 Task: Look for space in Siruguppa, India from 22nd June, 2023 to 30th June, 2023 for 2 adults in price range Rs.7000 to Rs.15000. Place can be entire place with 1  bedroom having 1 bed and 1 bathroom. Property type can be house, flat, guest house, hotel. Booking option can be shelf check-in. Required host language is English.
Action: Mouse moved to (598, 103)
Screenshot: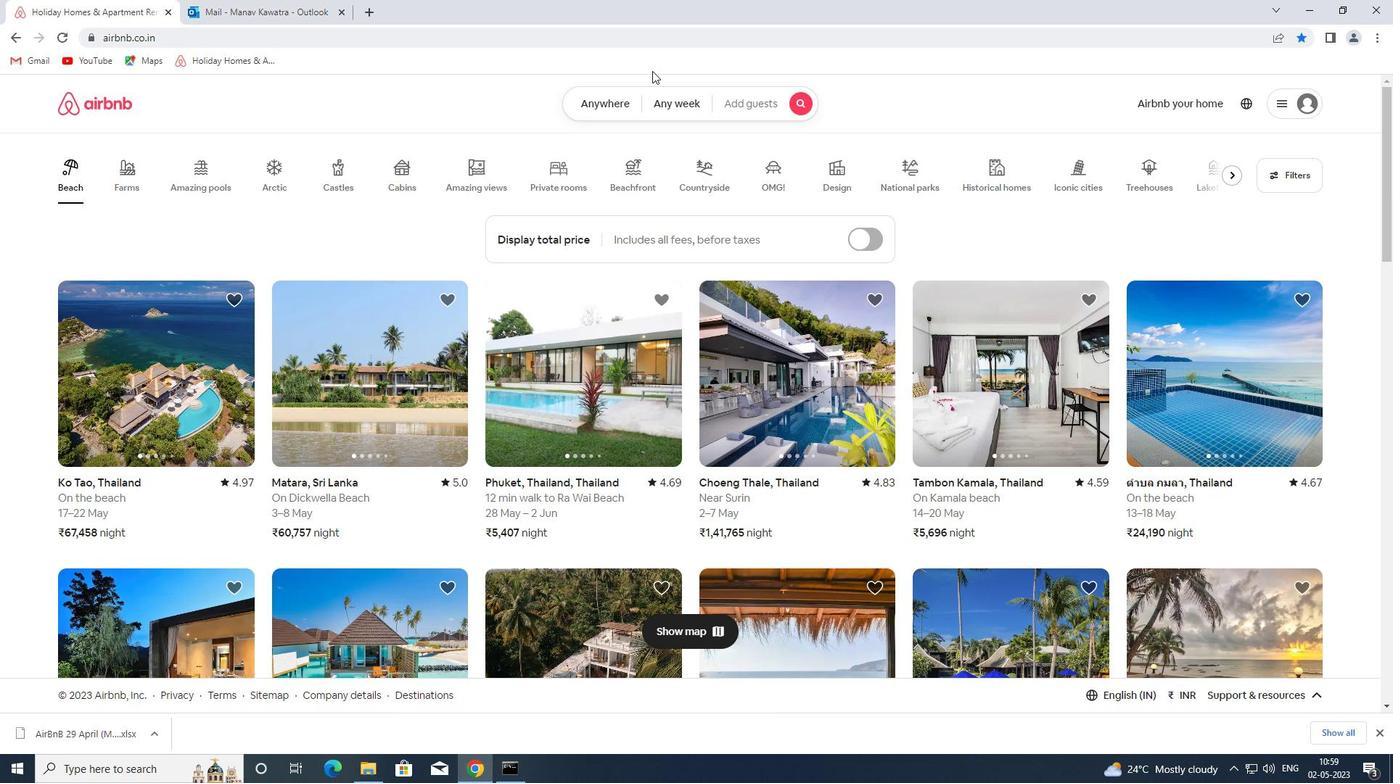 
Action: Mouse pressed left at (598, 103)
Screenshot: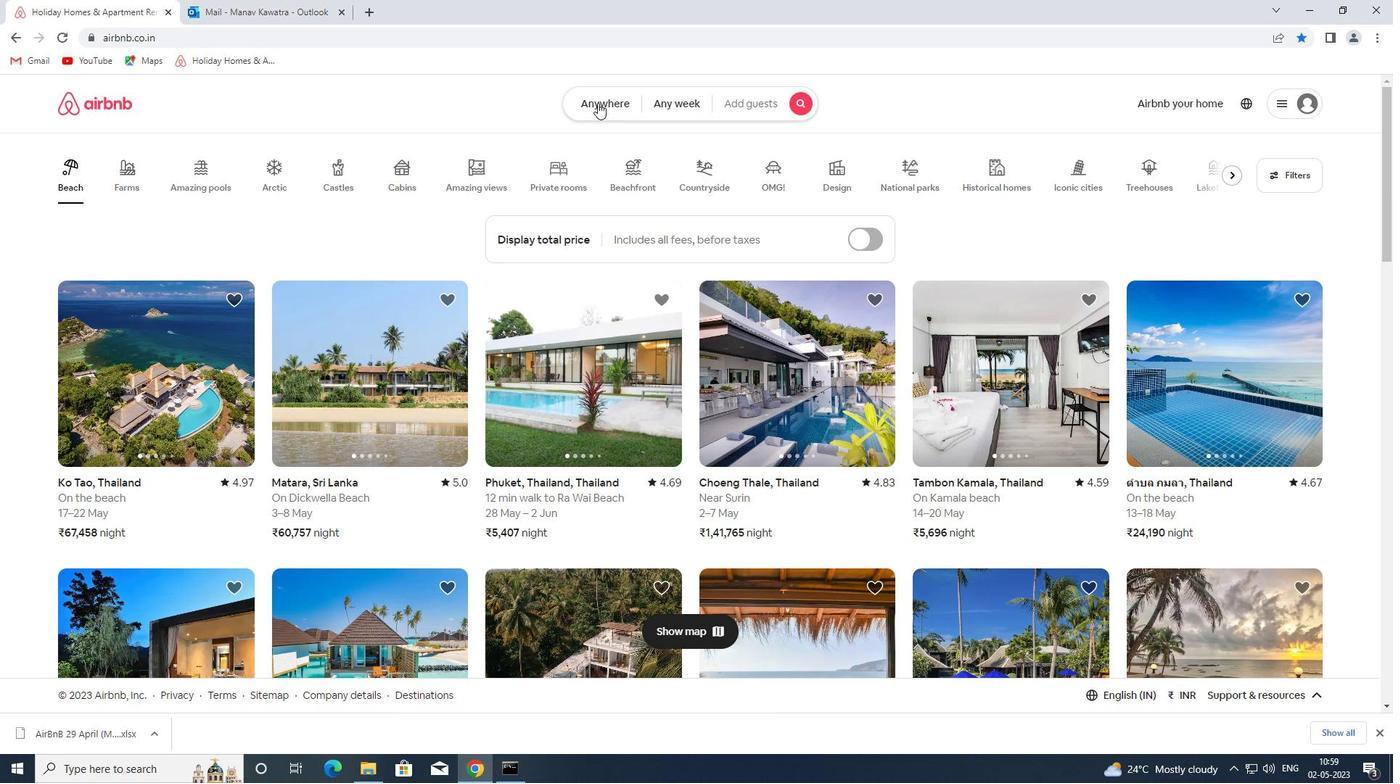 
Action: Mouse moved to (479, 169)
Screenshot: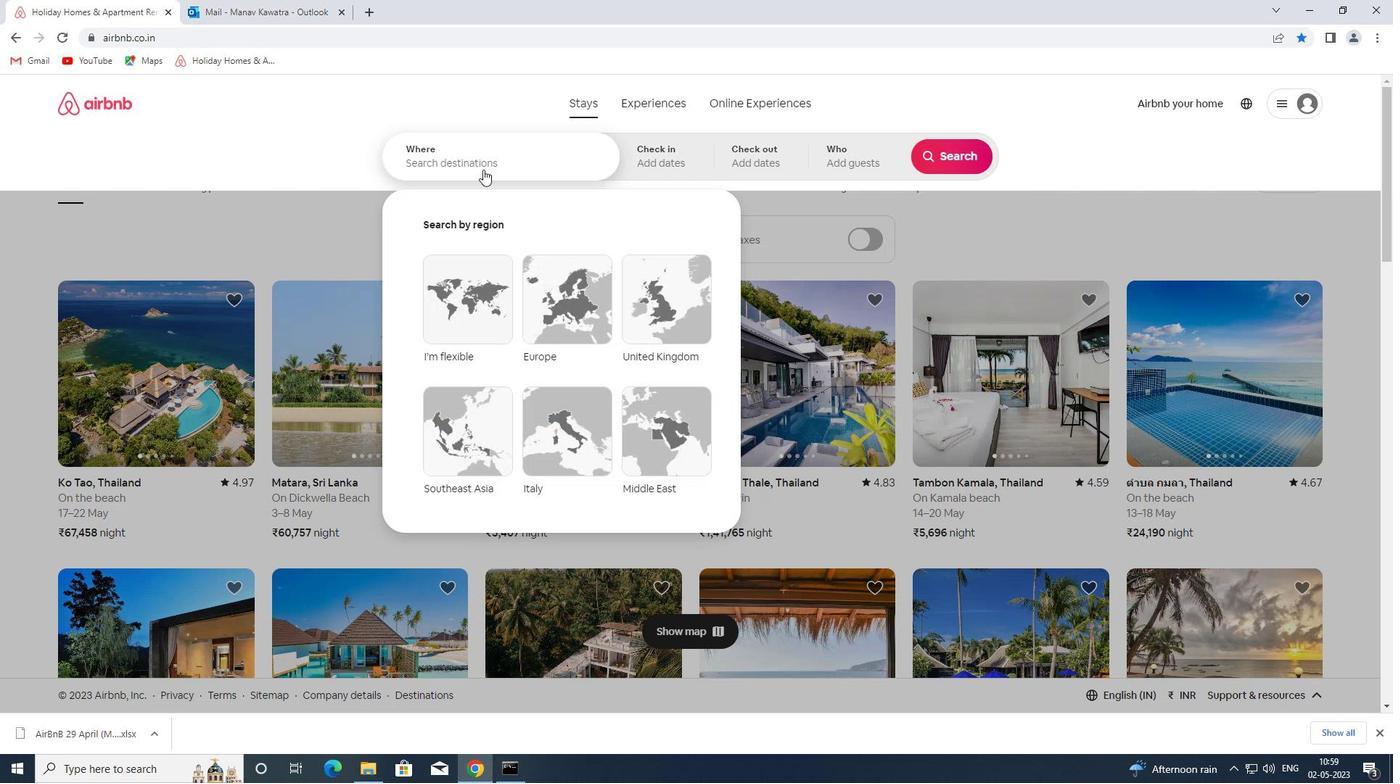 
Action: Mouse pressed left at (479, 169)
Screenshot: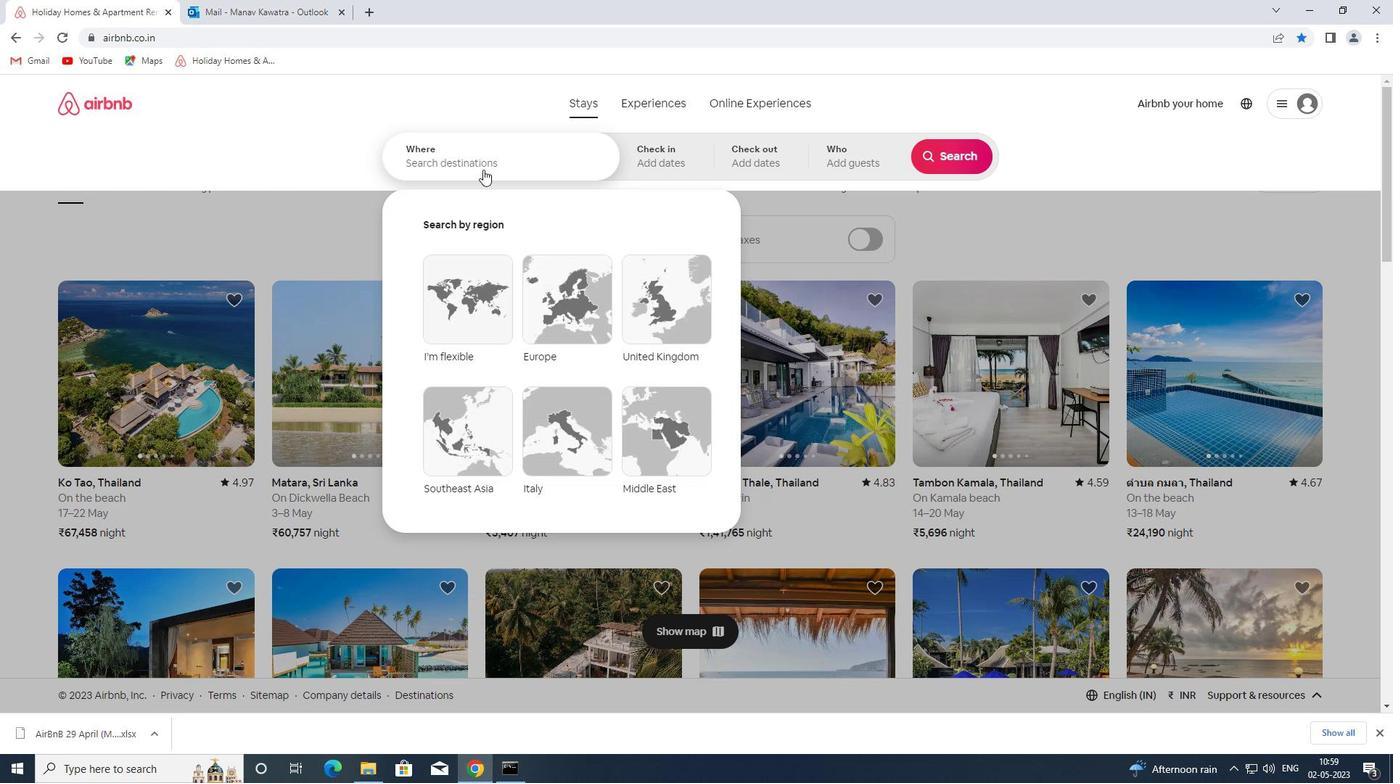
Action: Mouse moved to (471, 165)
Screenshot: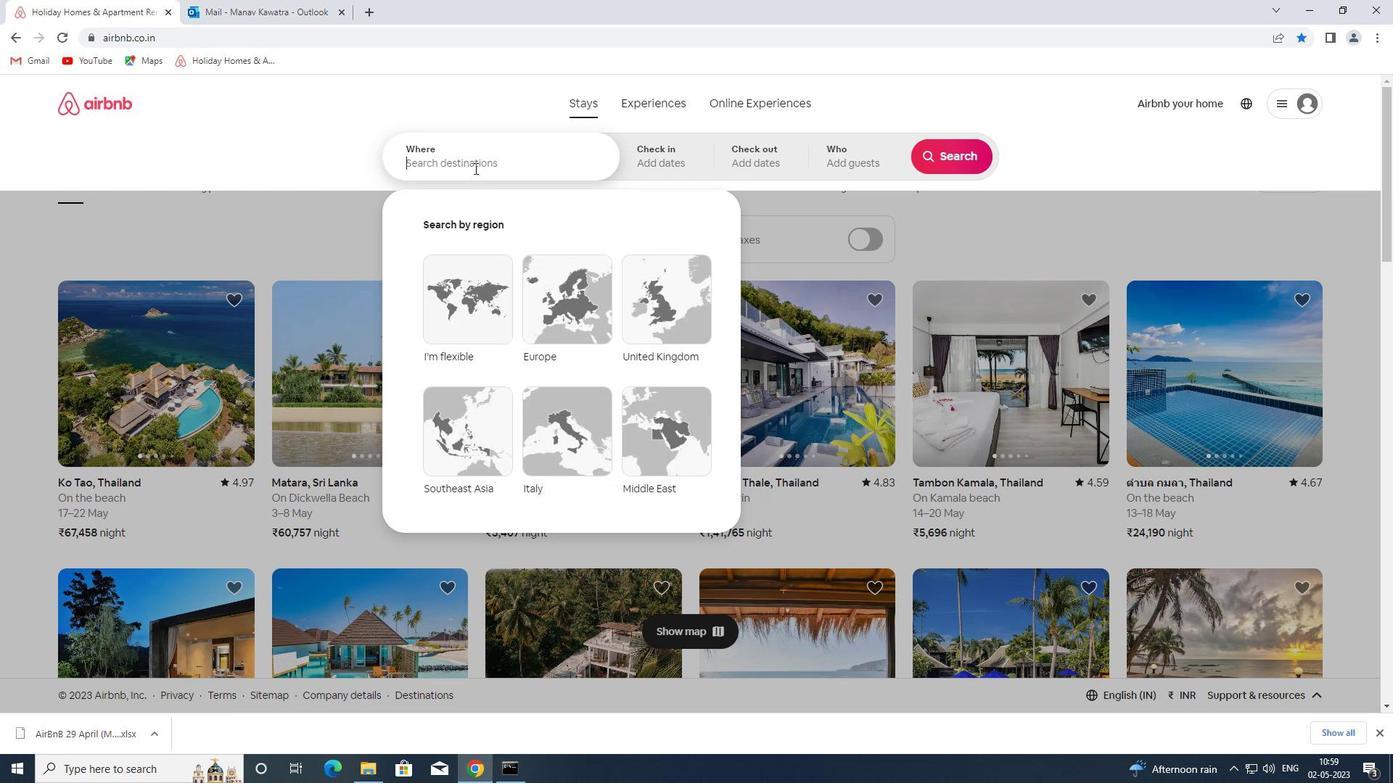 
Action: Mouse pressed left at (471, 165)
Screenshot: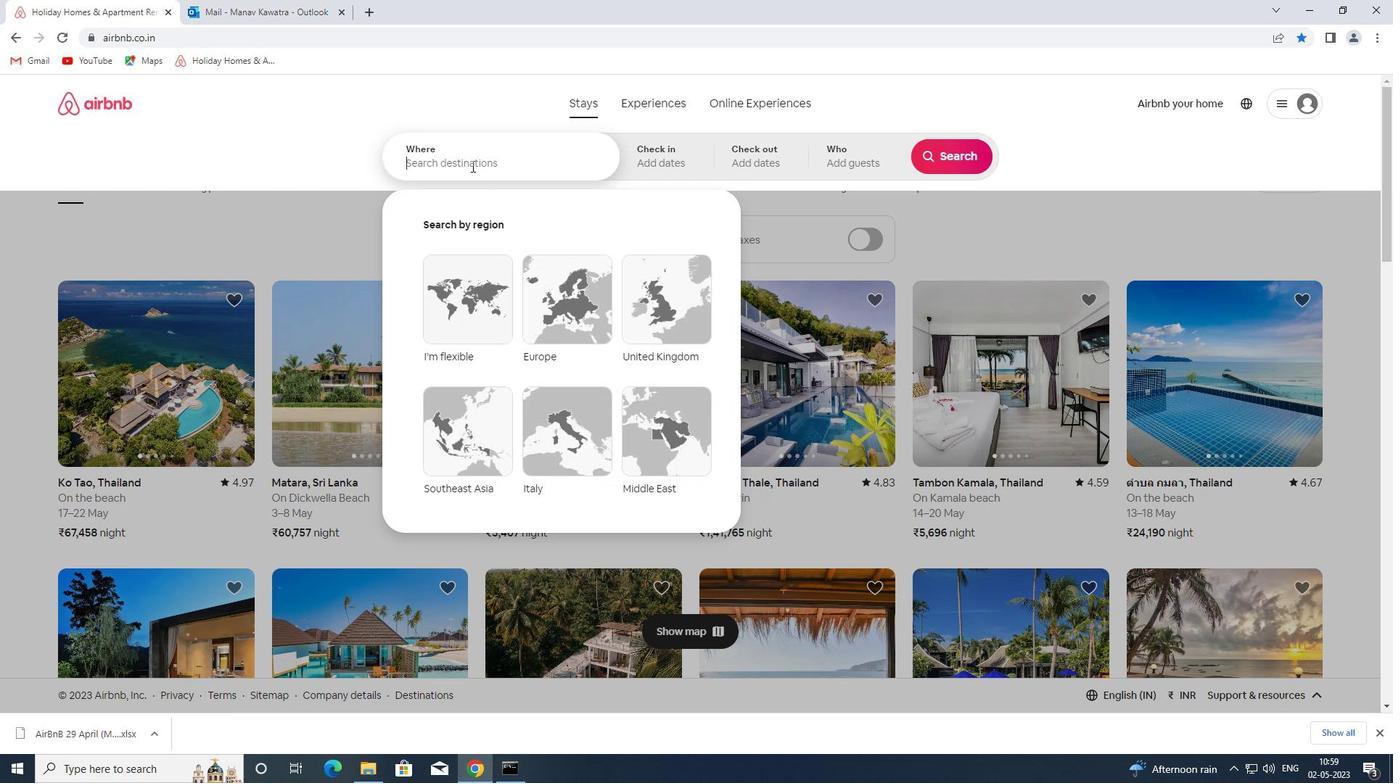 
Action: Mouse moved to (471, 165)
Screenshot: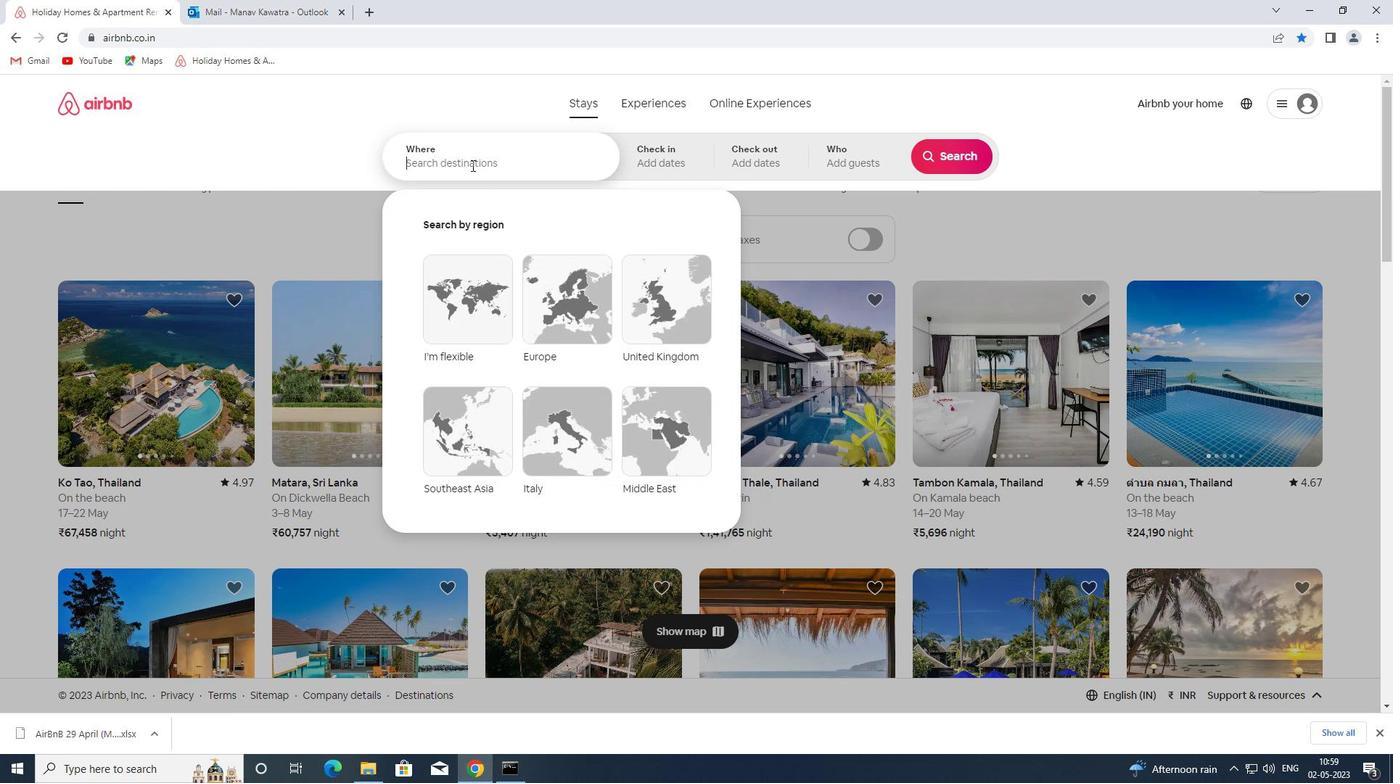 
Action: Key pressed siruguppa<Key.space>india<Key.enter>
Screenshot: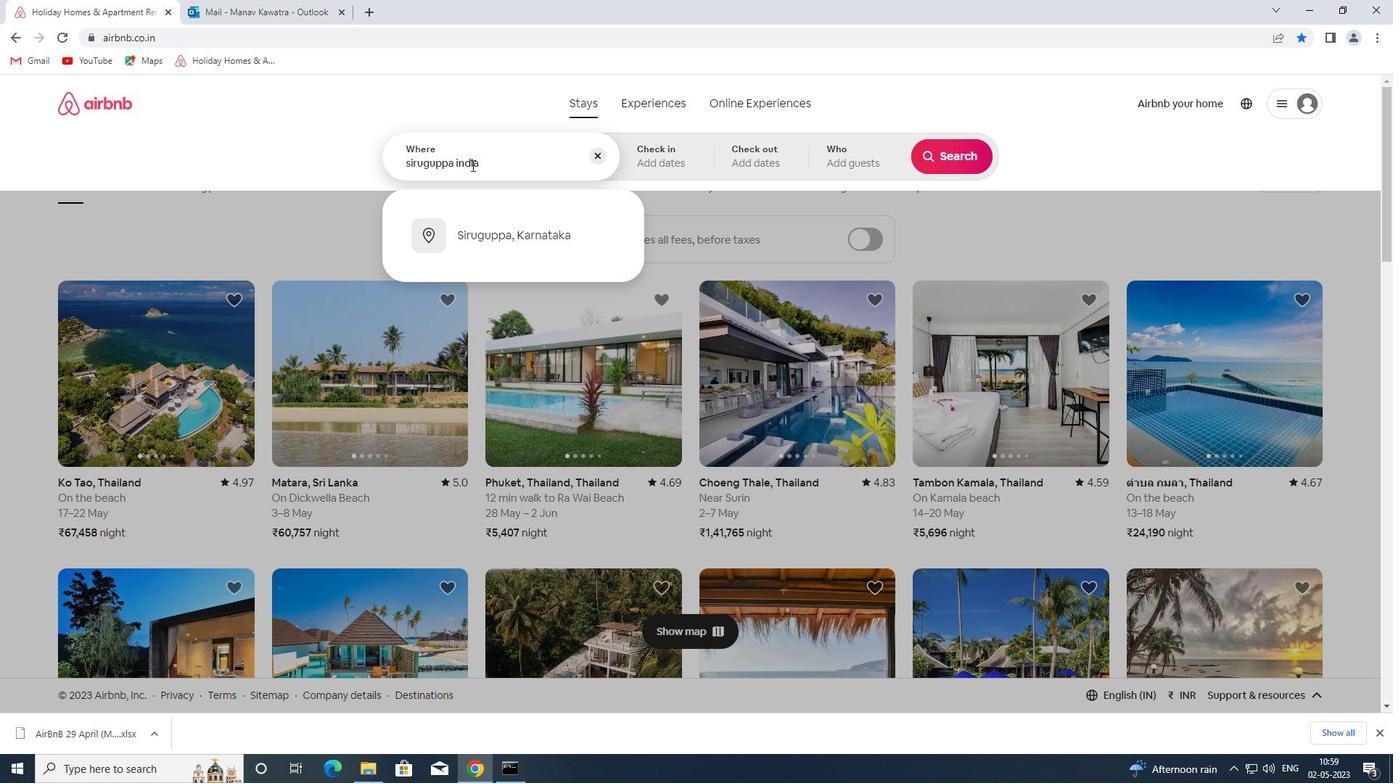 
Action: Mouse moved to (866, 439)
Screenshot: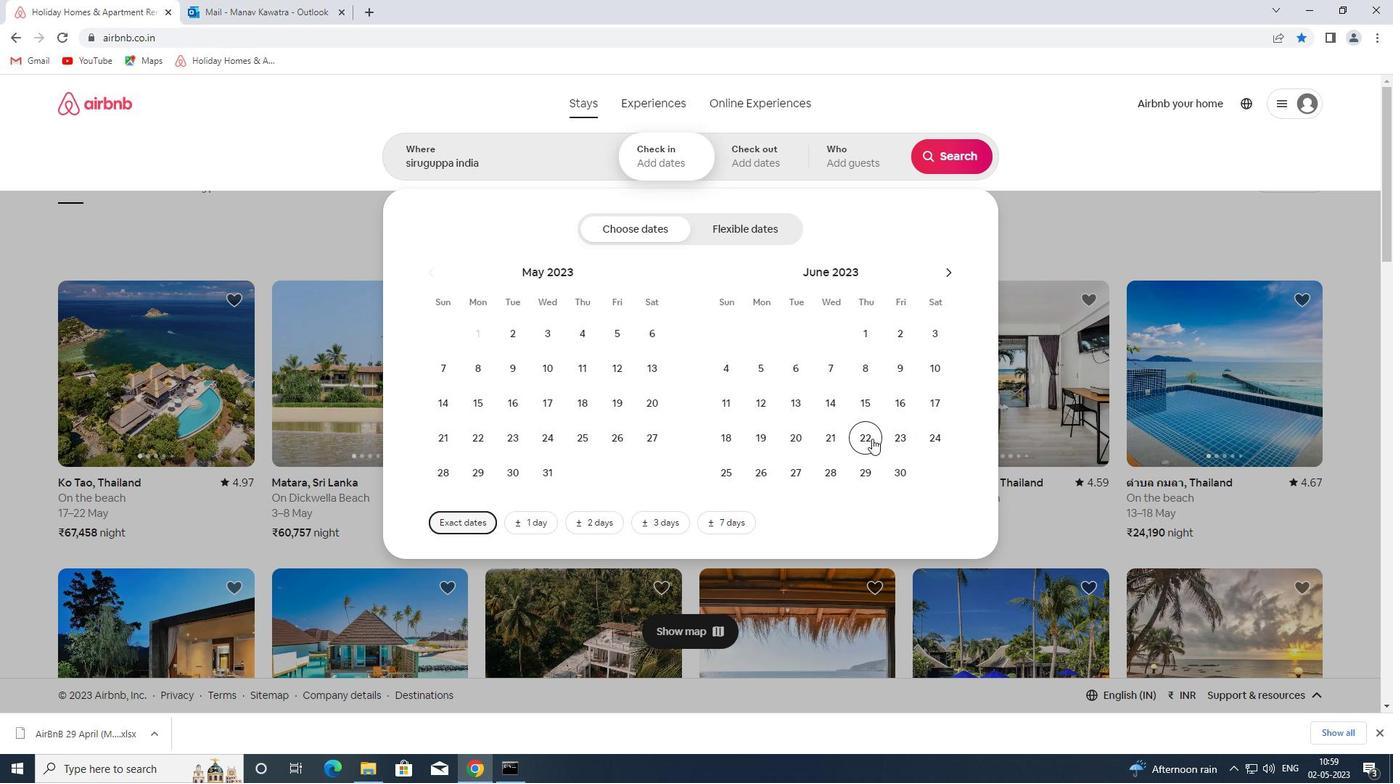 
Action: Mouse pressed left at (866, 439)
Screenshot: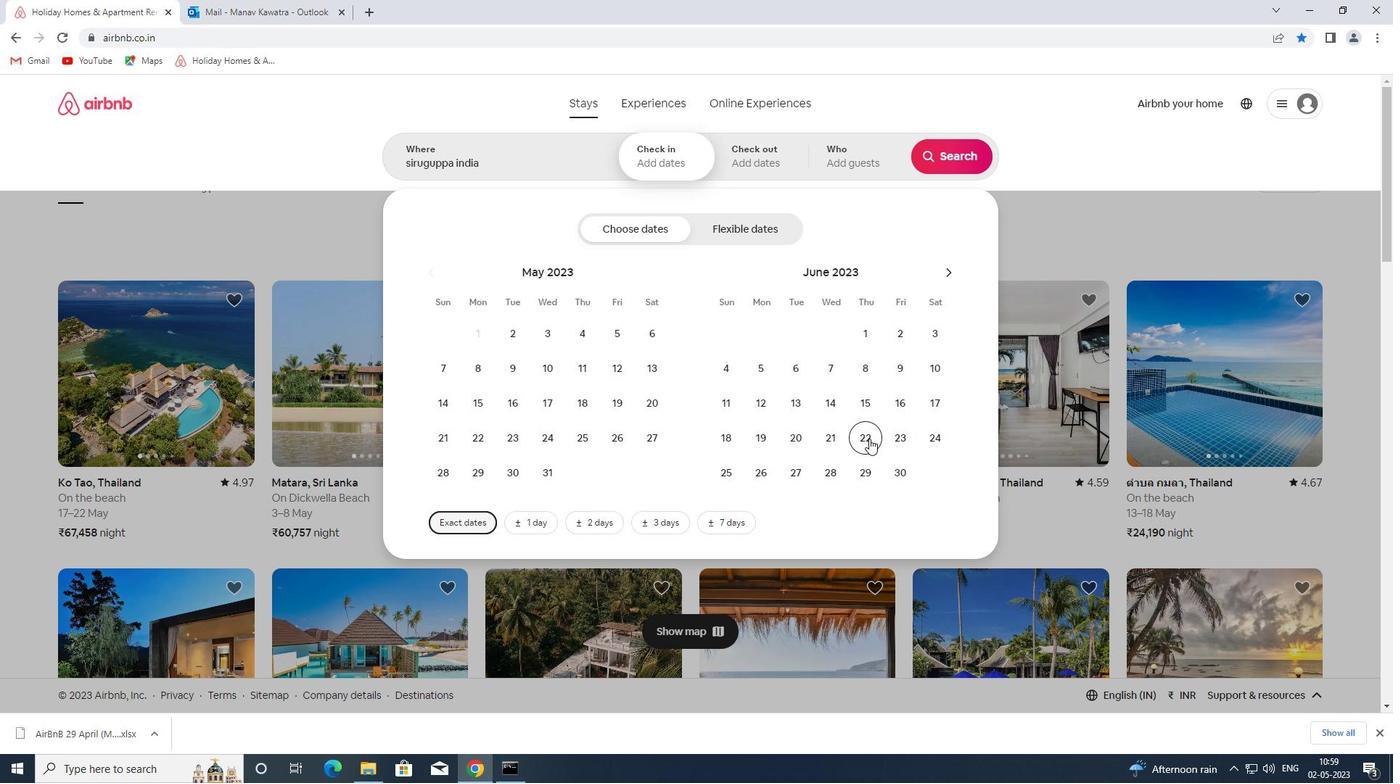 
Action: Mouse moved to (897, 467)
Screenshot: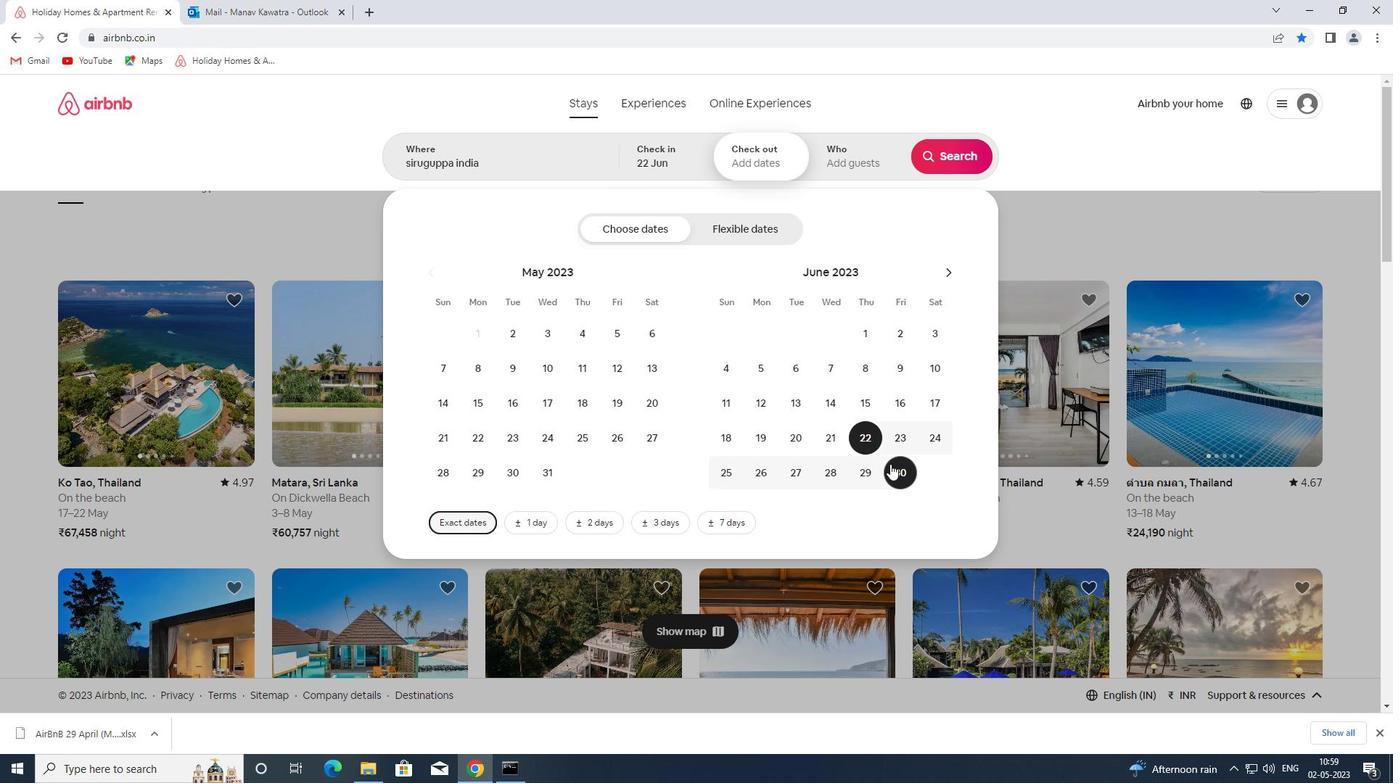 
Action: Mouse pressed left at (897, 467)
Screenshot: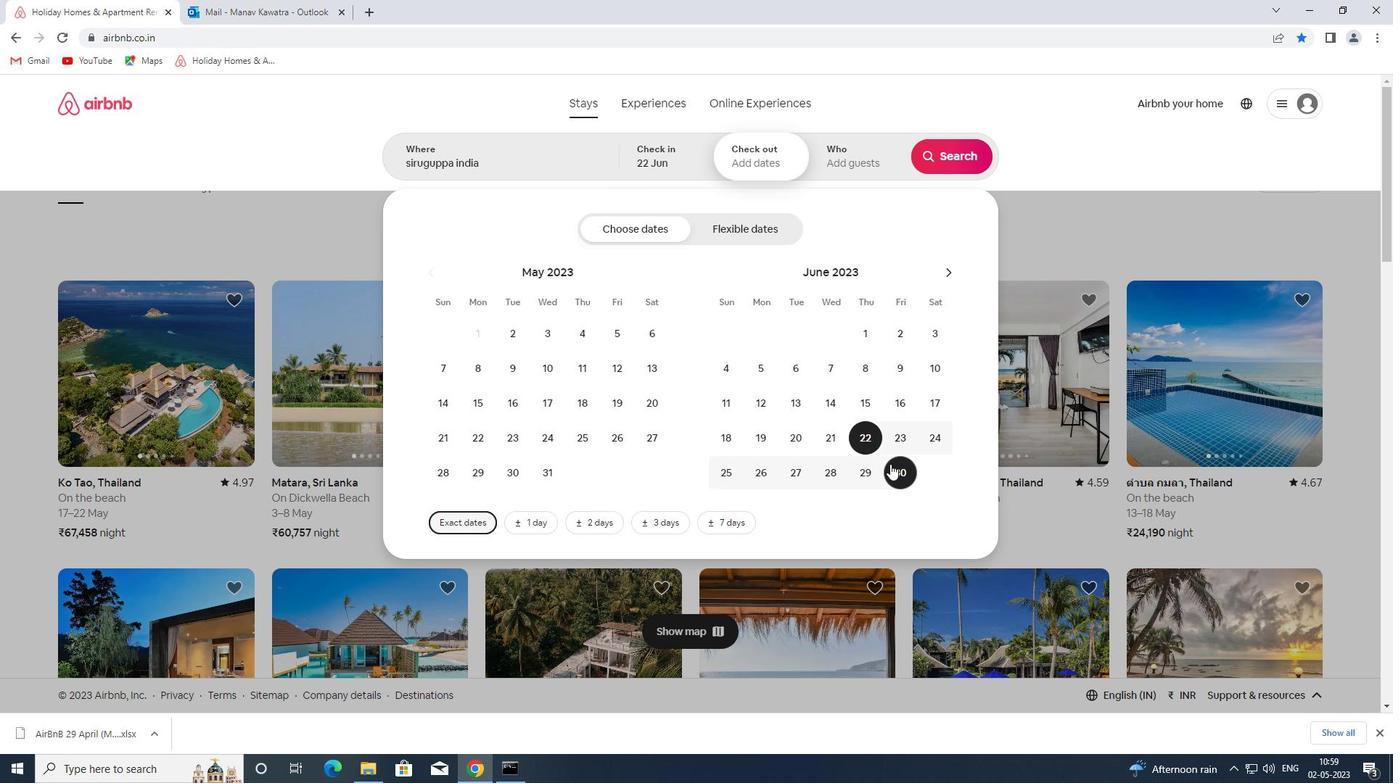 
Action: Mouse moved to (853, 163)
Screenshot: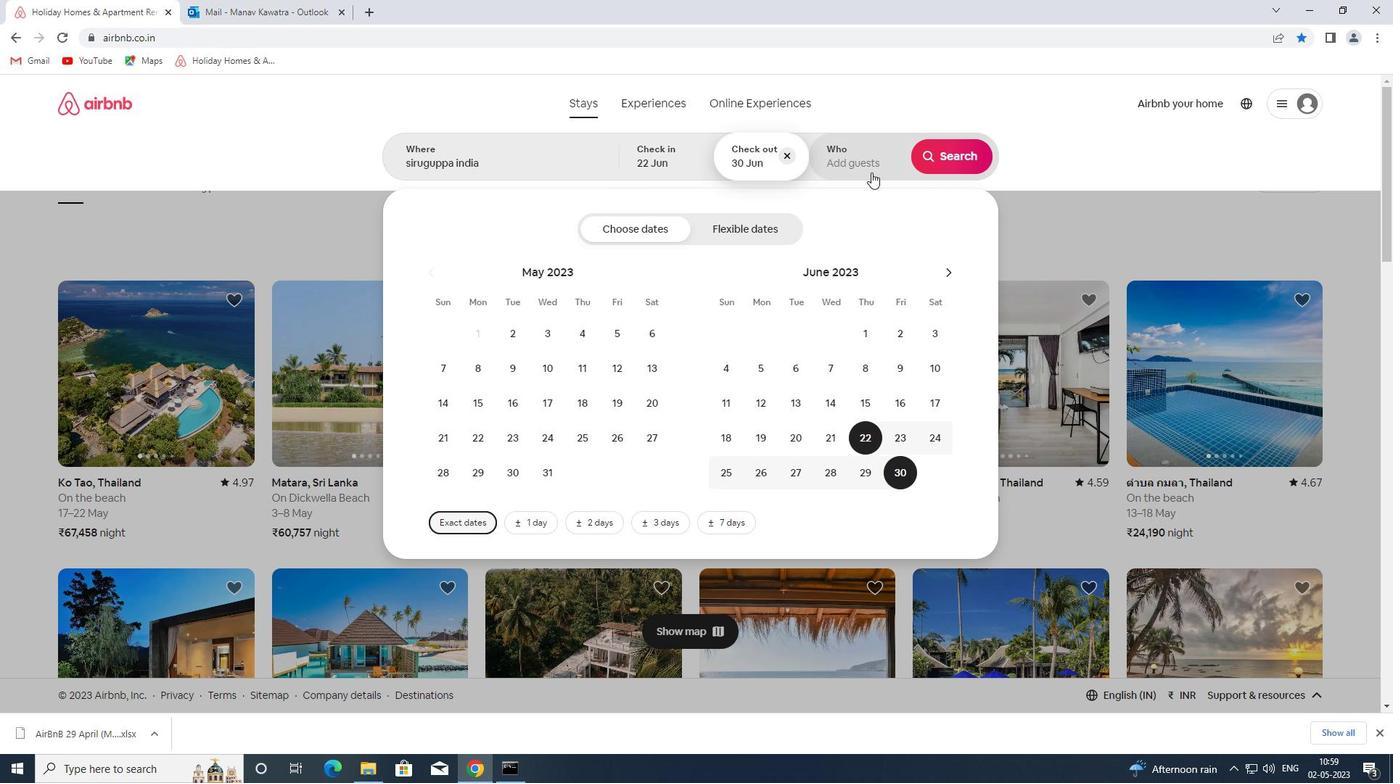 
Action: Mouse pressed left at (853, 163)
Screenshot: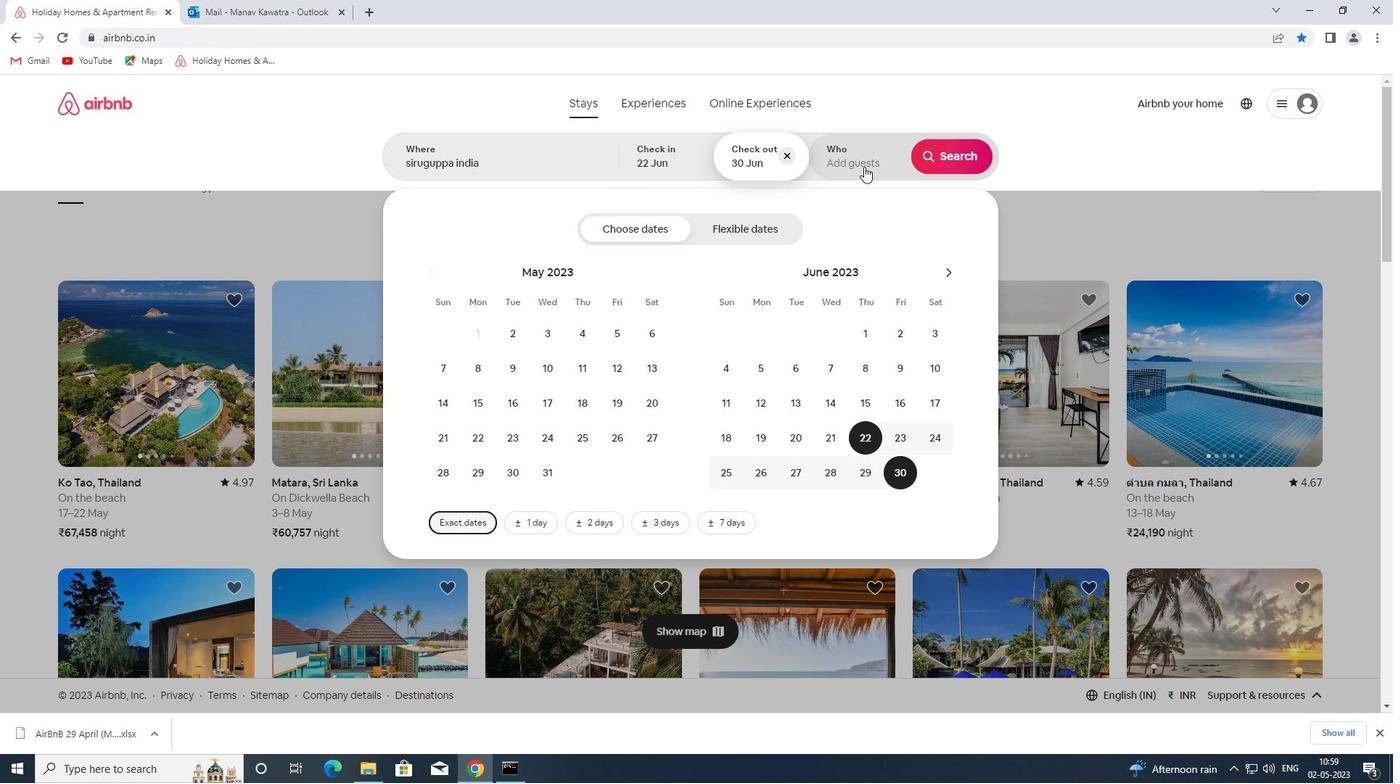 
Action: Mouse moved to (957, 222)
Screenshot: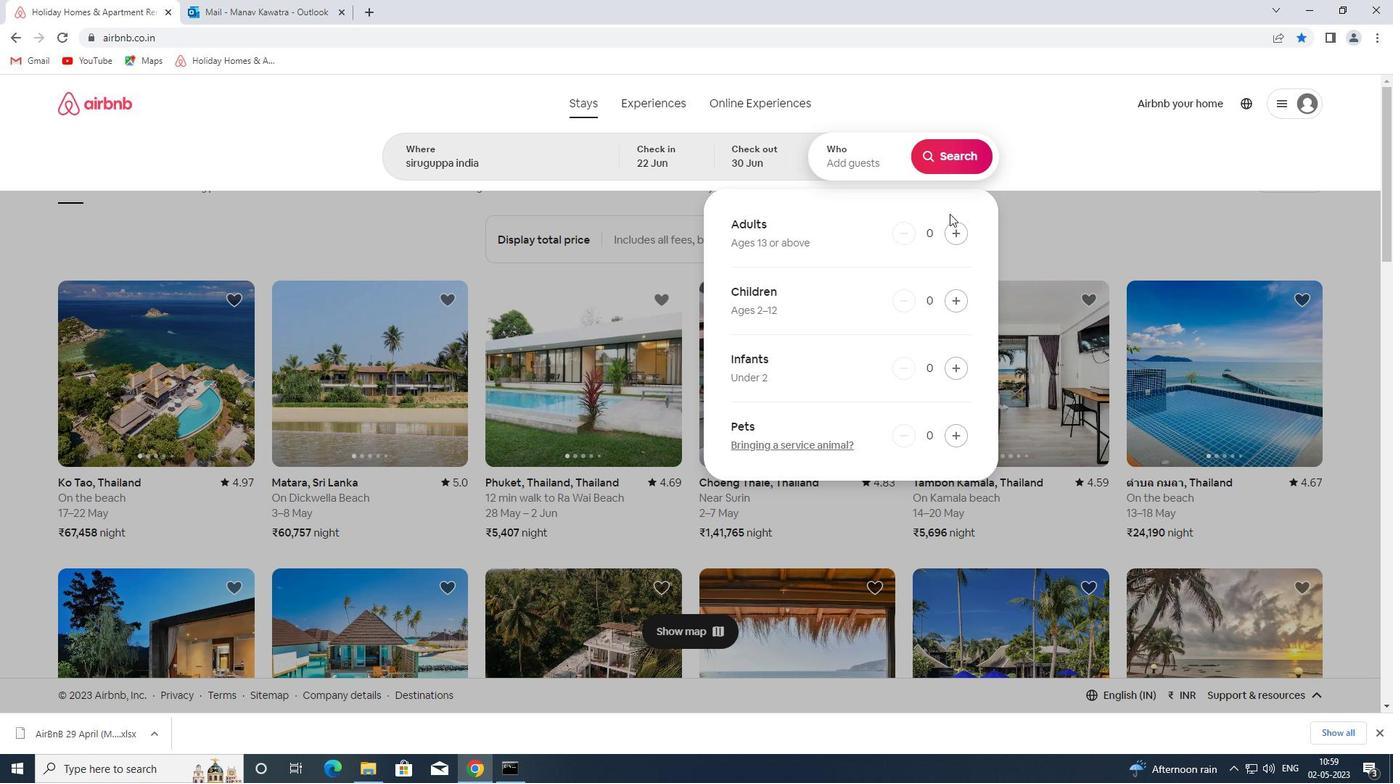 
Action: Mouse pressed left at (957, 222)
Screenshot: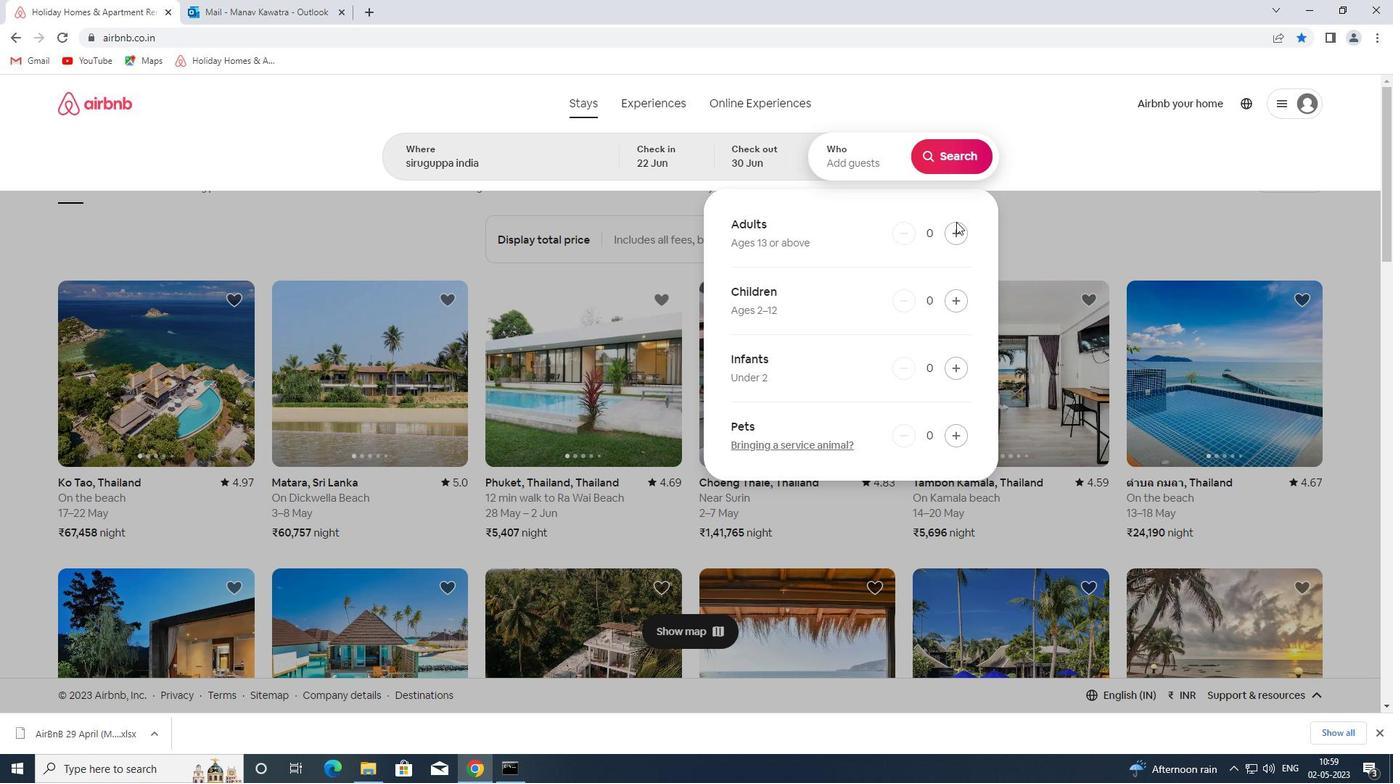 
Action: Mouse moved to (957, 223)
Screenshot: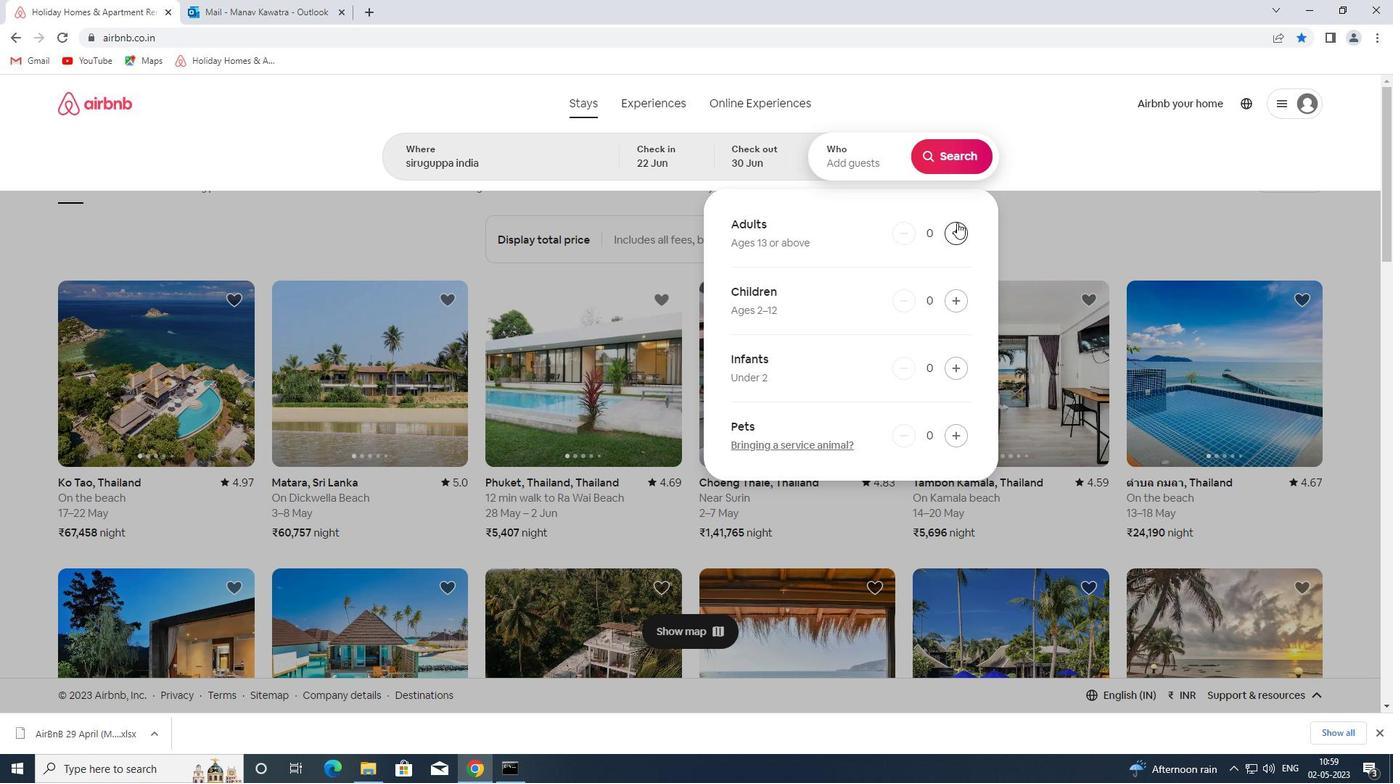 
Action: Mouse pressed left at (957, 223)
Screenshot: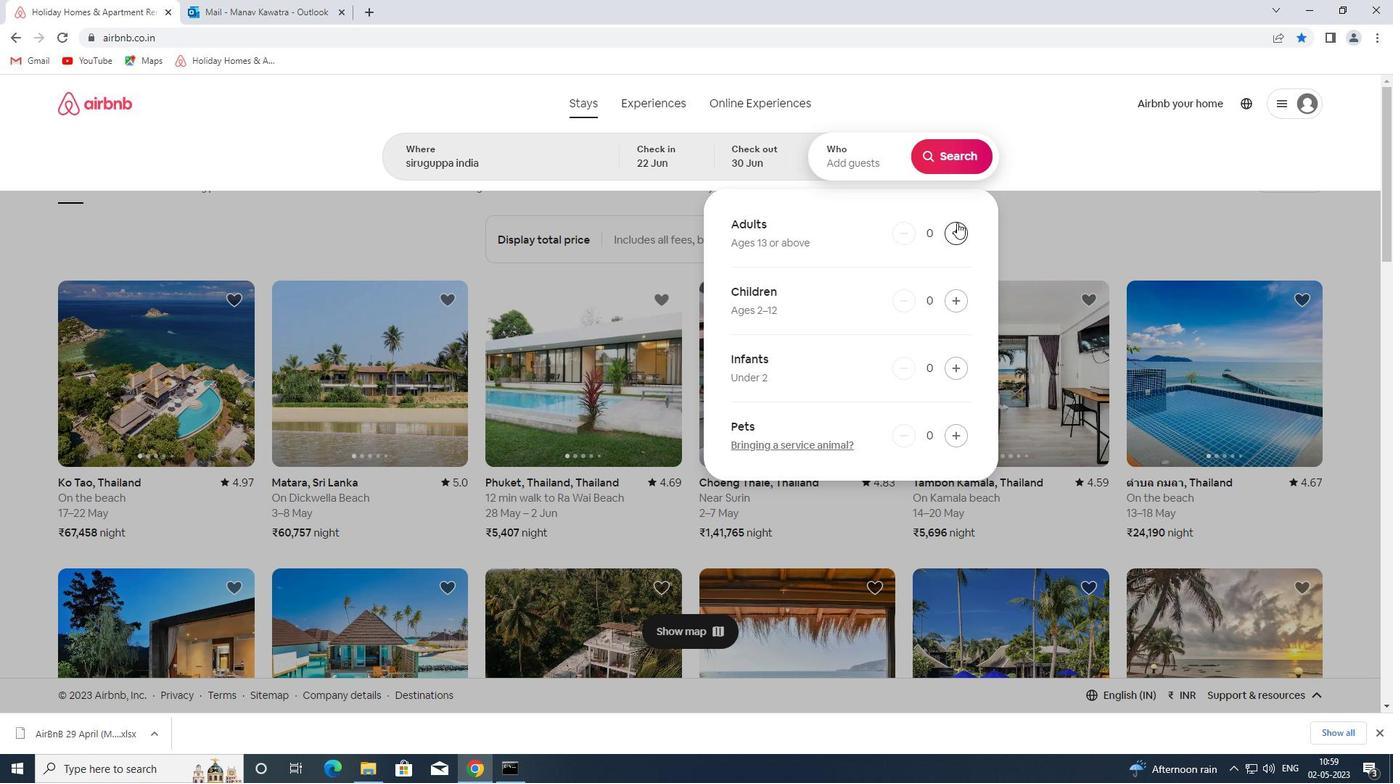 
Action: Mouse moved to (943, 158)
Screenshot: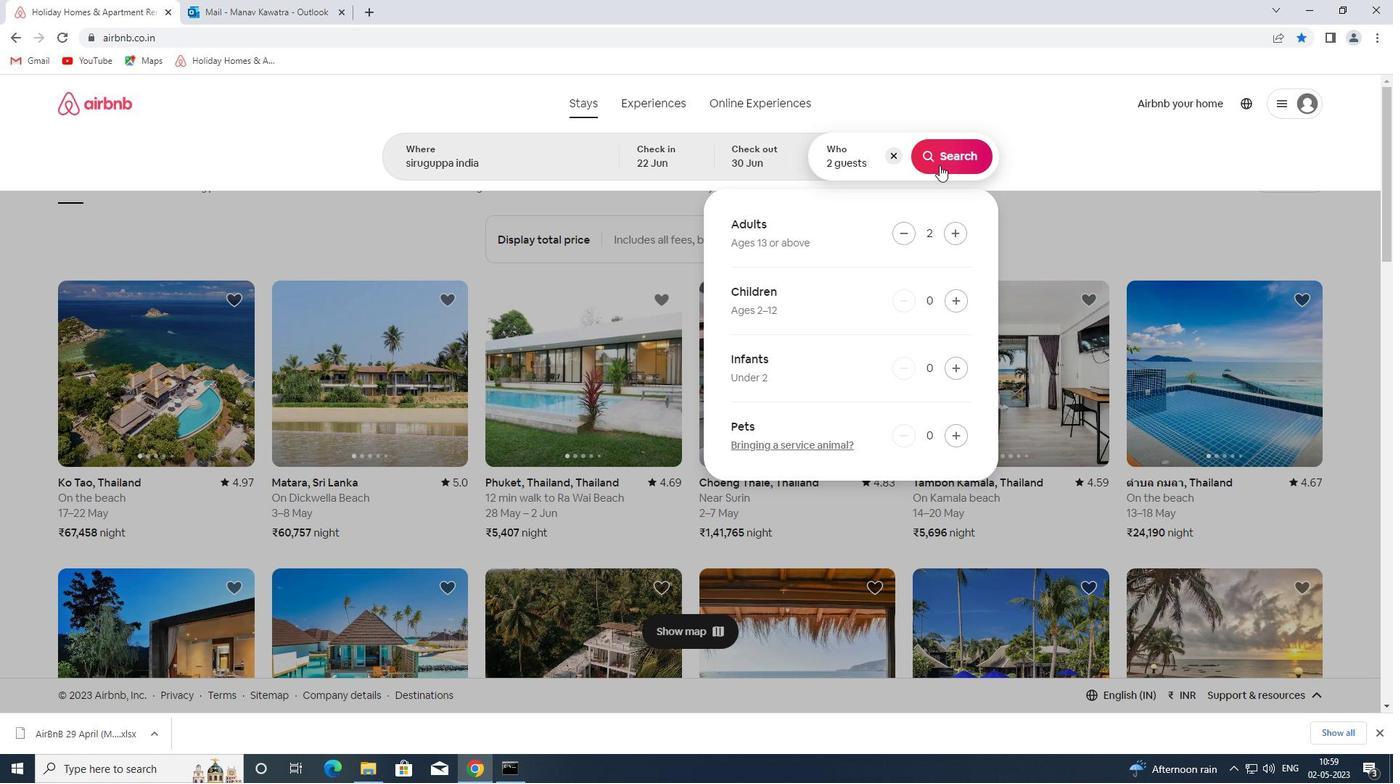 
Action: Mouse pressed left at (943, 158)
Screenshot: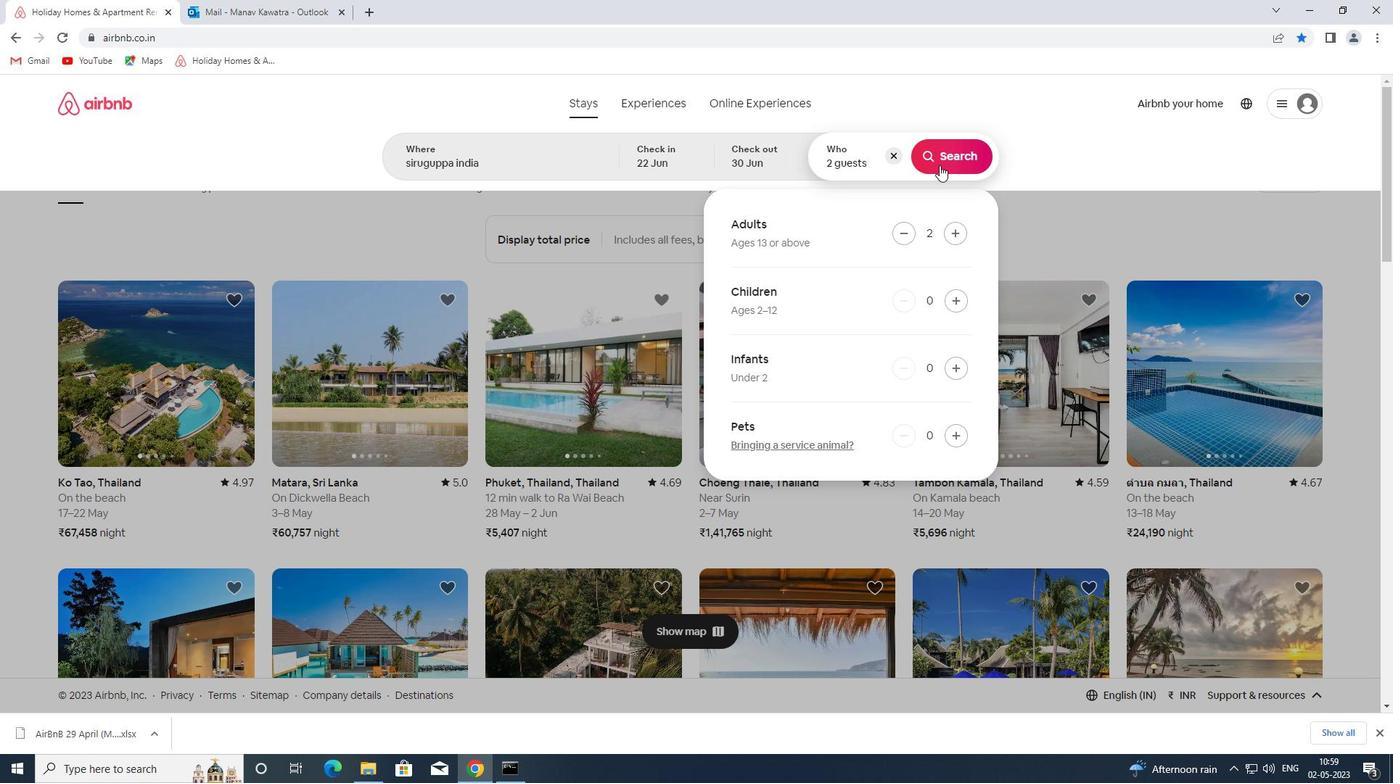 
Action: Mouse moved to (1332, 158)
Screenshot: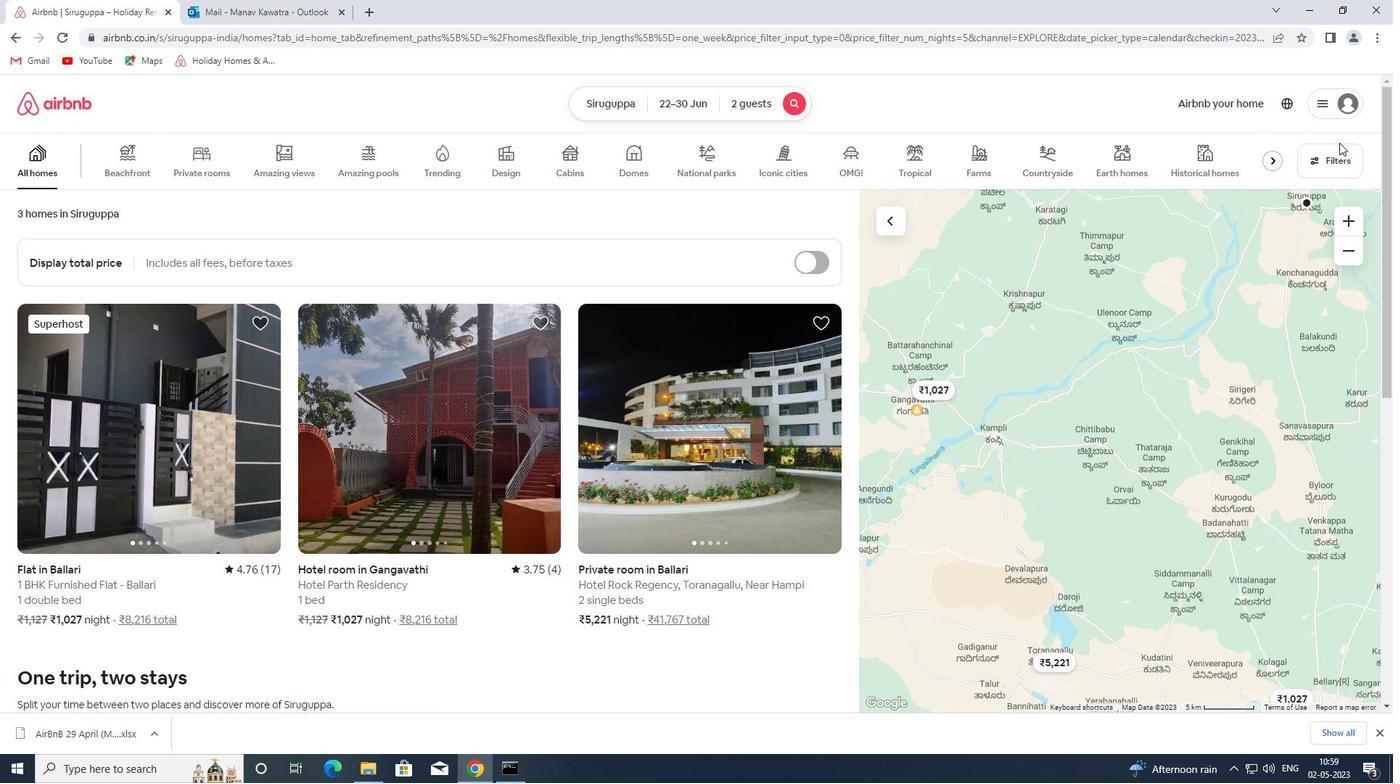 
Action: Mouse pressed left at (1332, 158)
Screenshot: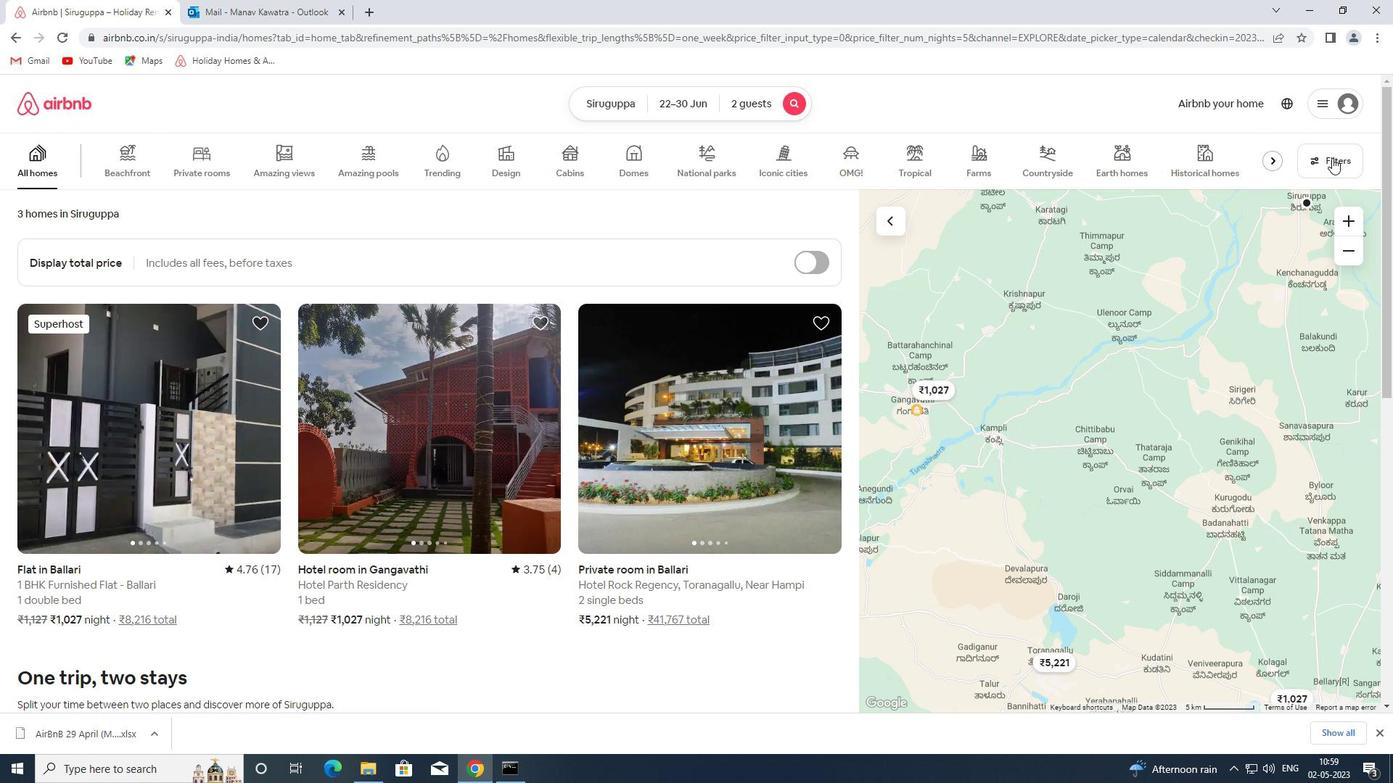 
Action: Mouse moved to (585, 348)
Screenshot: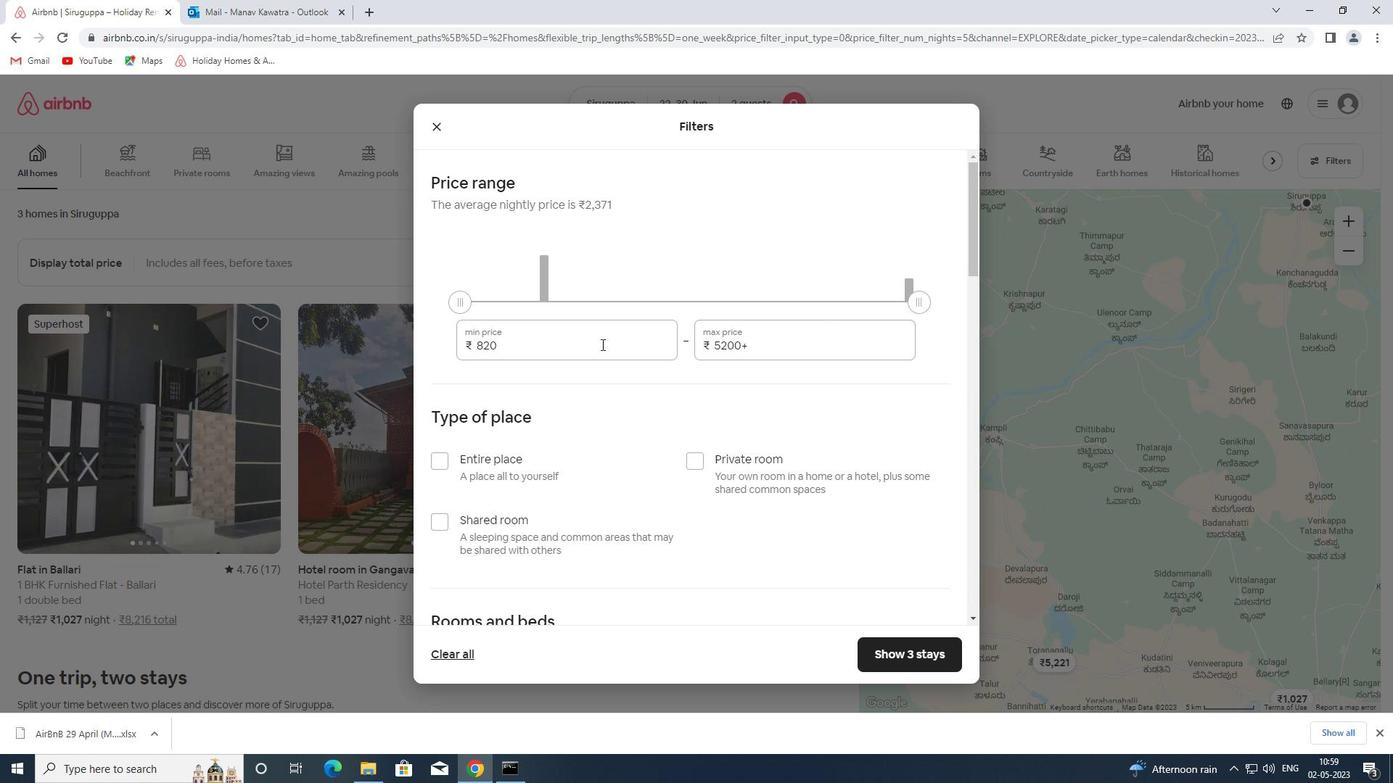 
Action: Mouse pressed left at (585, 348)
Screenshot: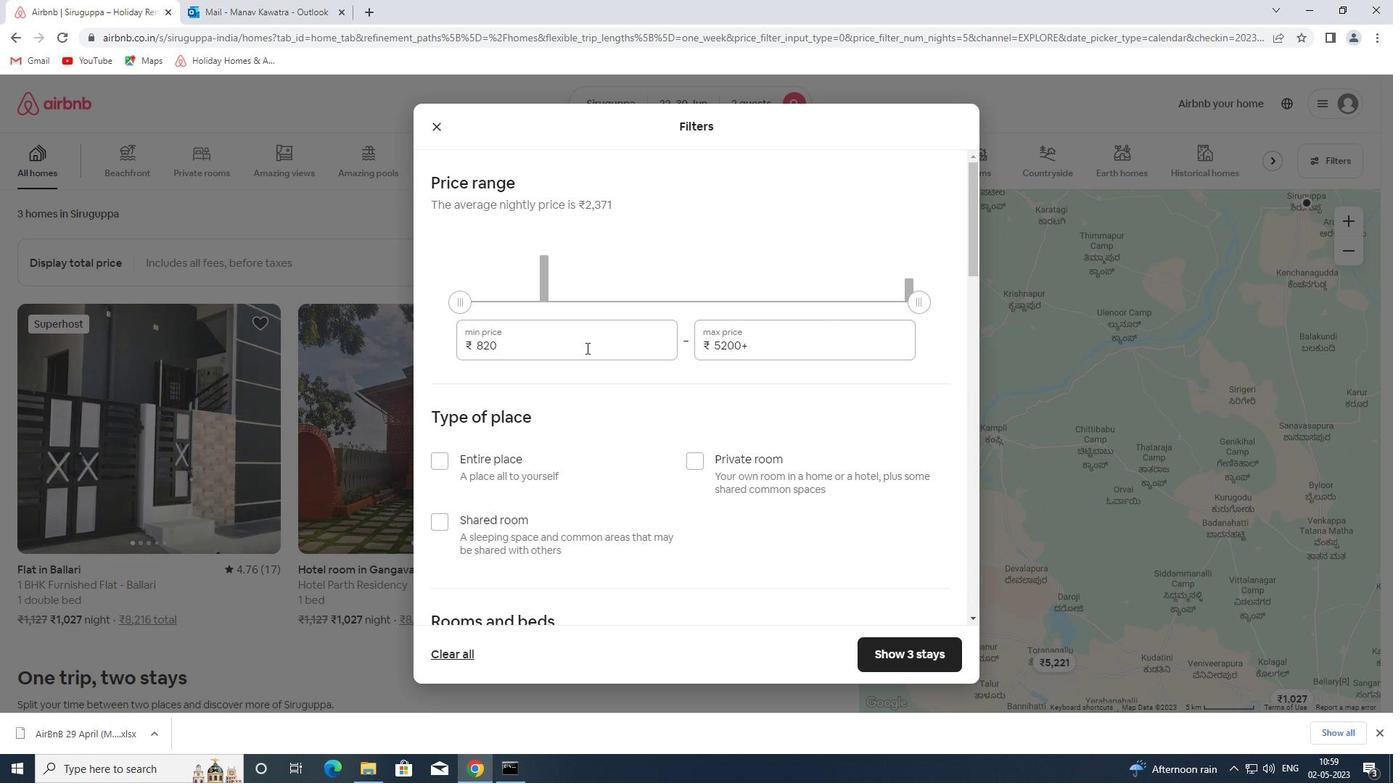 
Action: Mouse pressed left at (585, 348)
Screenshot: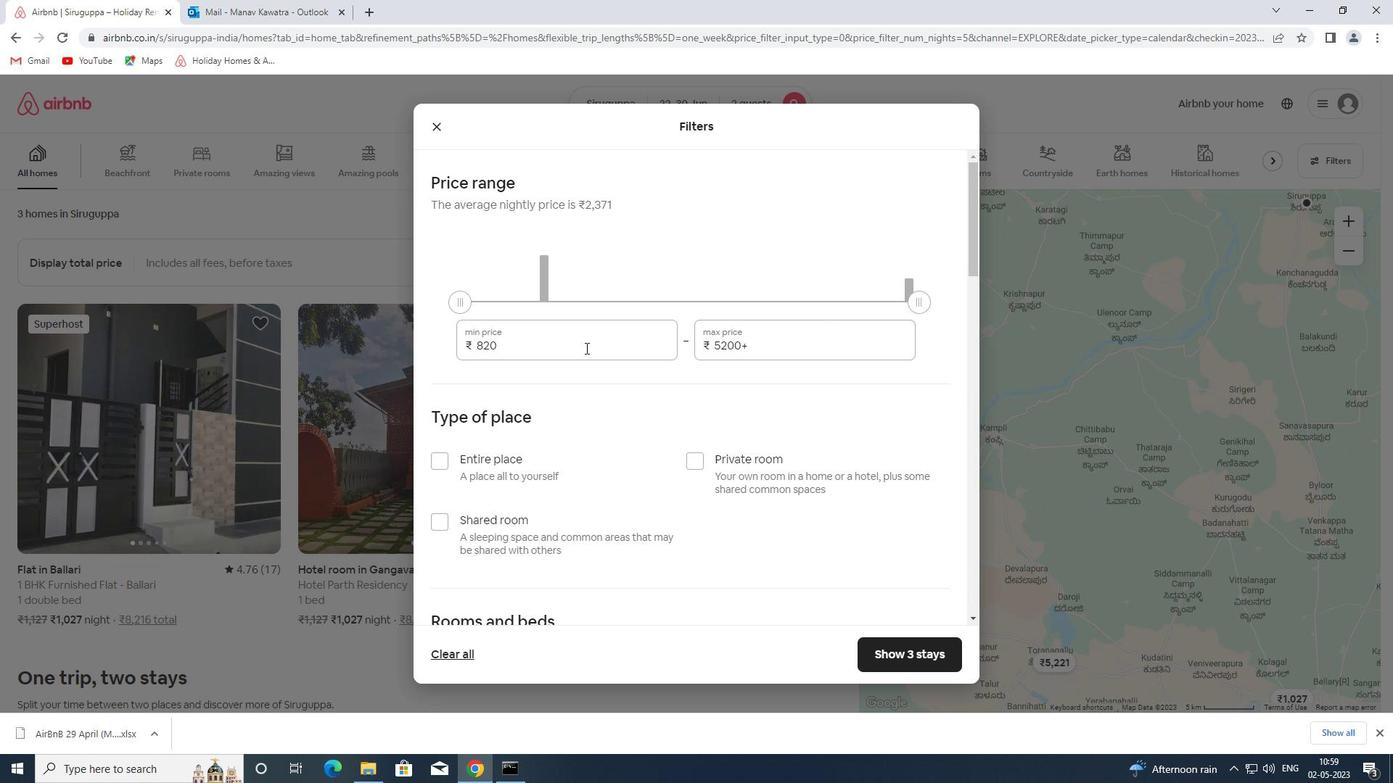 
Action: Key pressed 7000<Key.tab>15000
Screenshot: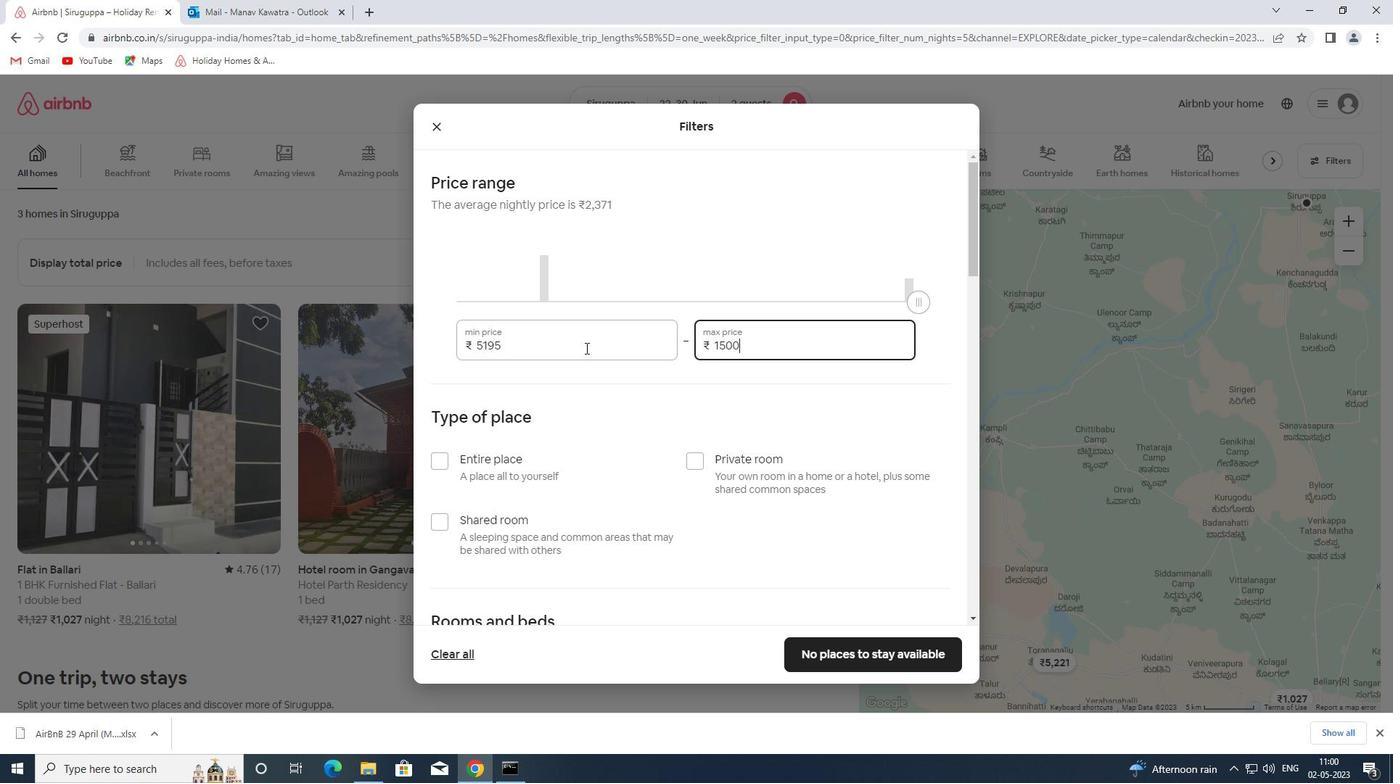 
Action: Mouse moved to (475, 460)
Screenshot: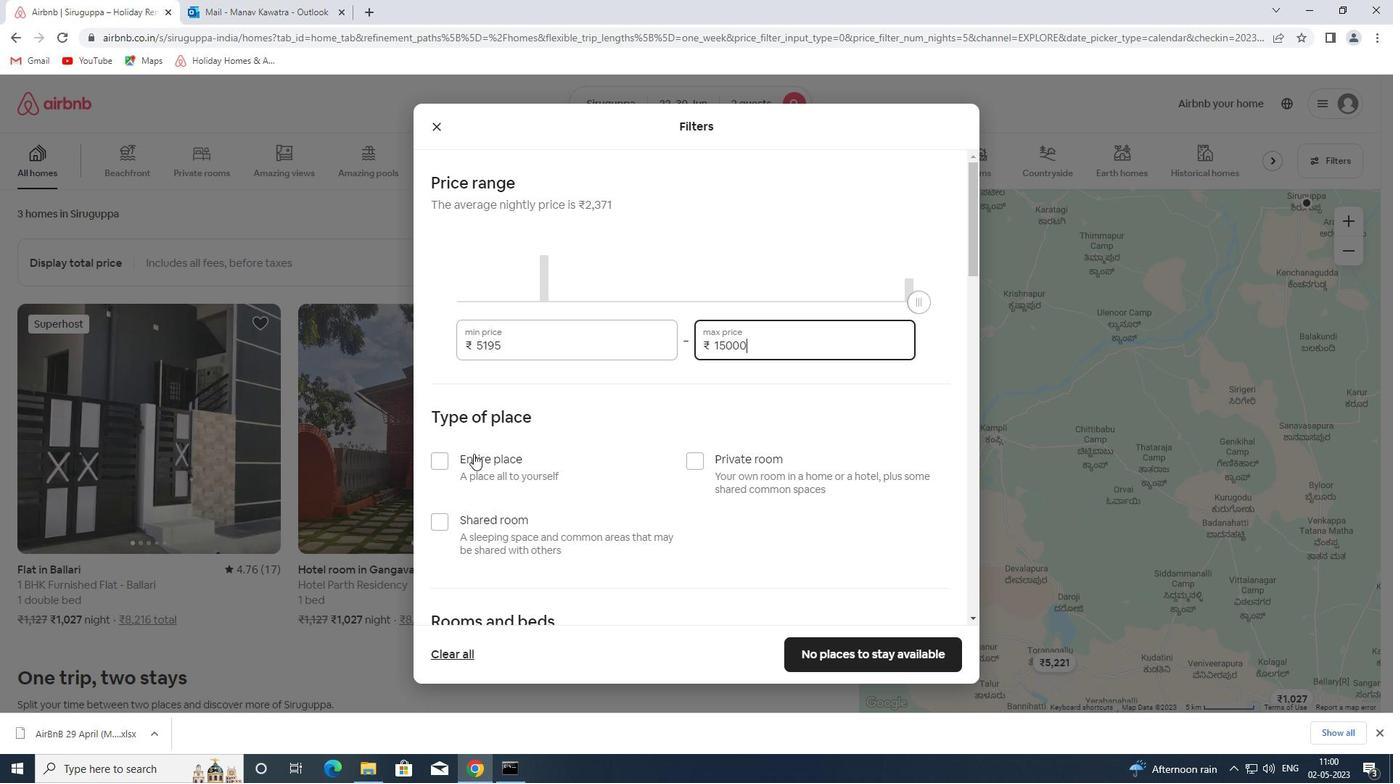 
Action: Mouse pressed left at (475, 460)
Screenshot: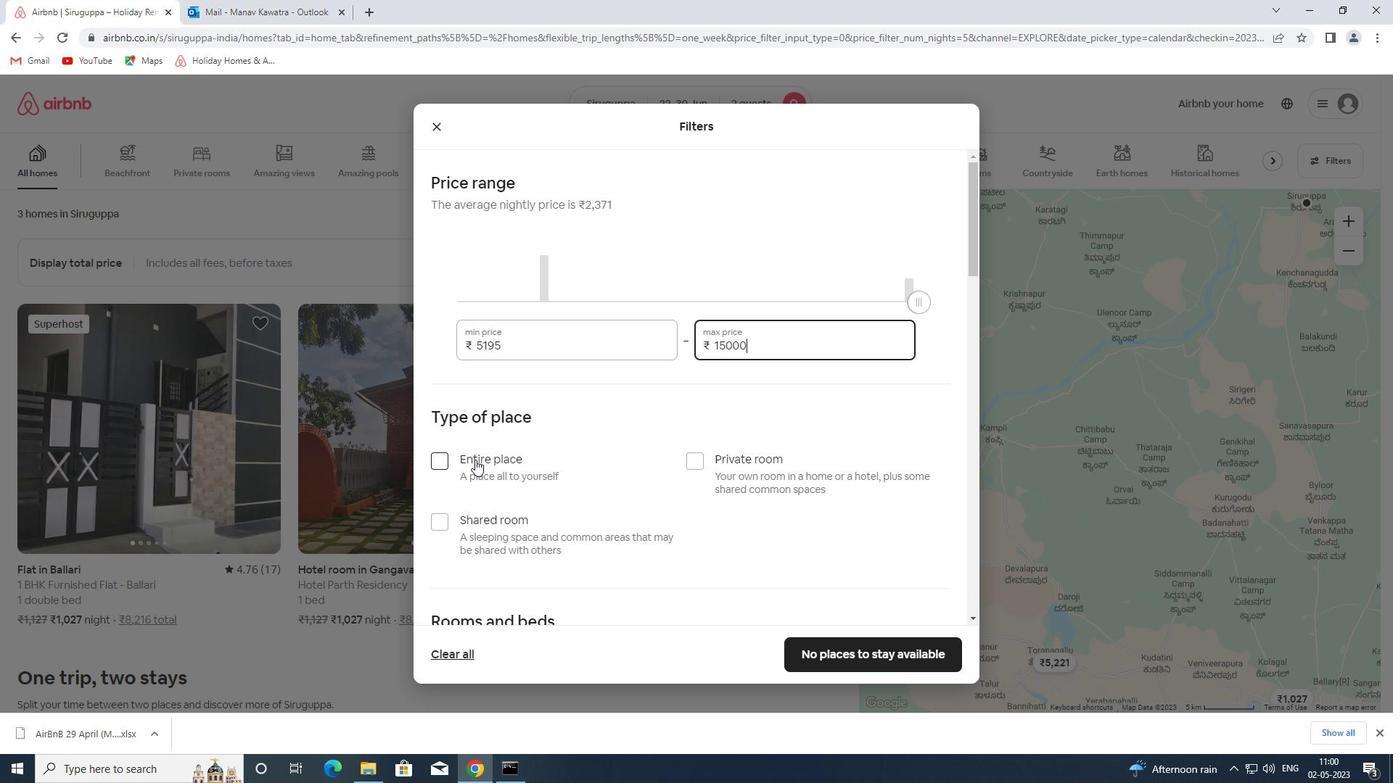 
Action: Mouse moved to (516, 460)
Screenshot: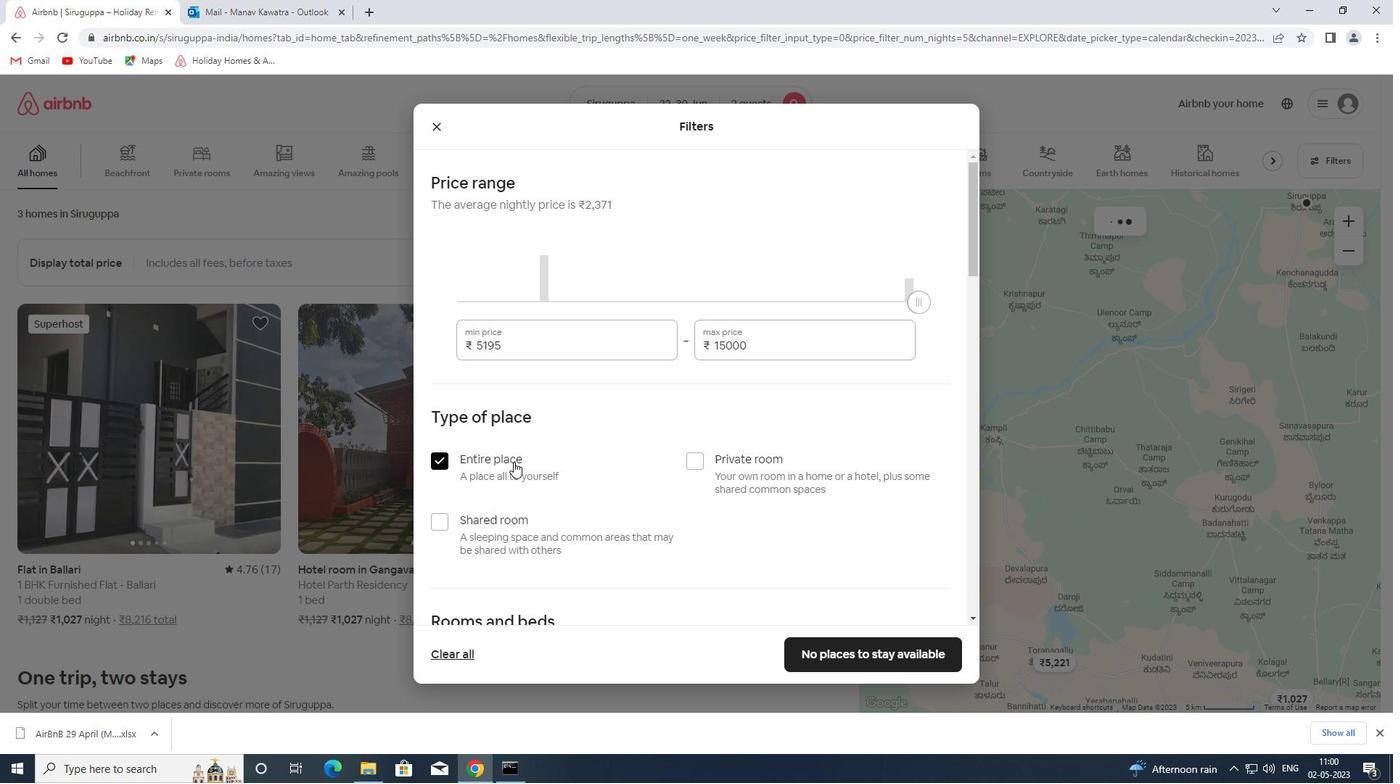 
Action: Mouse scrolled (516, 460) with delta (0, 0)
Screenshot: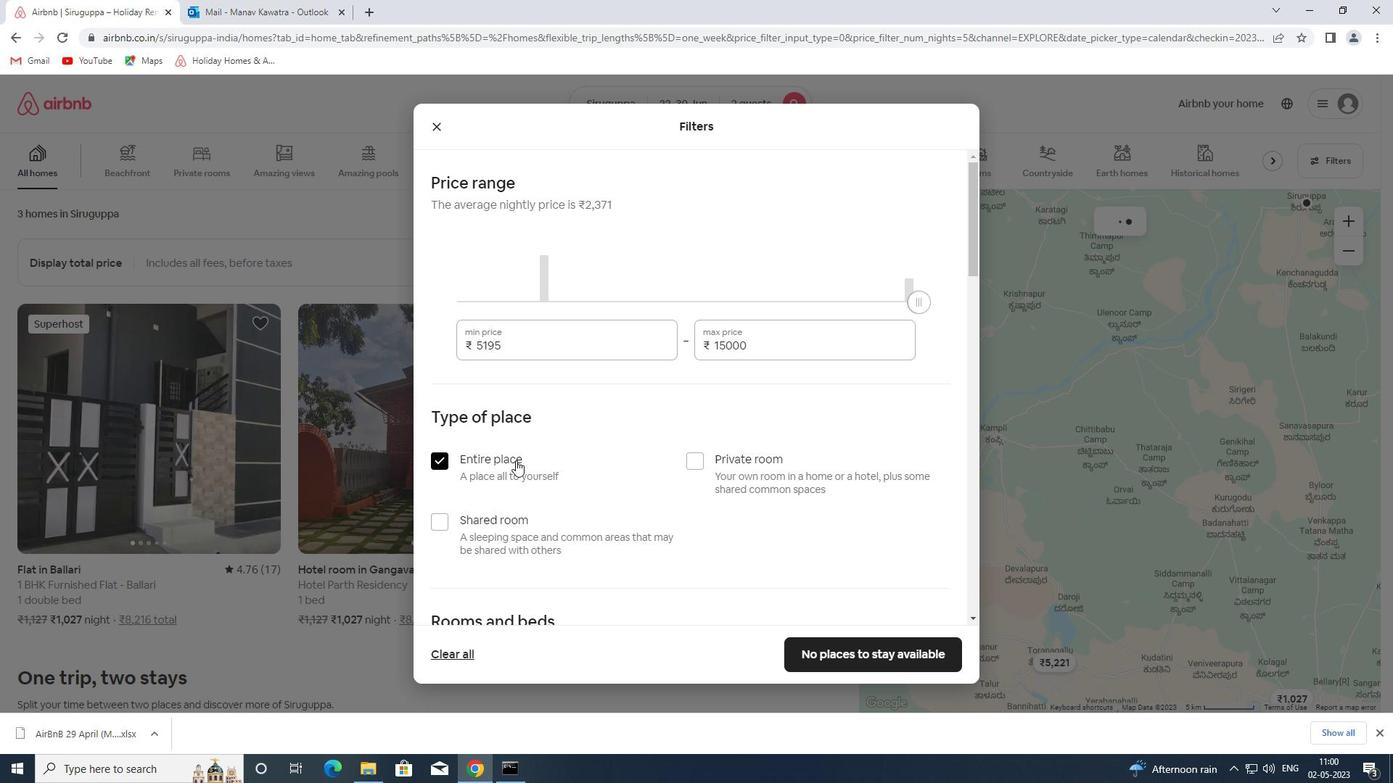 
Action: Mouse scrolled (516, 460) with delta (0, 0)
Screenshot: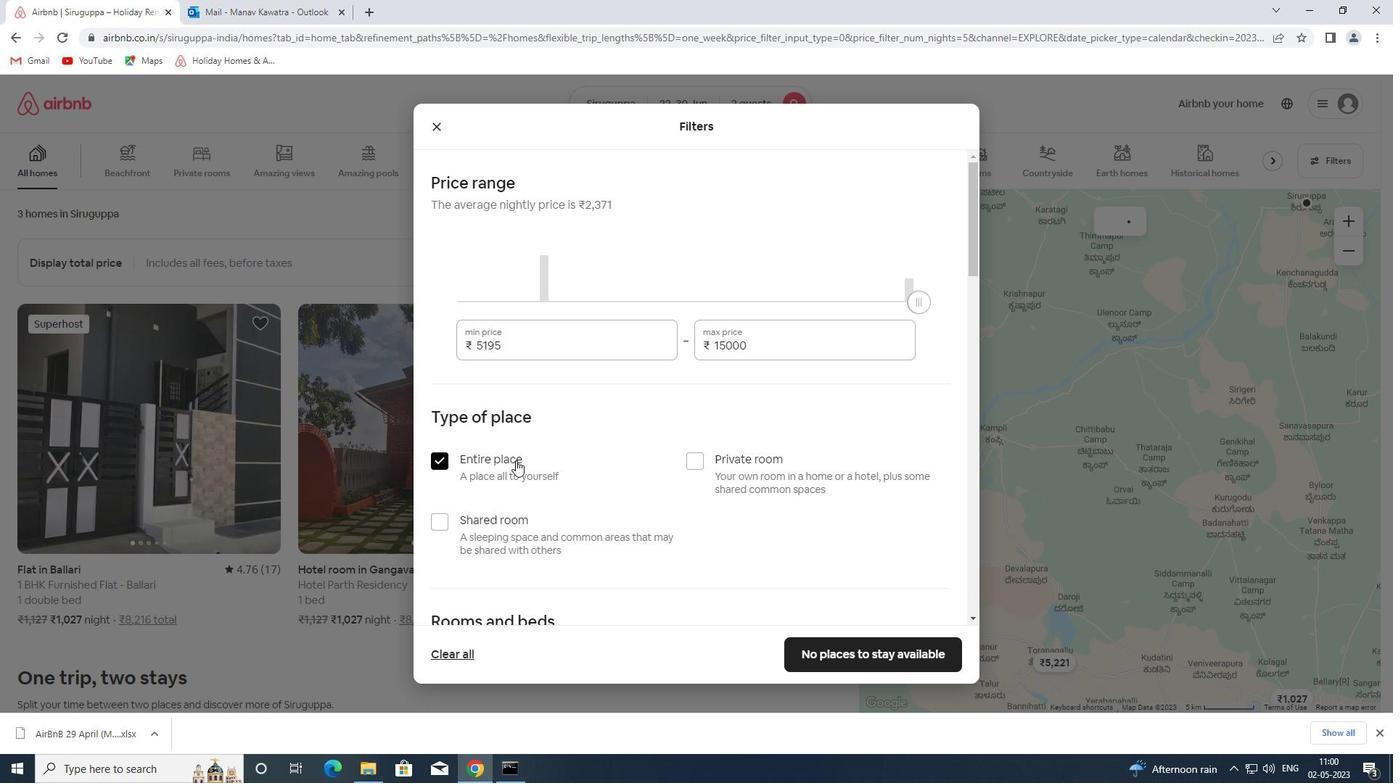 
Action: Mouse scrolled (516, 460) with delta (0, 0)
Screenshot: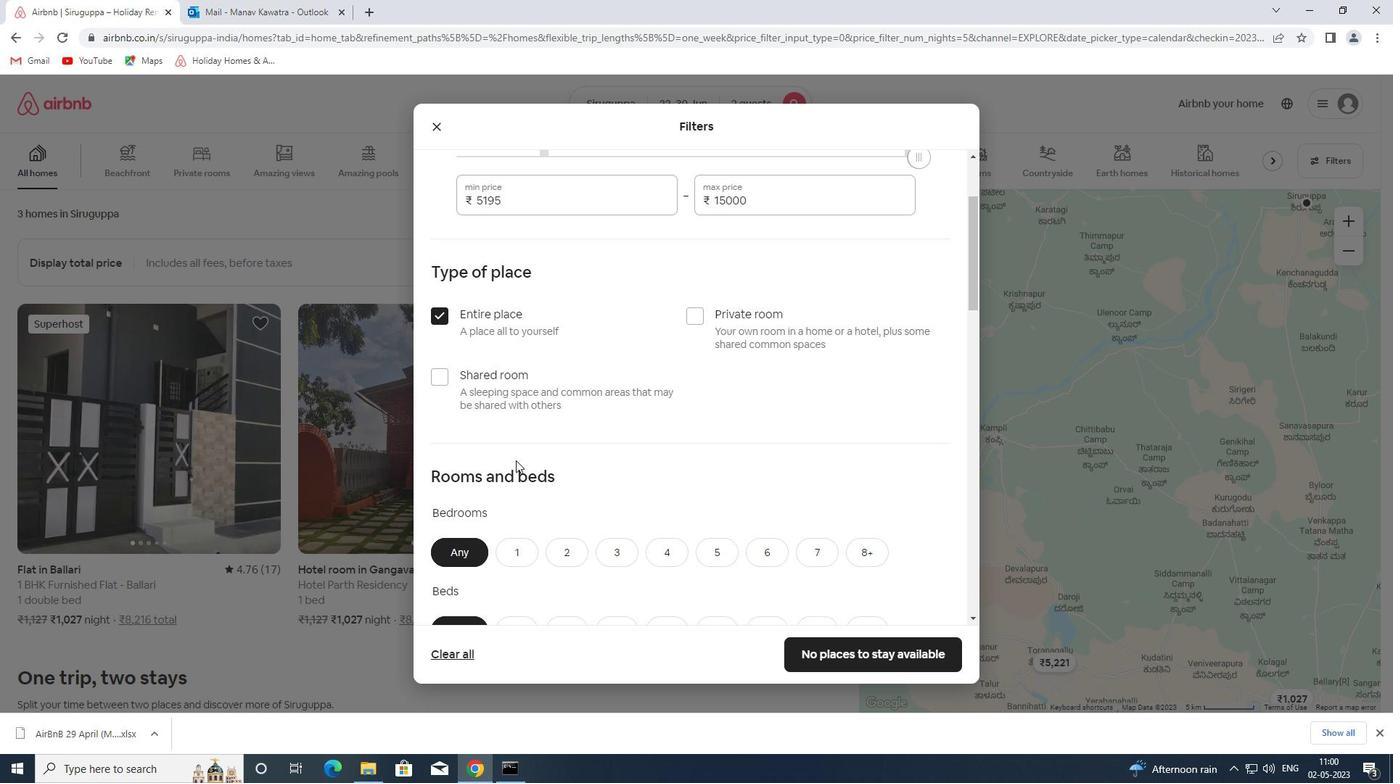 
Action: Mouse scrolled (516, 460) with delta (0, 0)
Screenshot: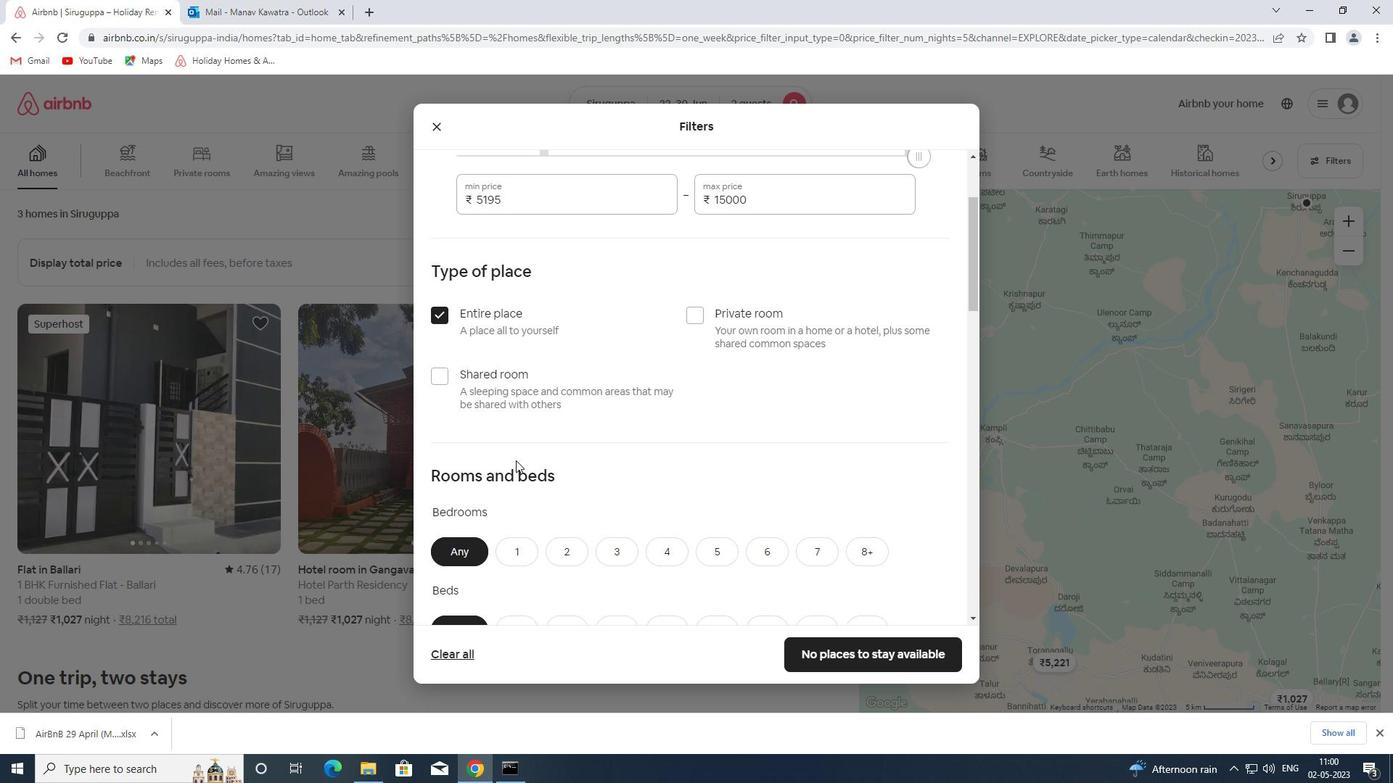 
Action: Mouse moved to (523, 410)
Screenshot: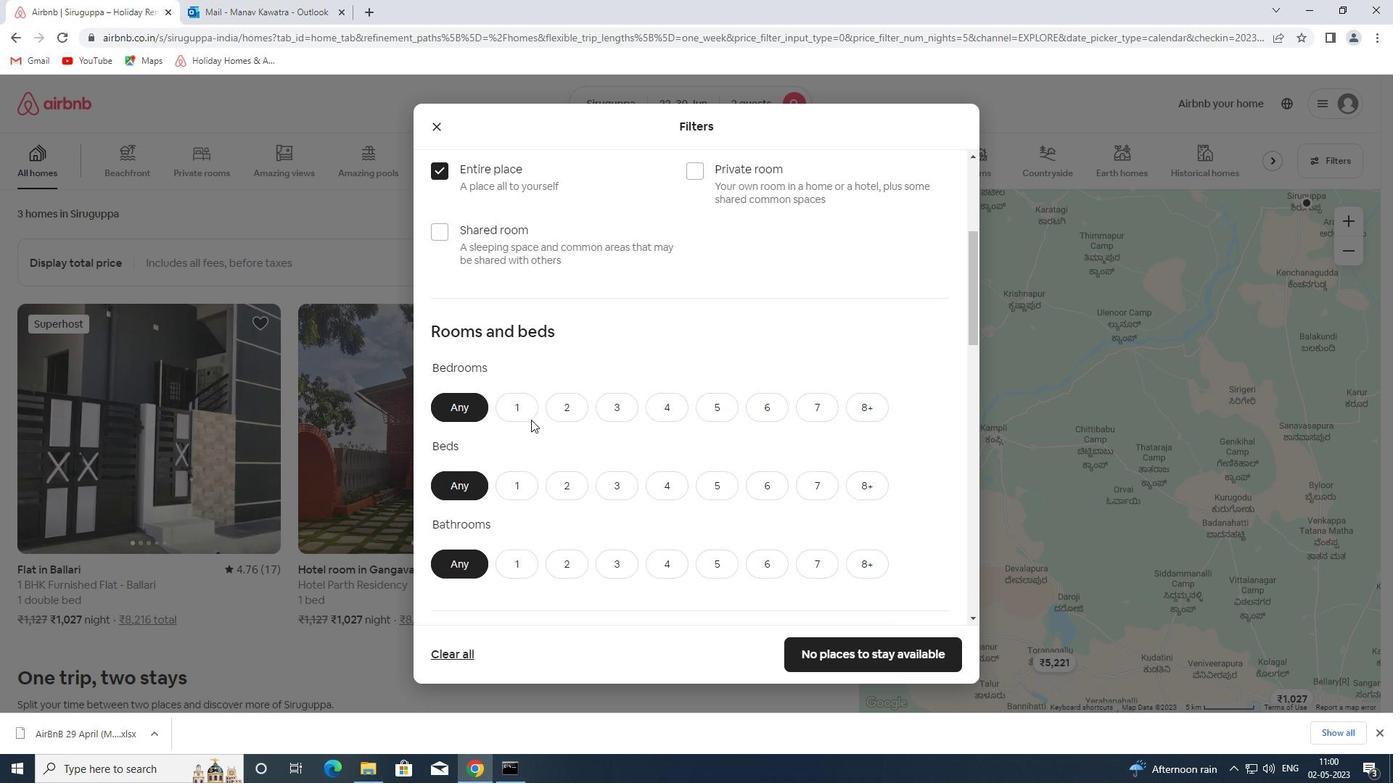 
Action: Mouse pressed left at (523, 410)
Screenshot: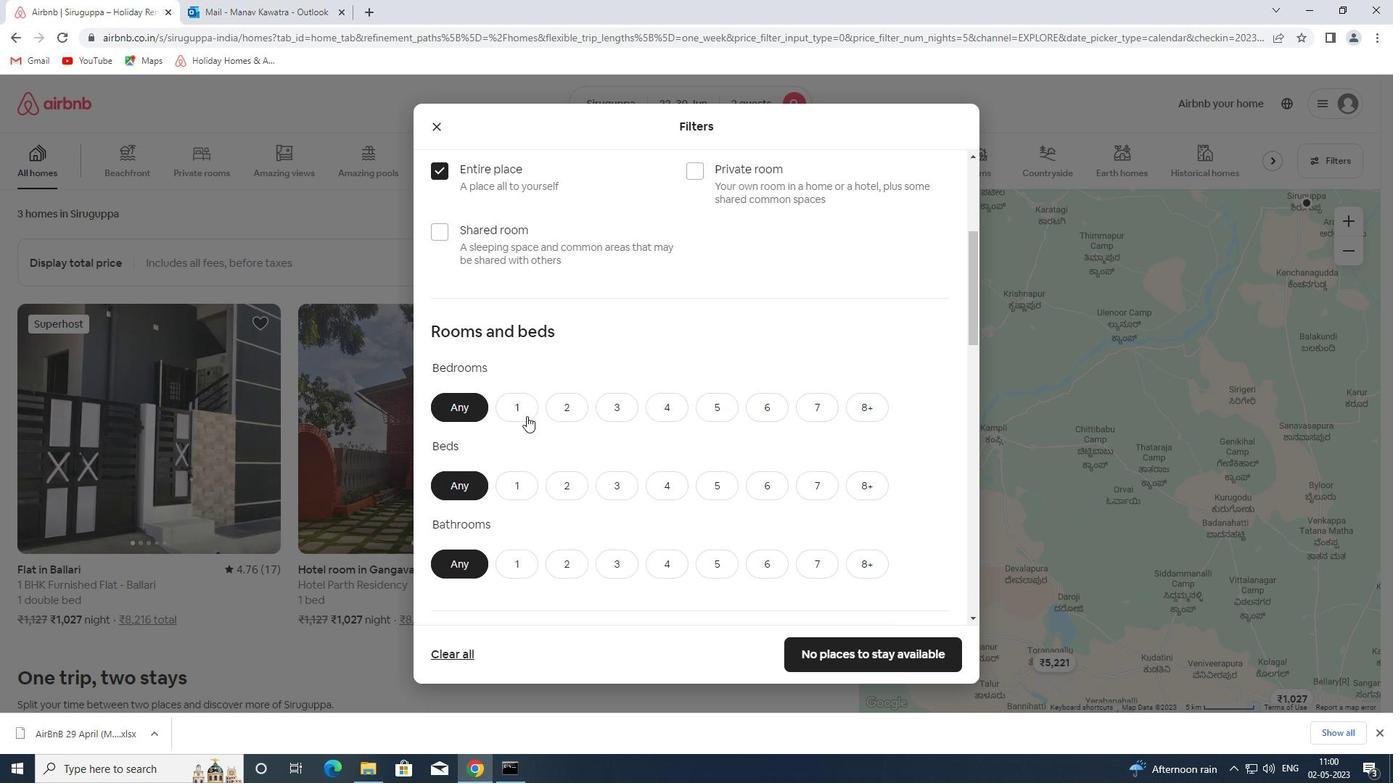 
Action: Mouse moved to (521, 493)
Screenshot: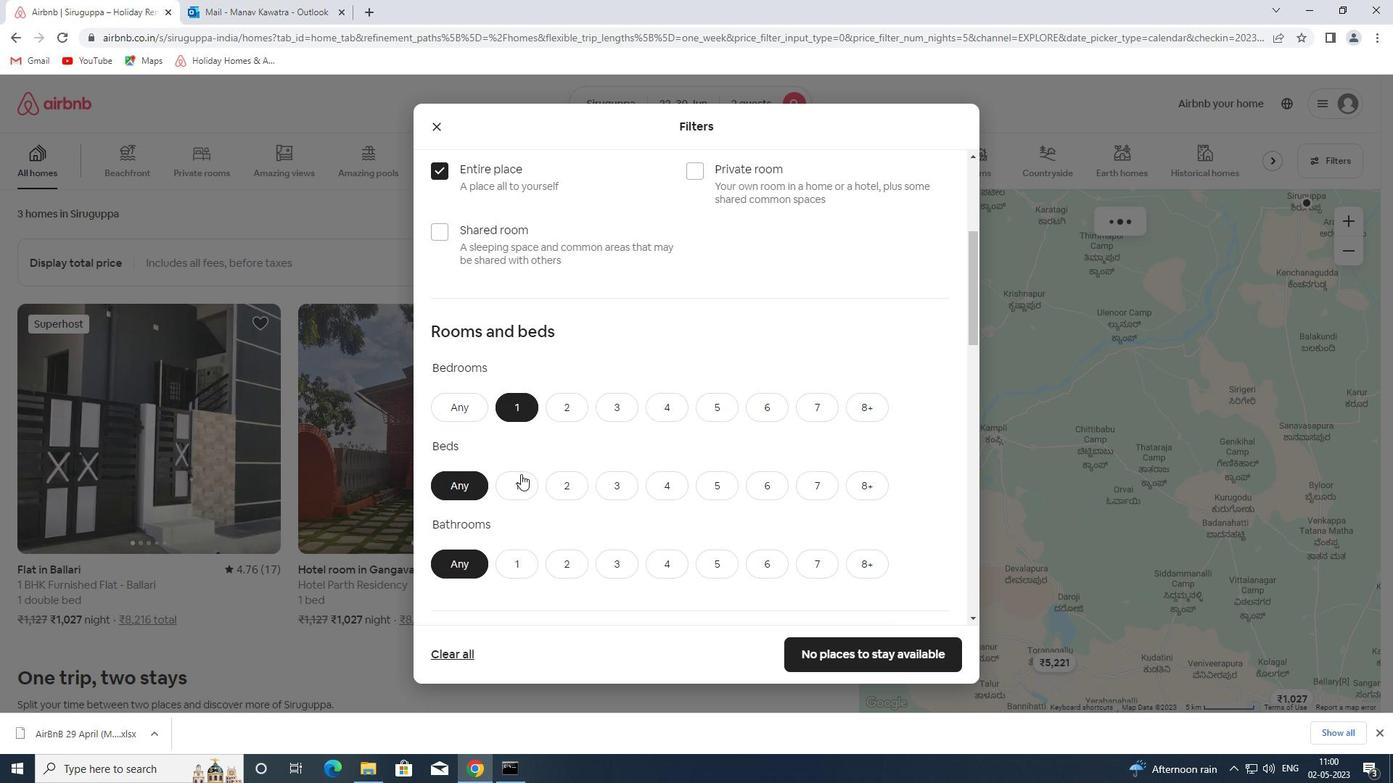 
Action: Mouse pressed left at (521, 493)
Screenshot: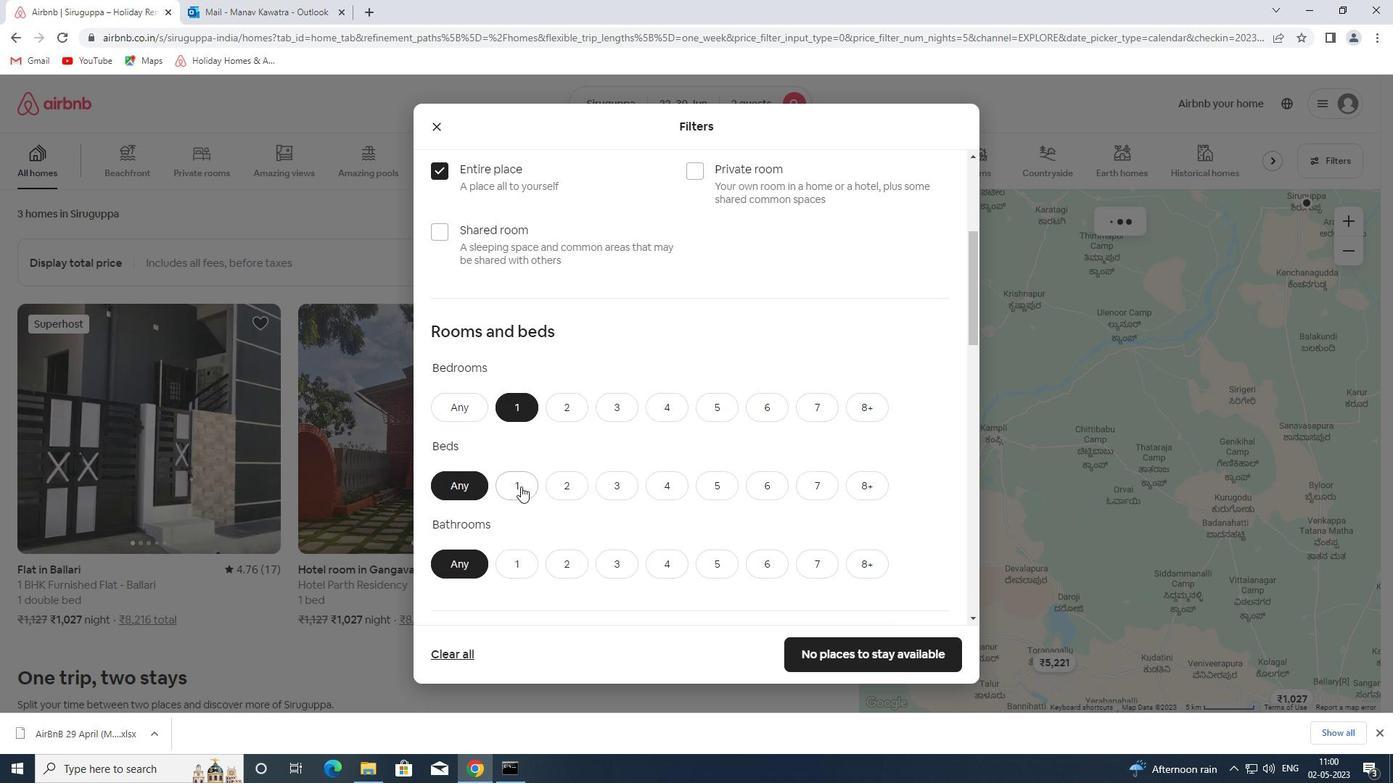 
Action: Mouse moved to (518, 558)
Screenshot: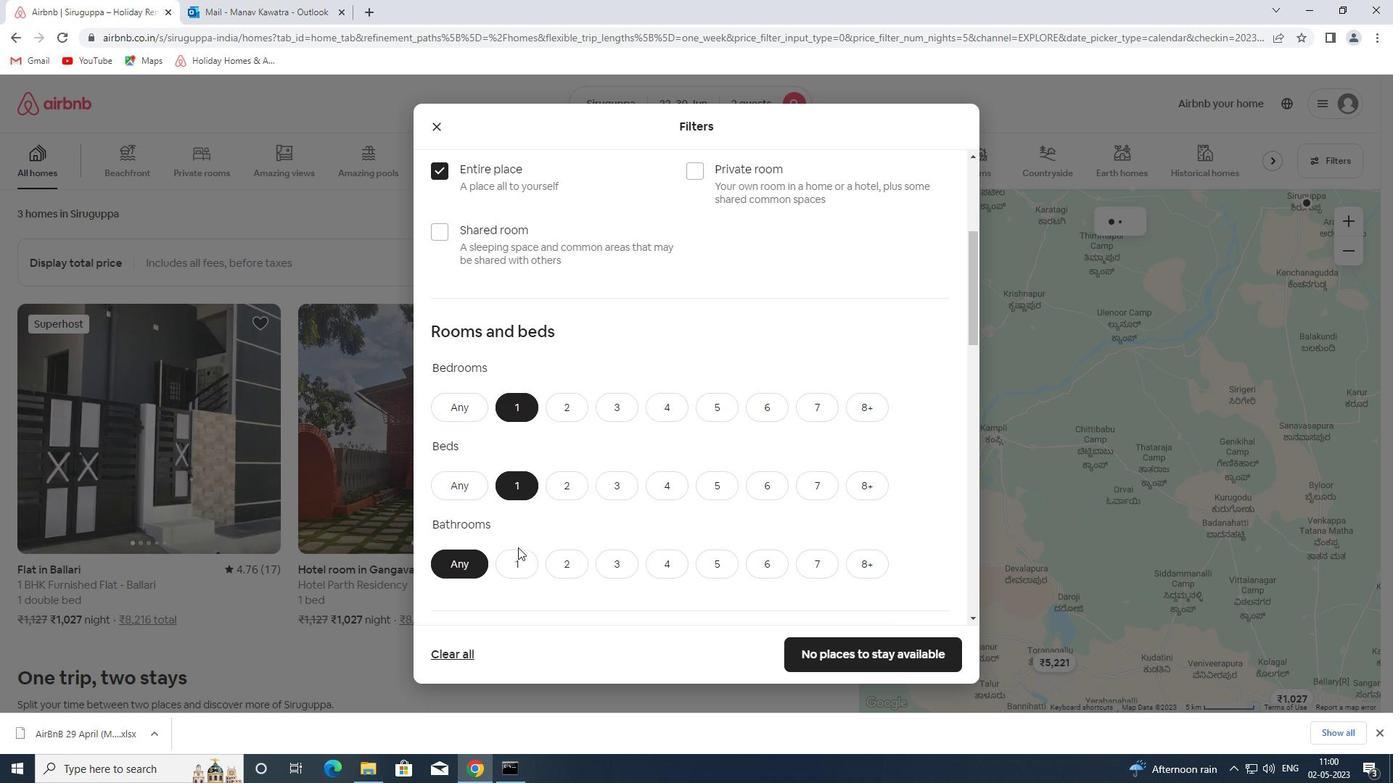
Action: Mouse pressed left at (518, 558)
Screenshot: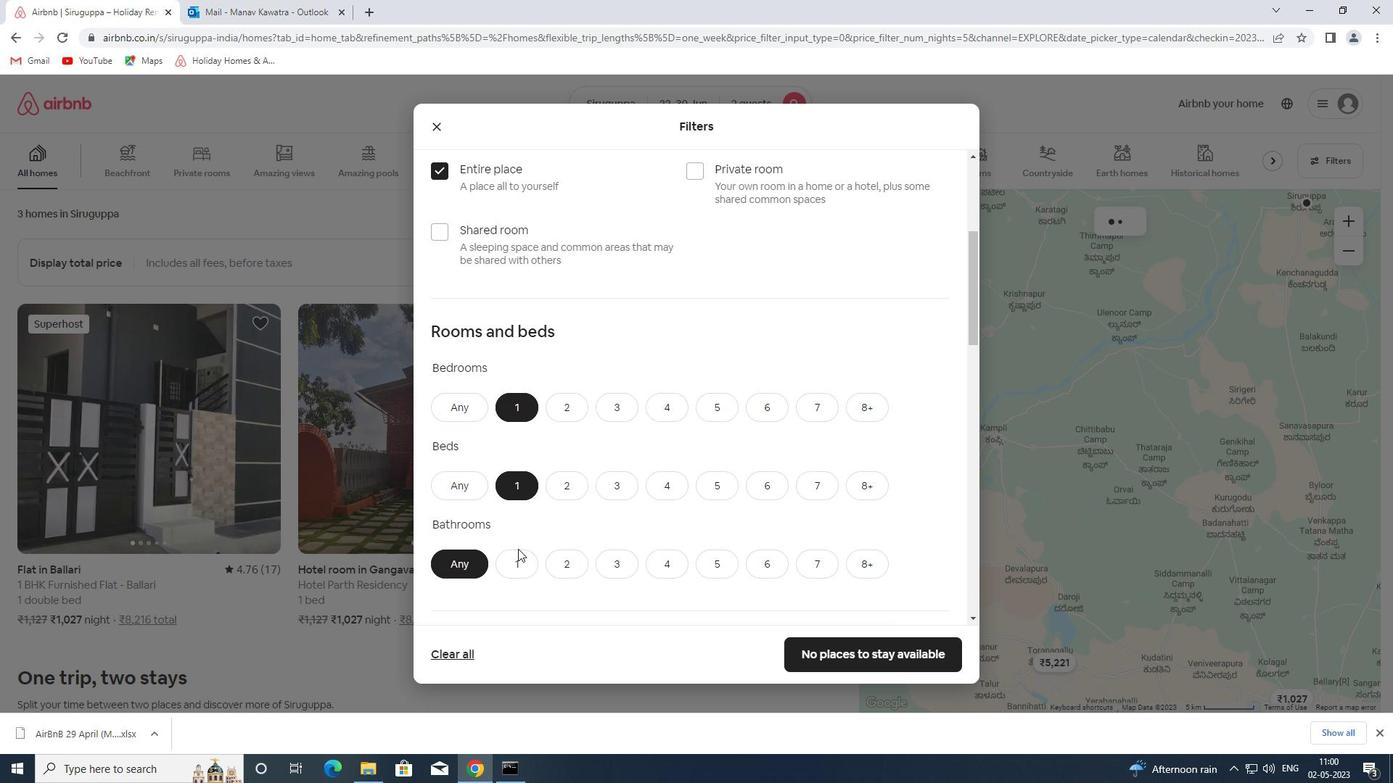 
Action: Mouse moved to (548, 482)
Screenshot: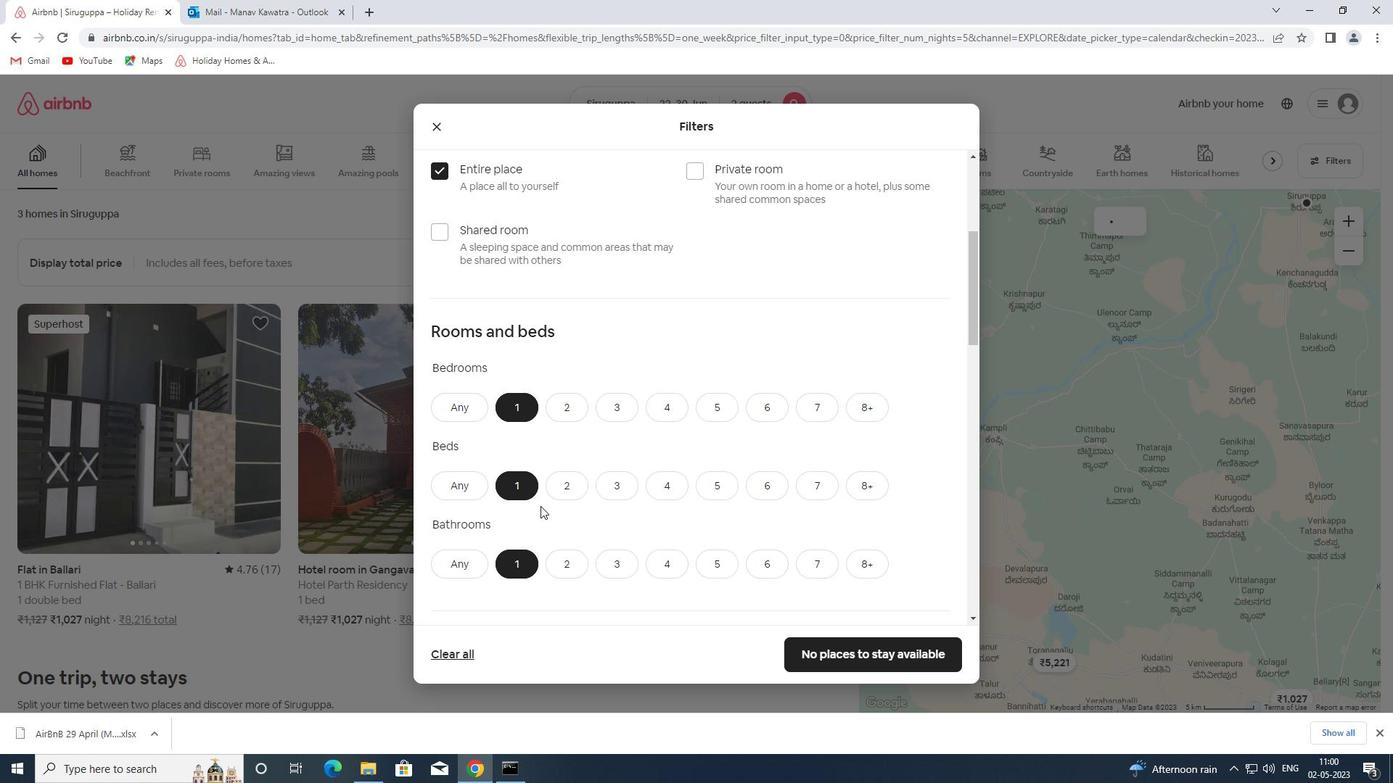 
Action: Mouse scrolled (548, 481) with delta (0, 0)
Screenshot: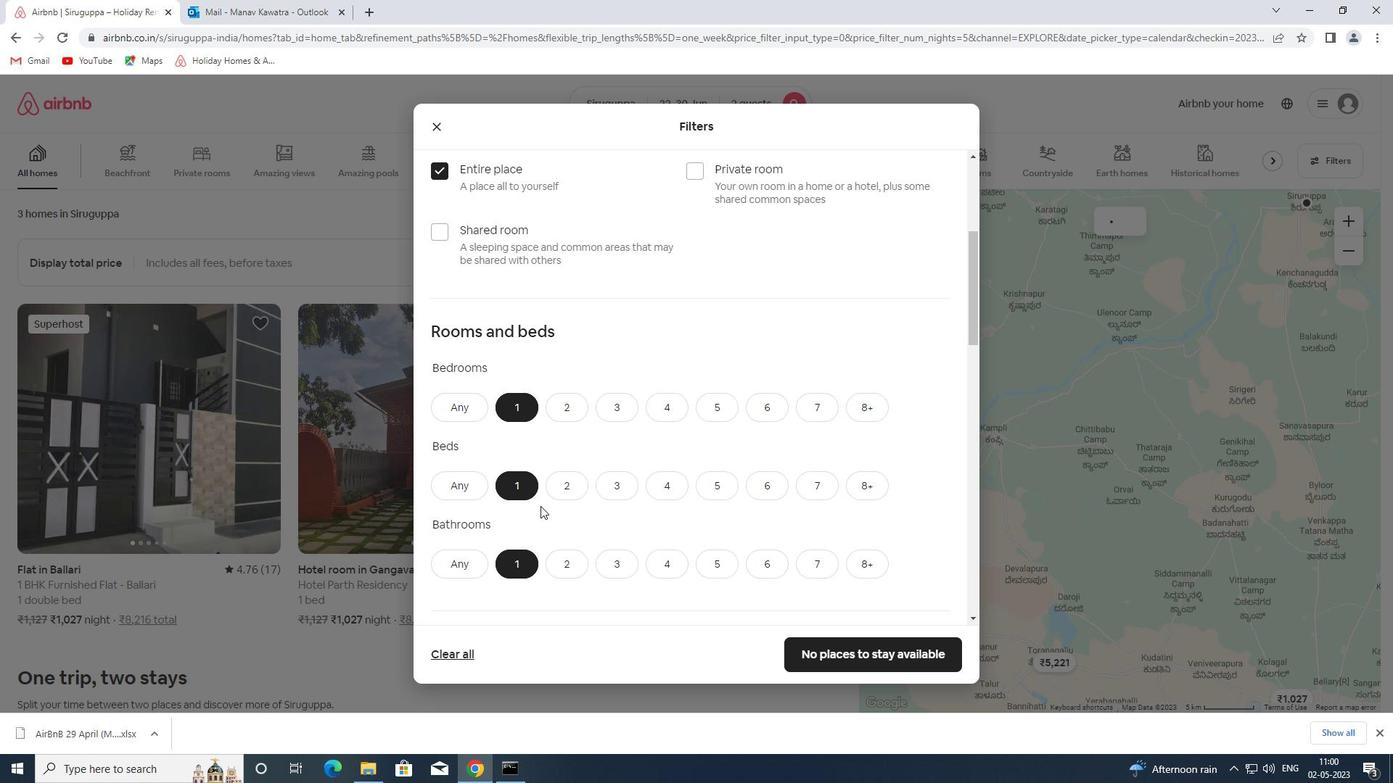 
Action: Mouse moved to (550, 481)
Screenshot: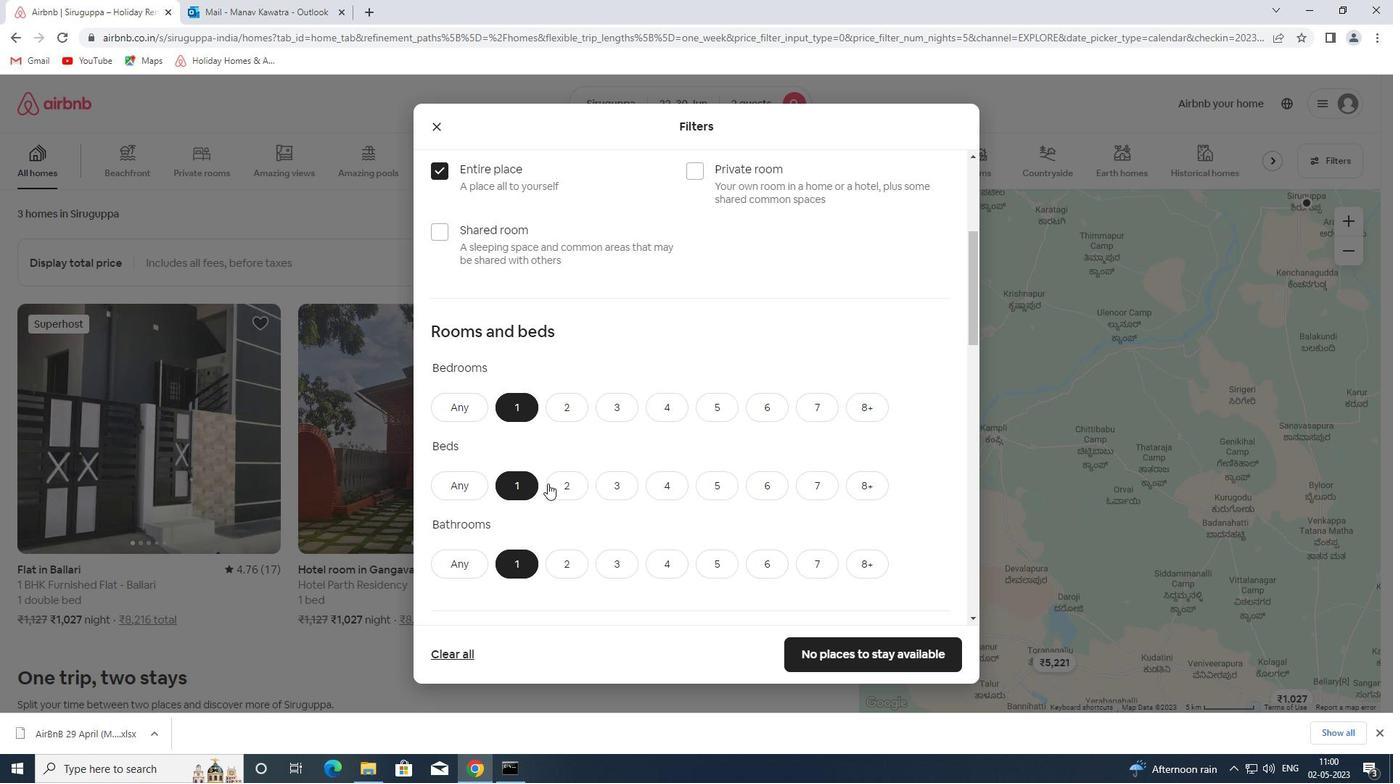 
Action: Mouse scrolled (550, 480) with delta (0, 0)
Screenshot: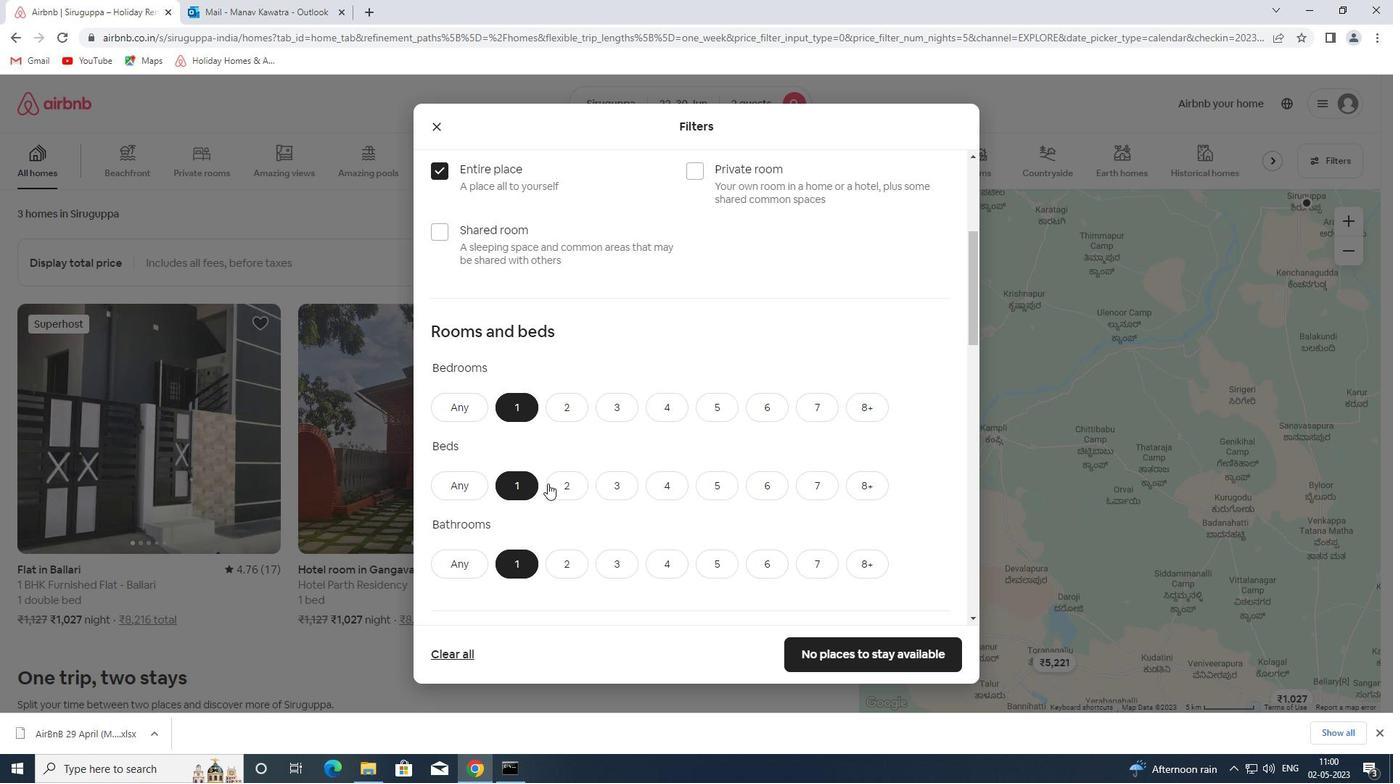 
Action: Mouse moved to (553, 478)
Screenshot: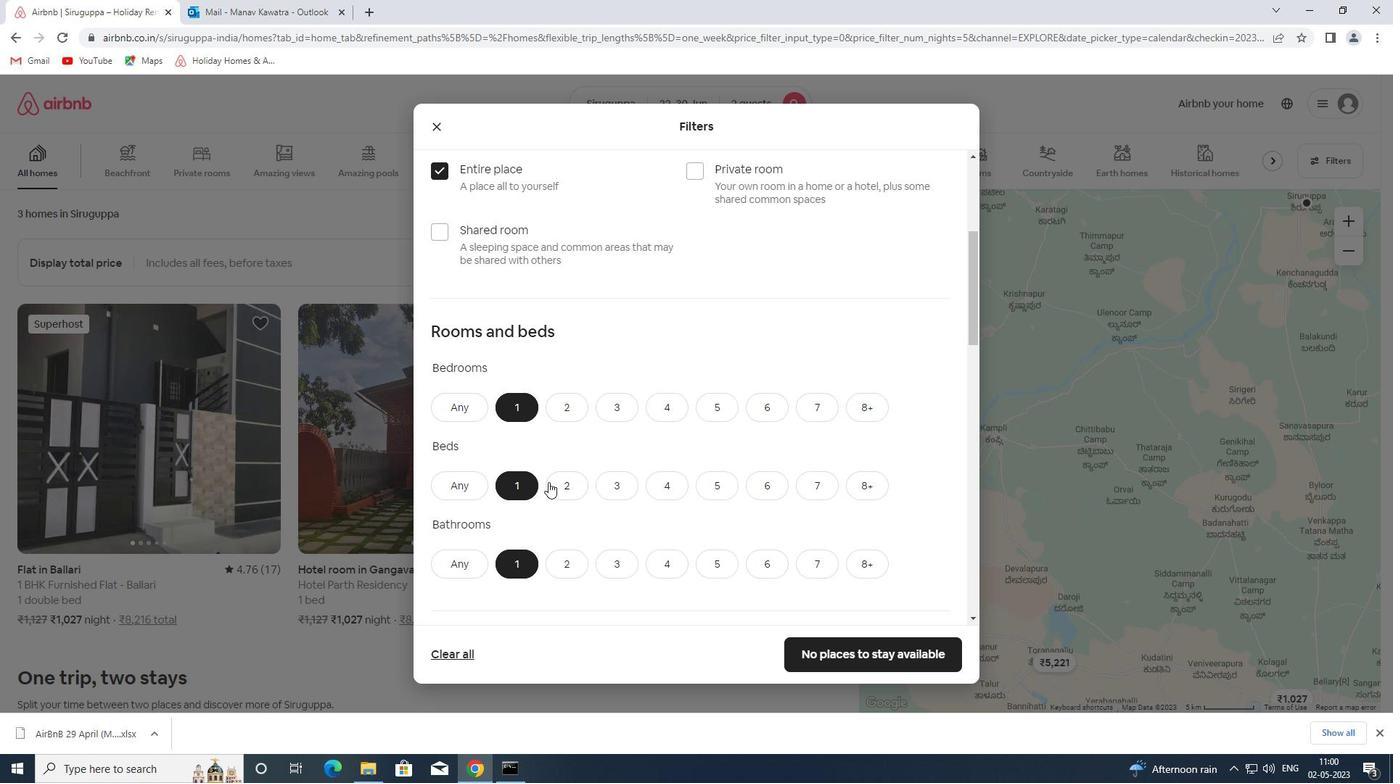 
Action: Mouse scrolled (553, 477) with delta (0, 0)
Screenshot: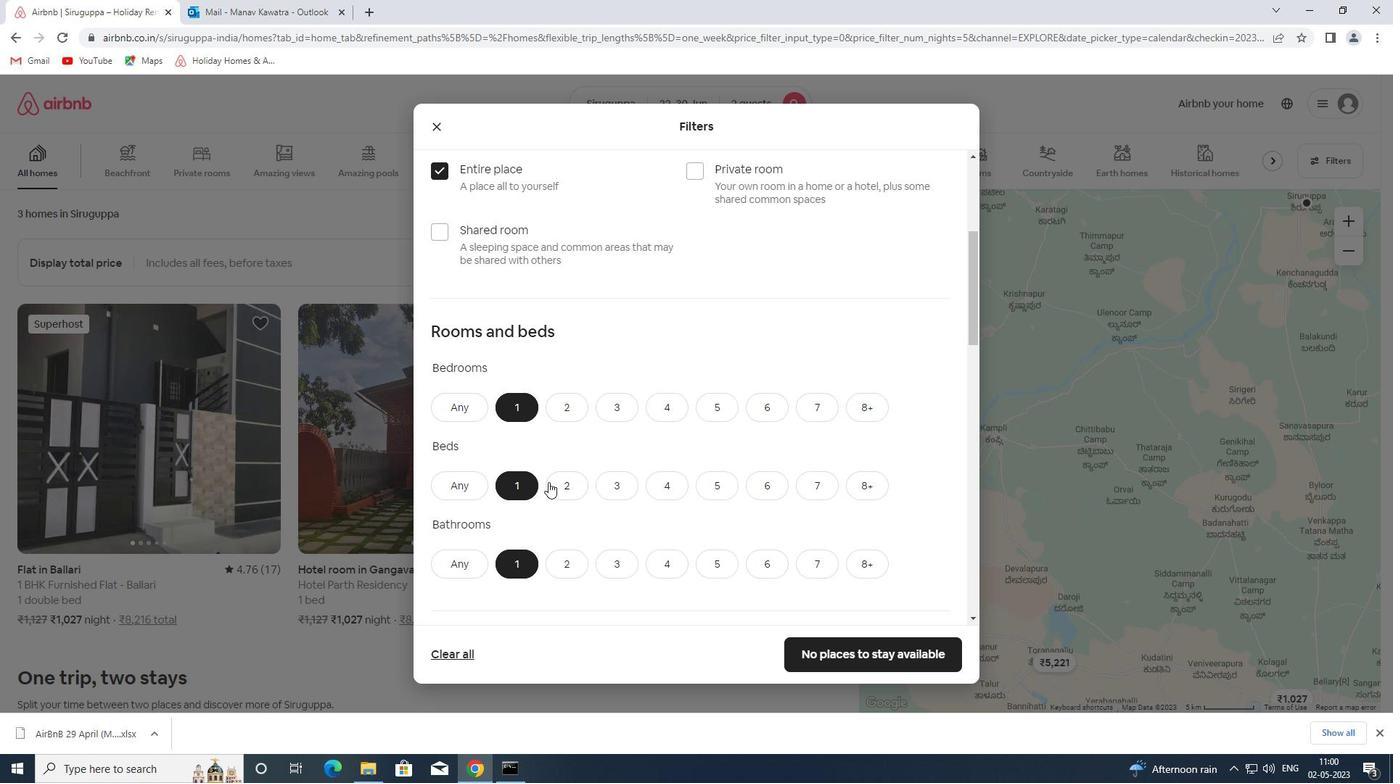 
Action: Mouse moved to (558, 472)
Screenshot: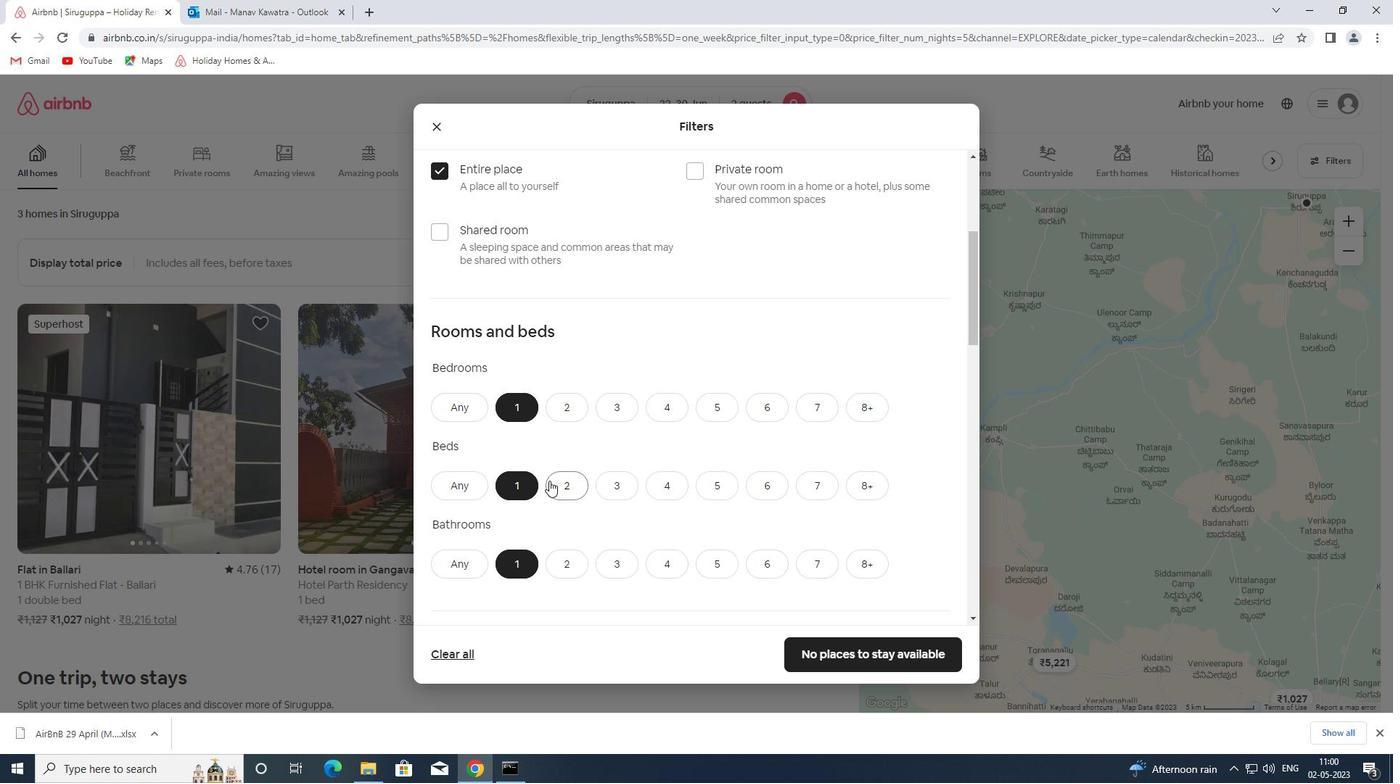
Action: Mouse scrolled (558, 471) with delta (0, 0)
Screenshot: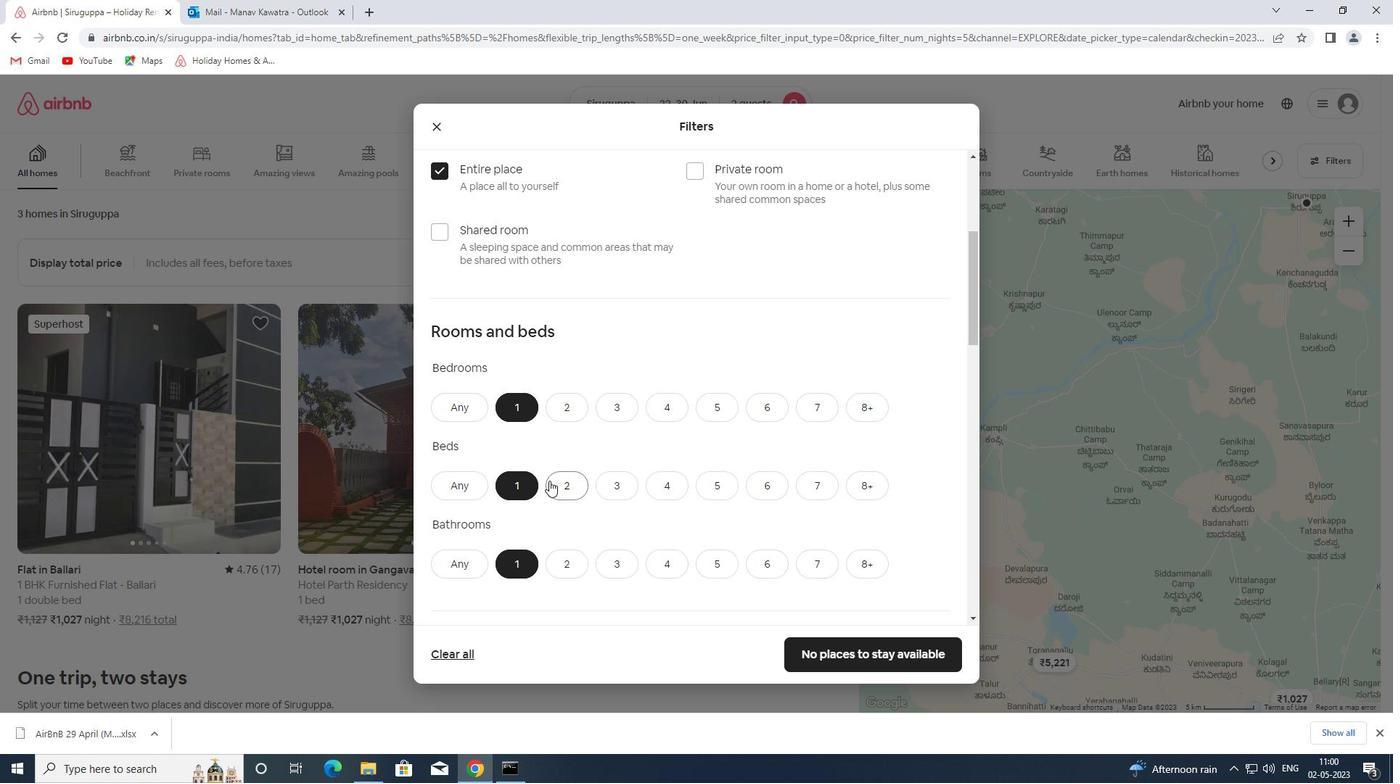 
Action: Mouse moved to (562, 467)
Screenshot: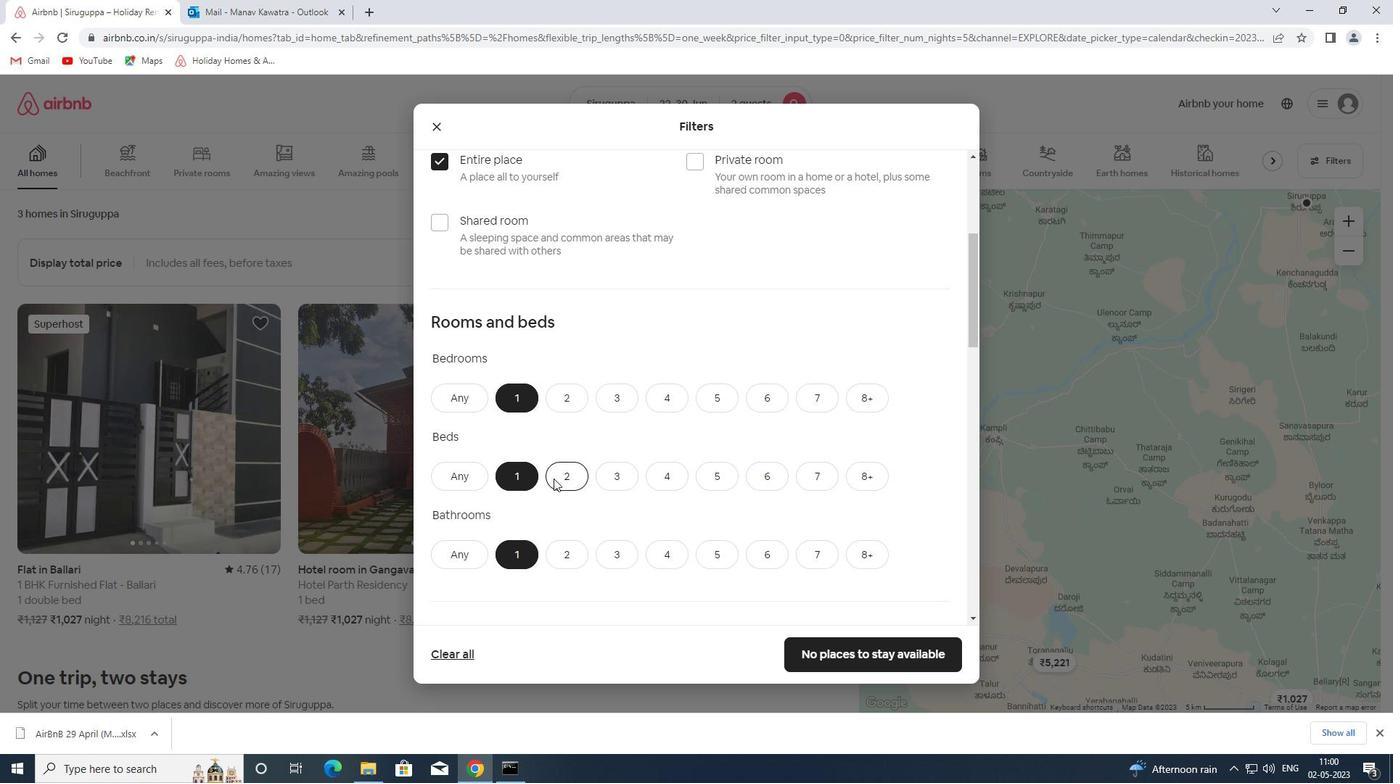 
Action: Mouse scrolled (562, 466) with delta (0, 0)
Screenshot: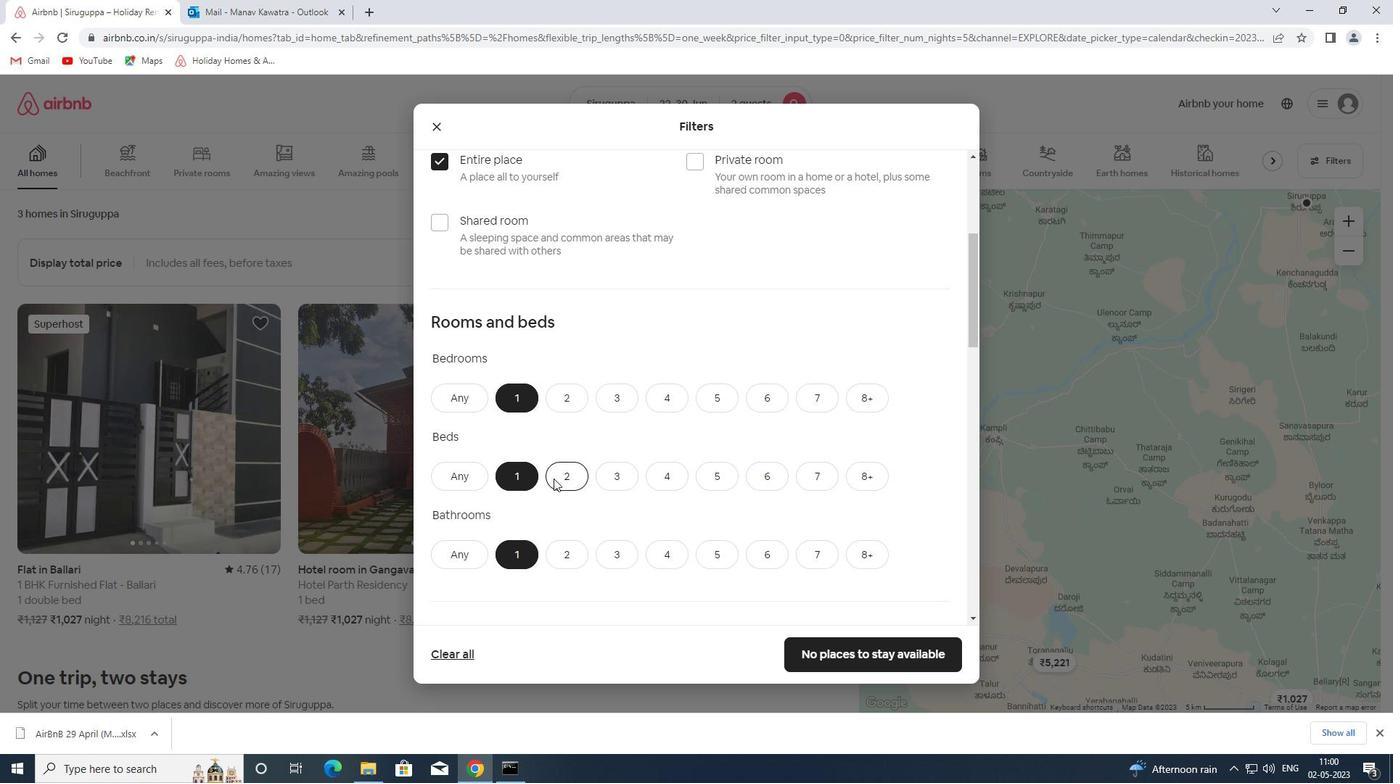 
Action: Mouse moved to (496, 348)
Screenshot: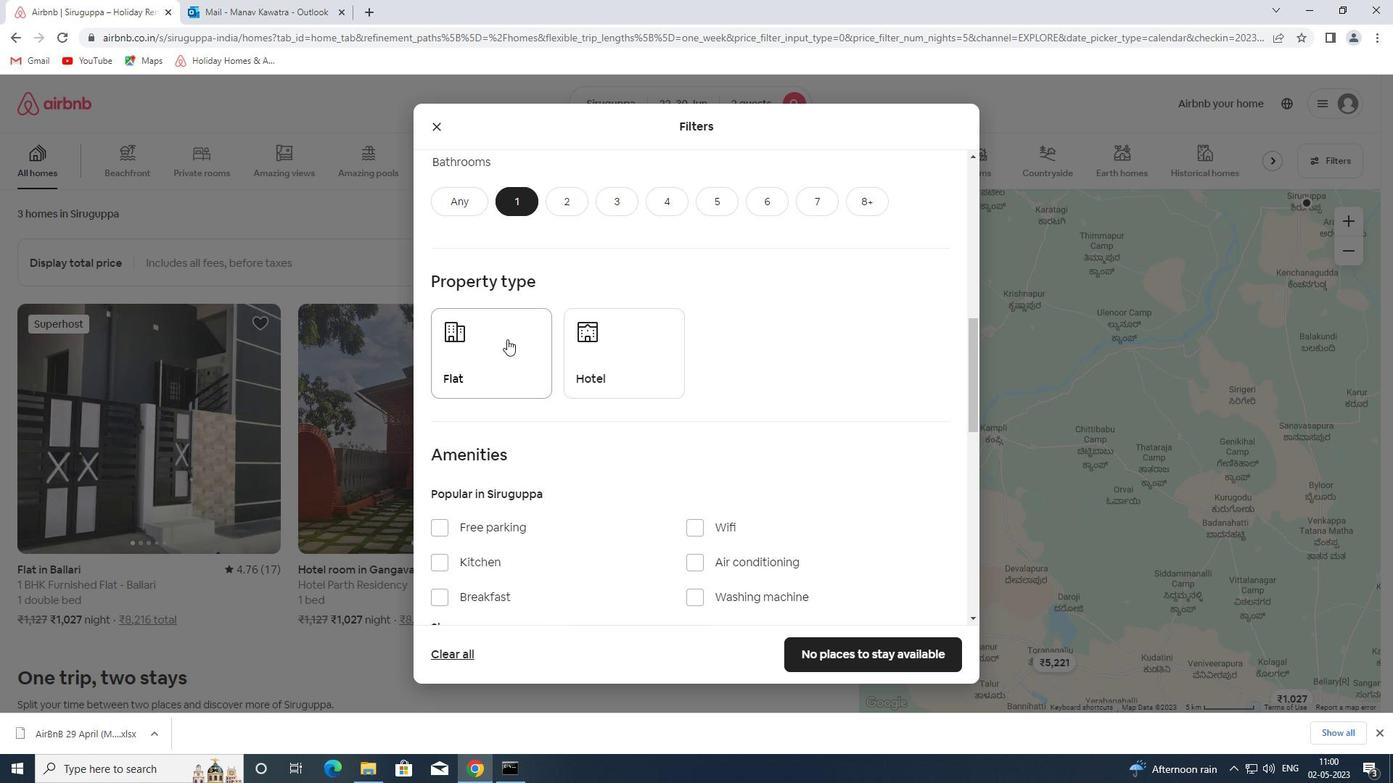
Action: Mouse pressed left at (496, 348)
Screenshot: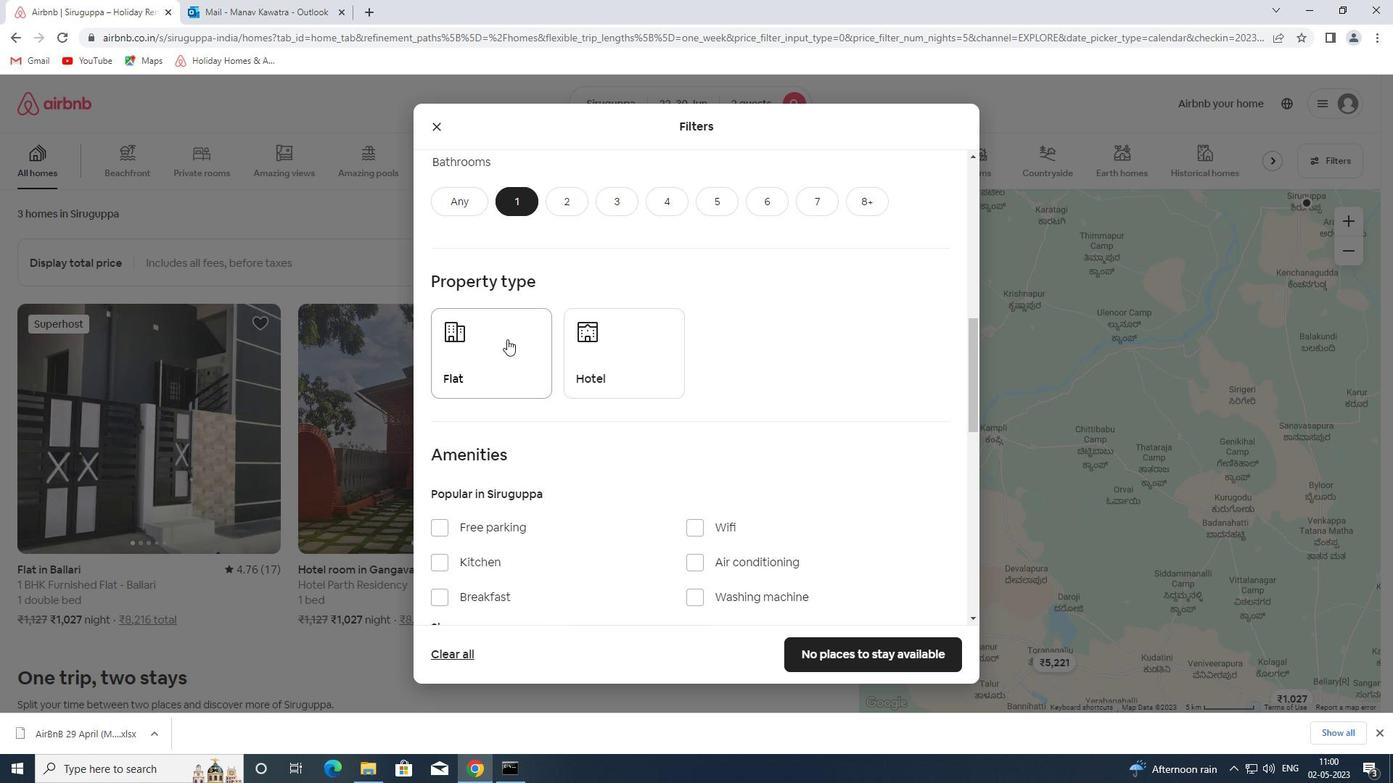 
Action: Mouse moved to (589, 367)
Screenshot: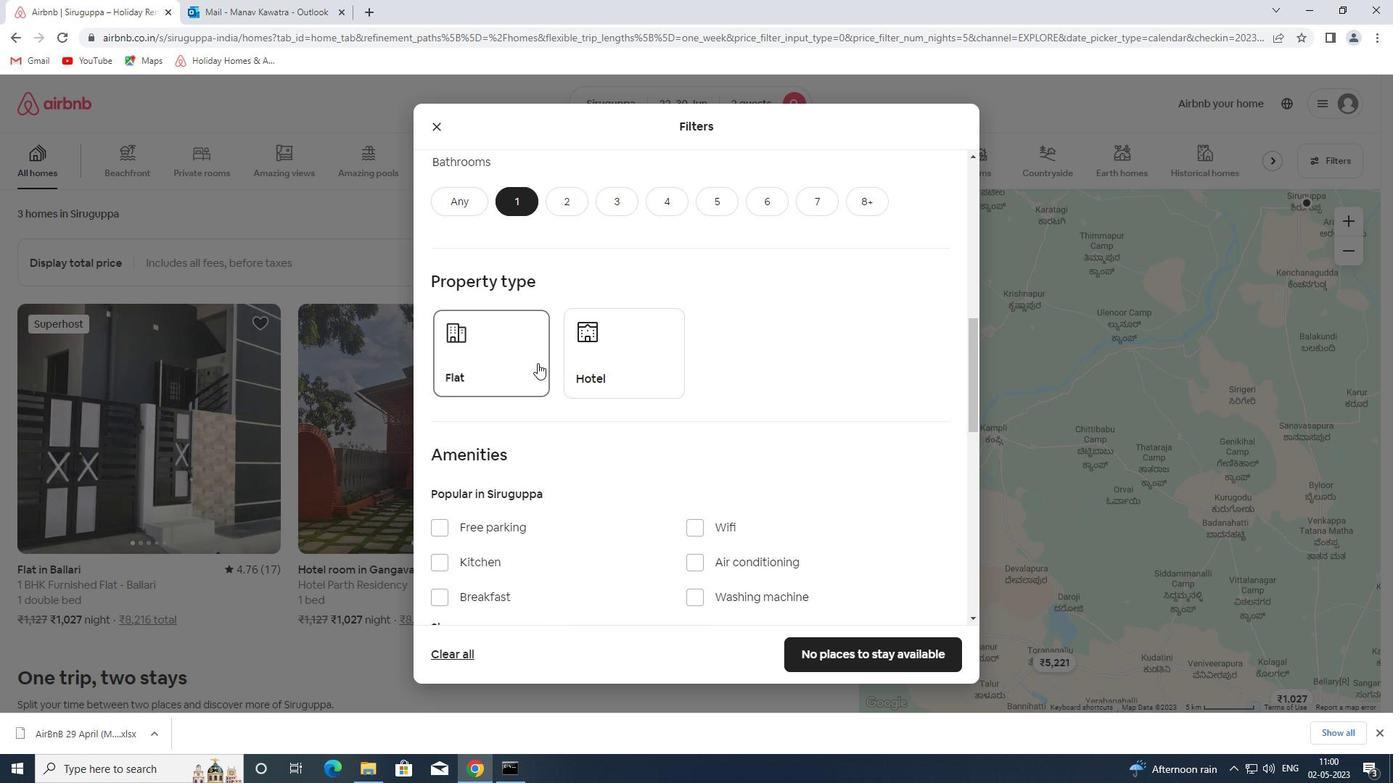 
Action: Mouse pressed left at (589, 367)
Screenshot: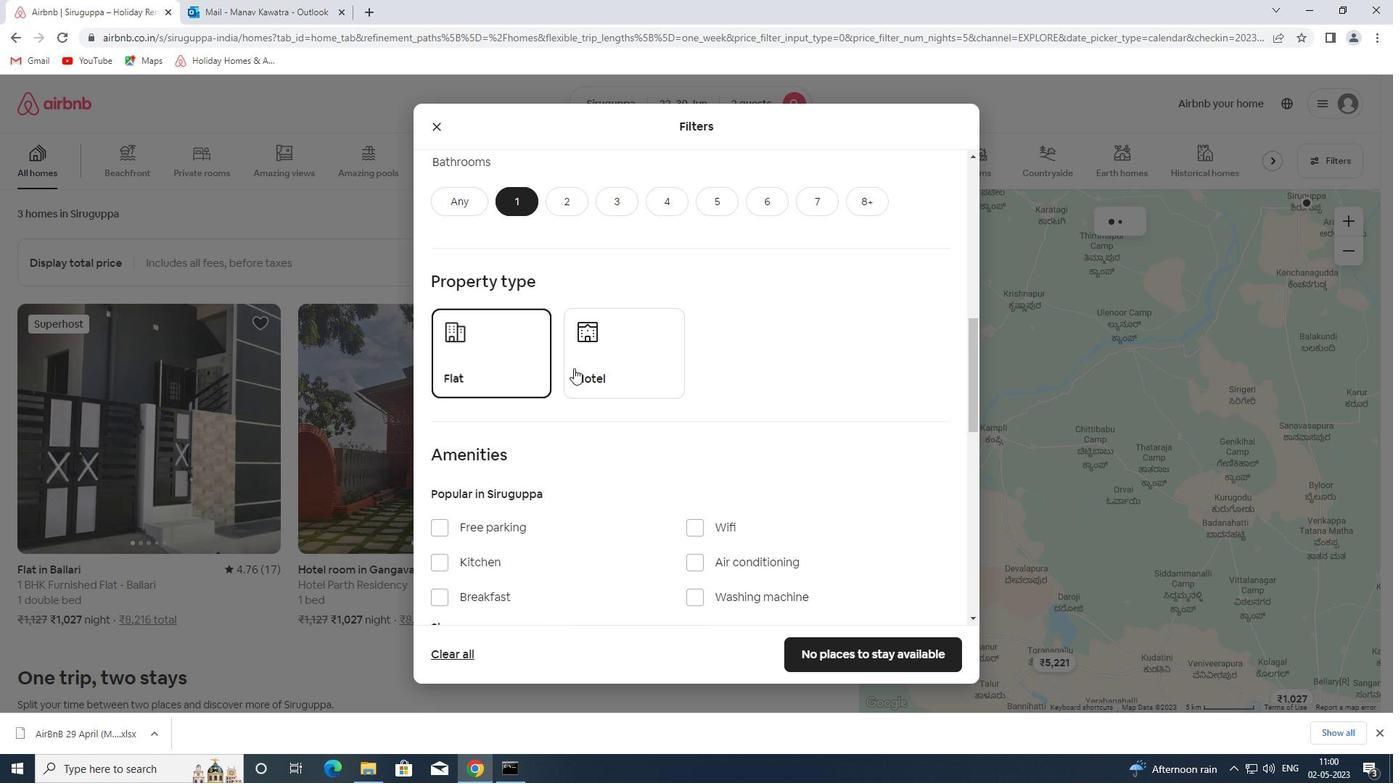 
Action: Mouse moved to (677, 358)
Screenshot: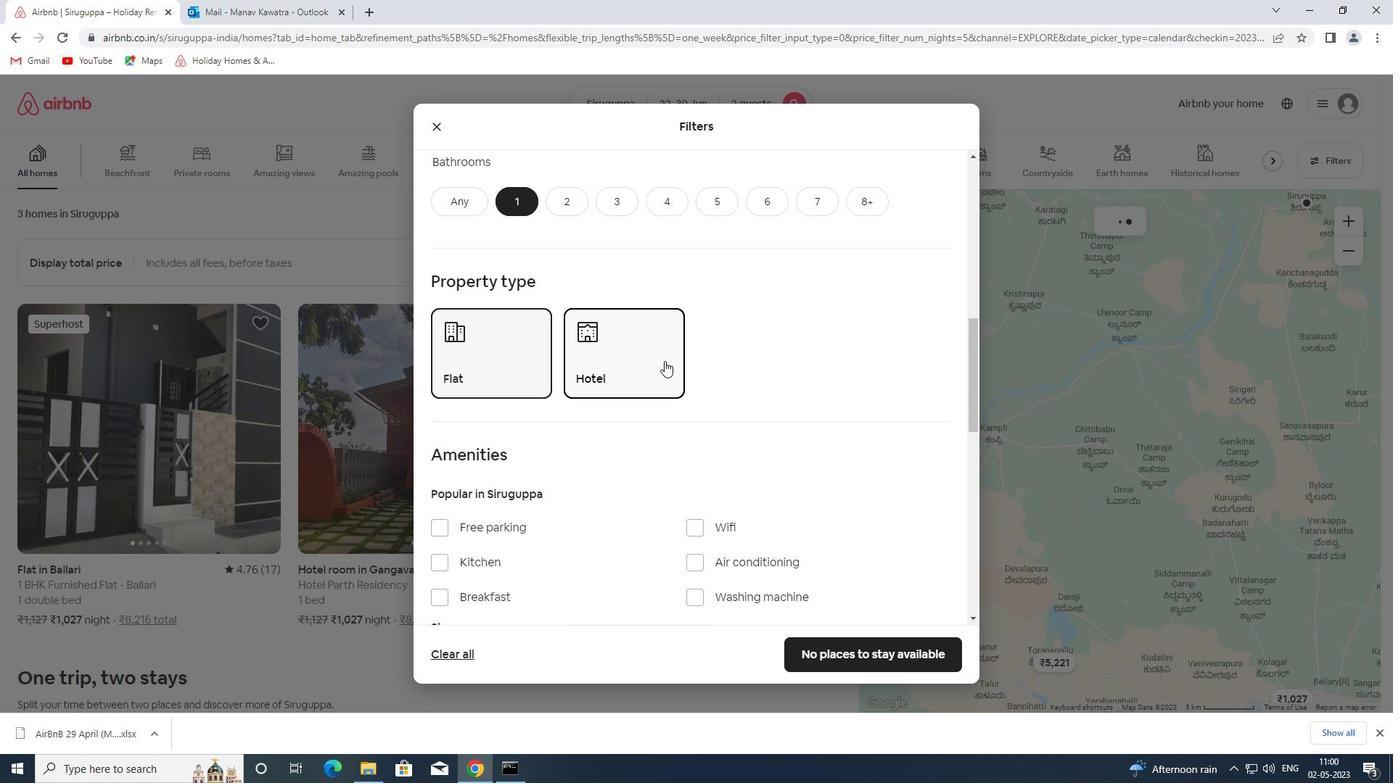 
Action: Mouse scrolled (677, 357) with delta (0, 0)
Screenshot: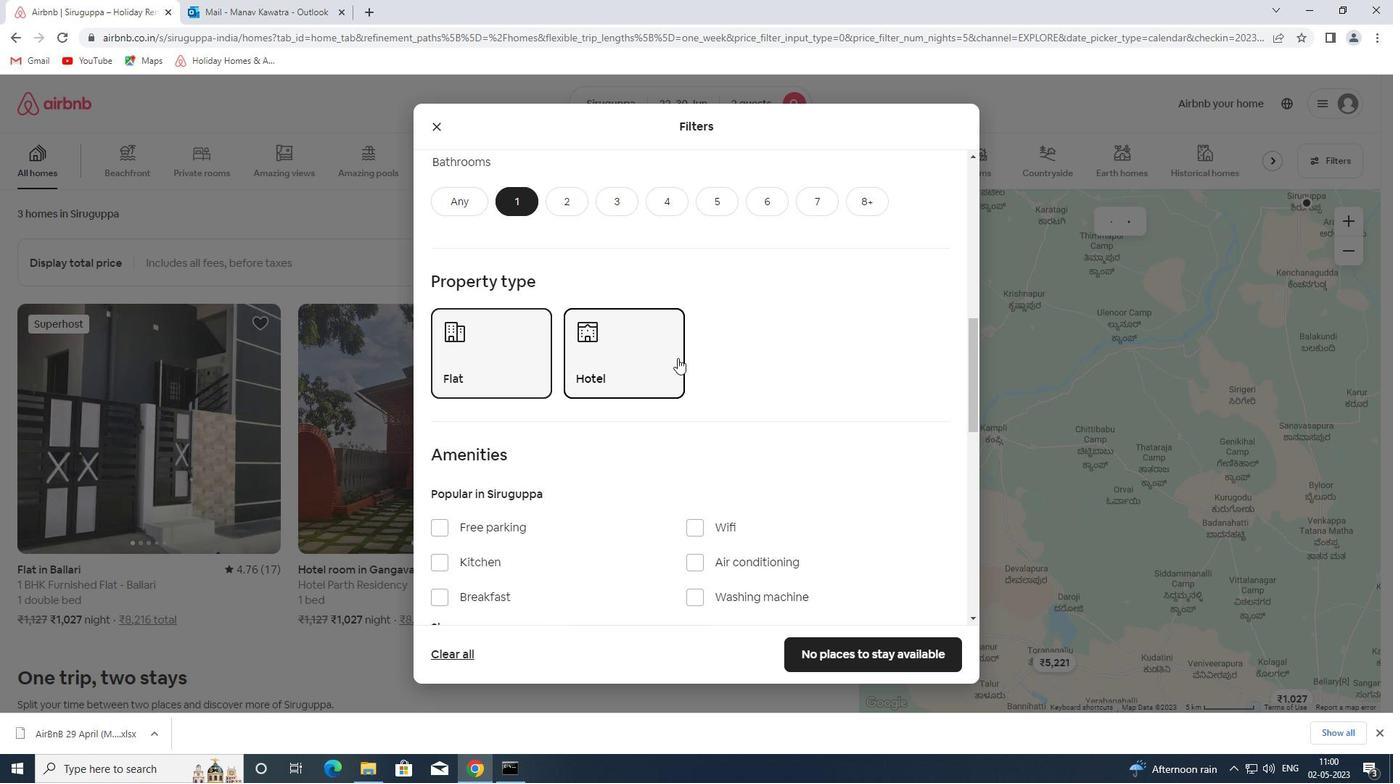 
Action: Mouse scrolled (677, 357) with delta (0, 0)
Screenshot: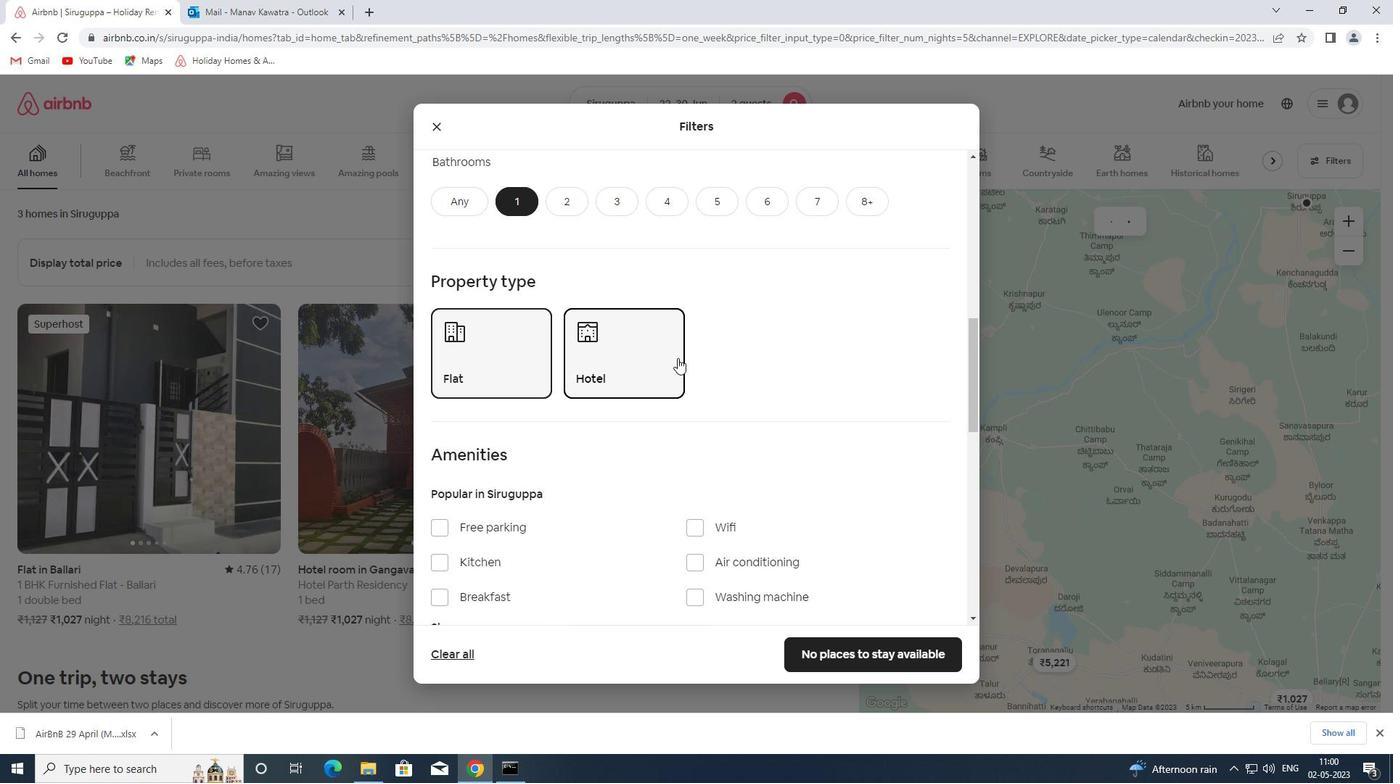 
Action: Mouse scrolled (677, 357) with delta (0, 0)
Screenshot: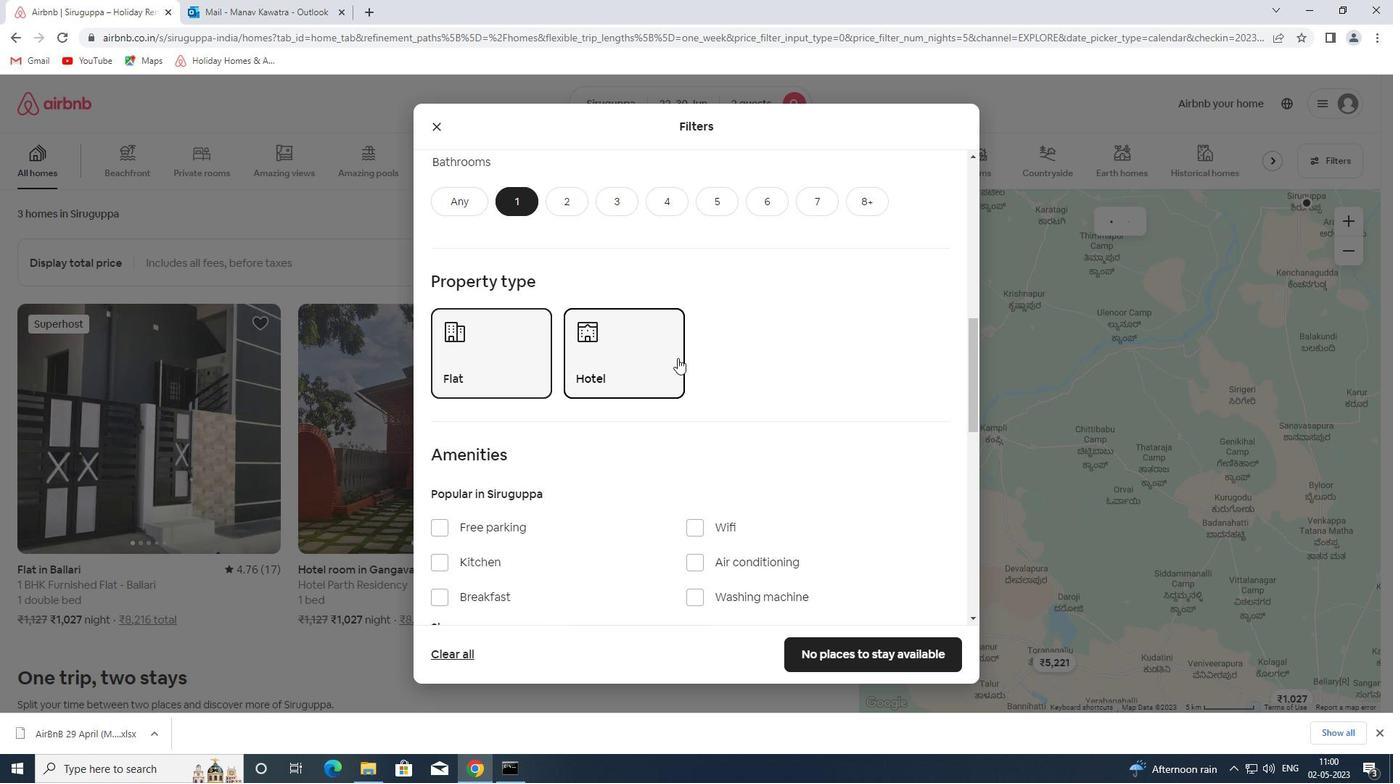 
Action: Mouse moved to (701, 355)
Screenshot: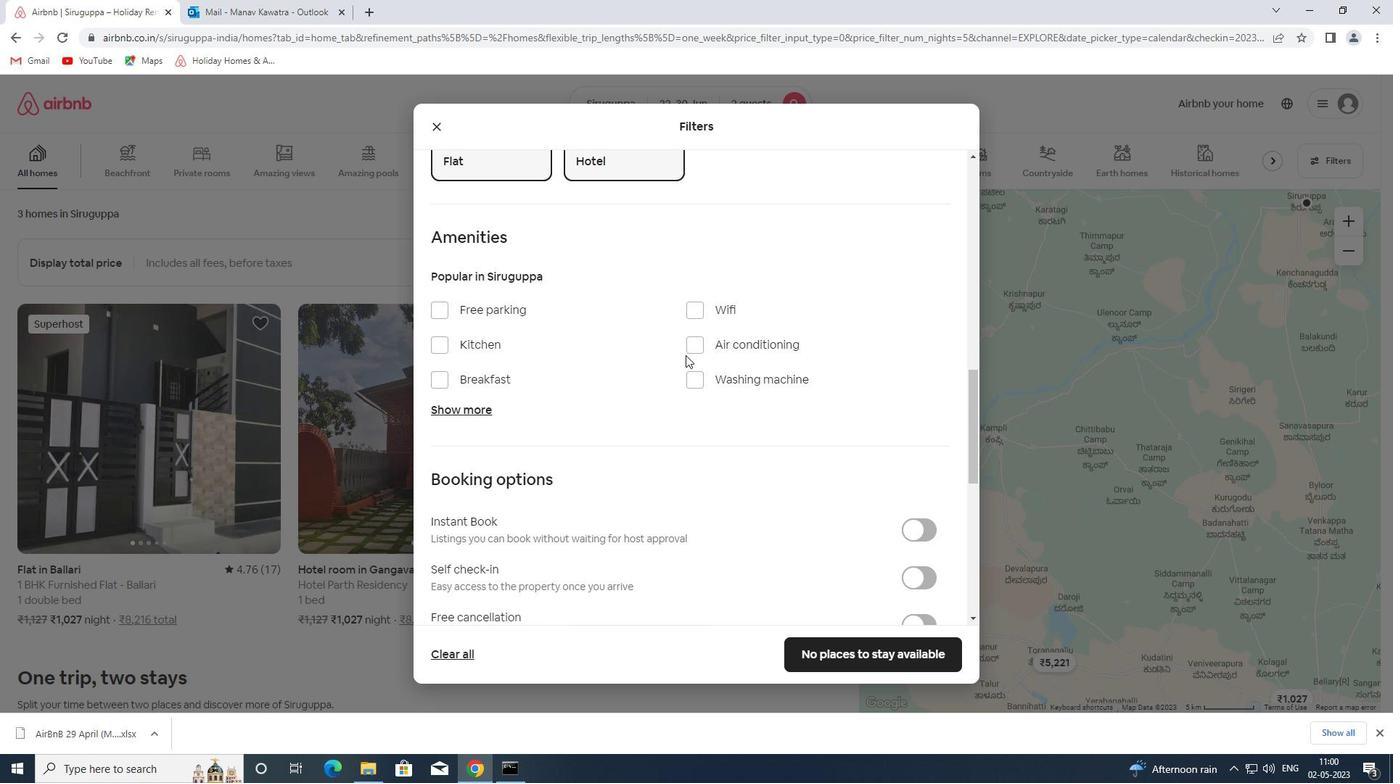 
Action: Mouse scrolled (701, 354) with delta (0, 0)
Screenshot: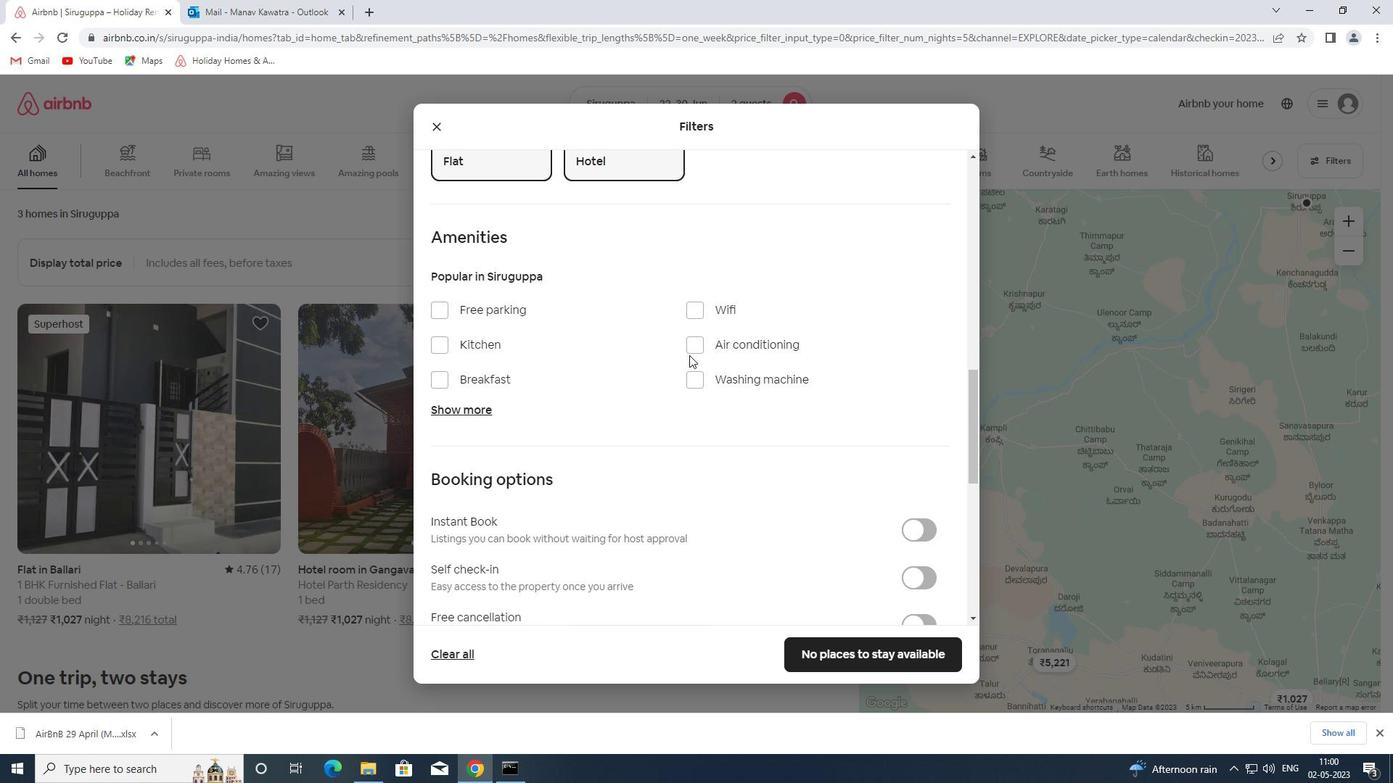 
Action: Mouse scrolled (701, 354) with delta (0, 0)
Screenshot: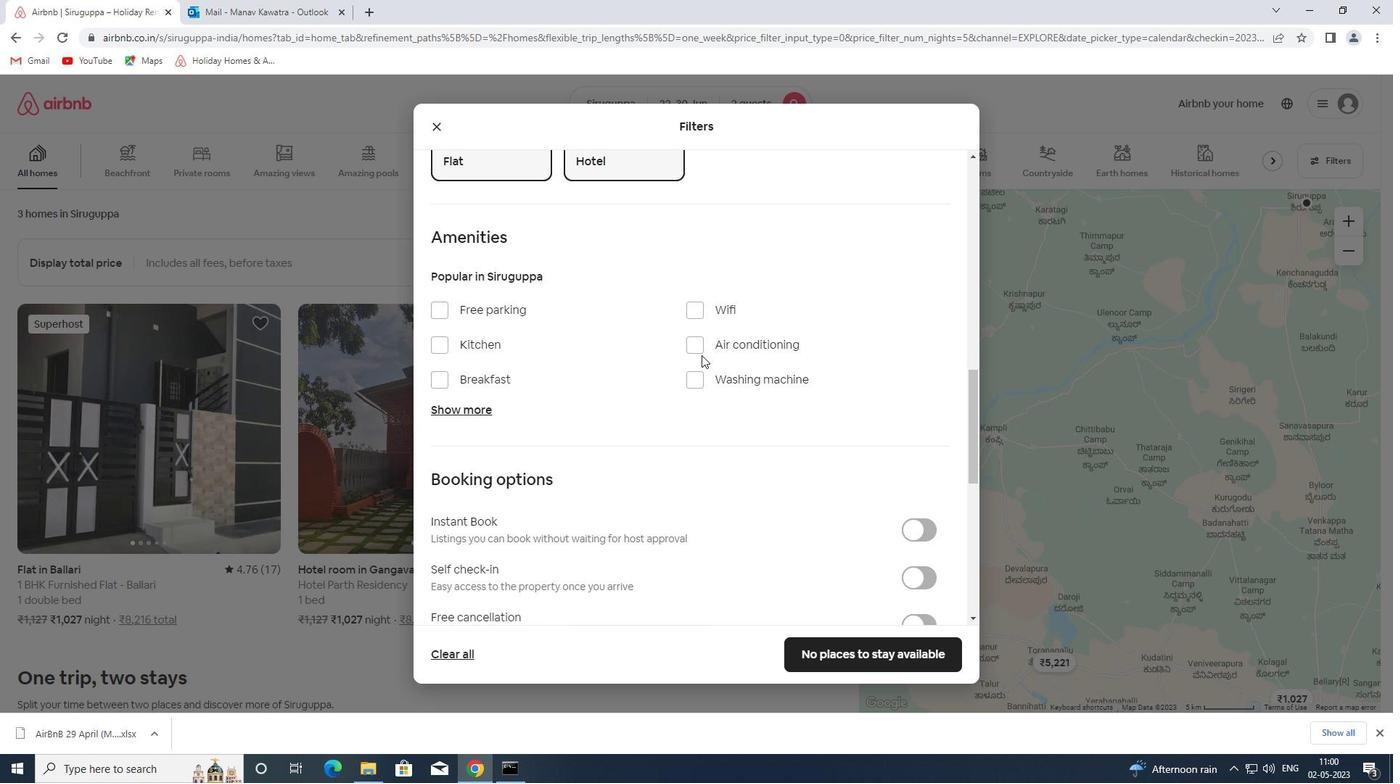 
Action: Mouse moved to (702, 355)
Screenshot: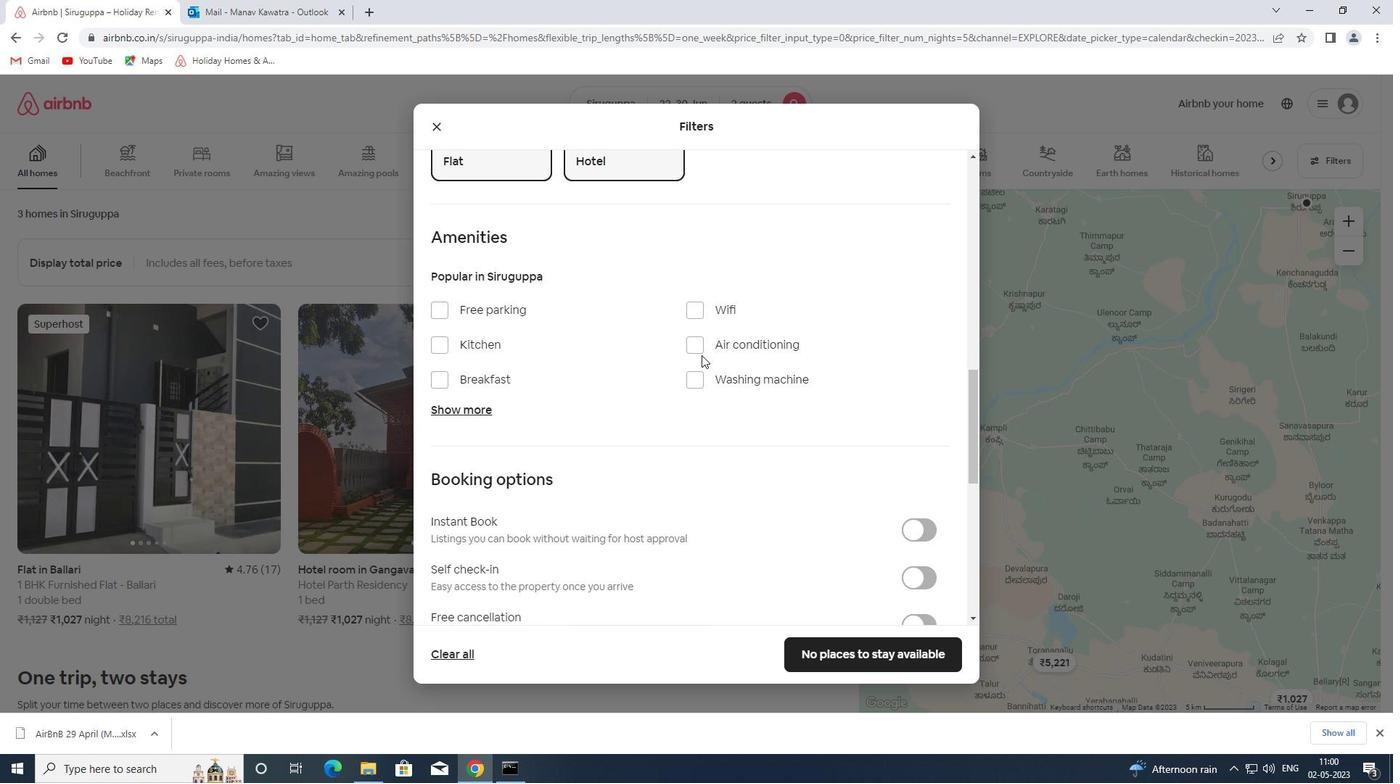 
Action: Mouse scrolled (702, 354) with delta (0, 0)
Screenshot: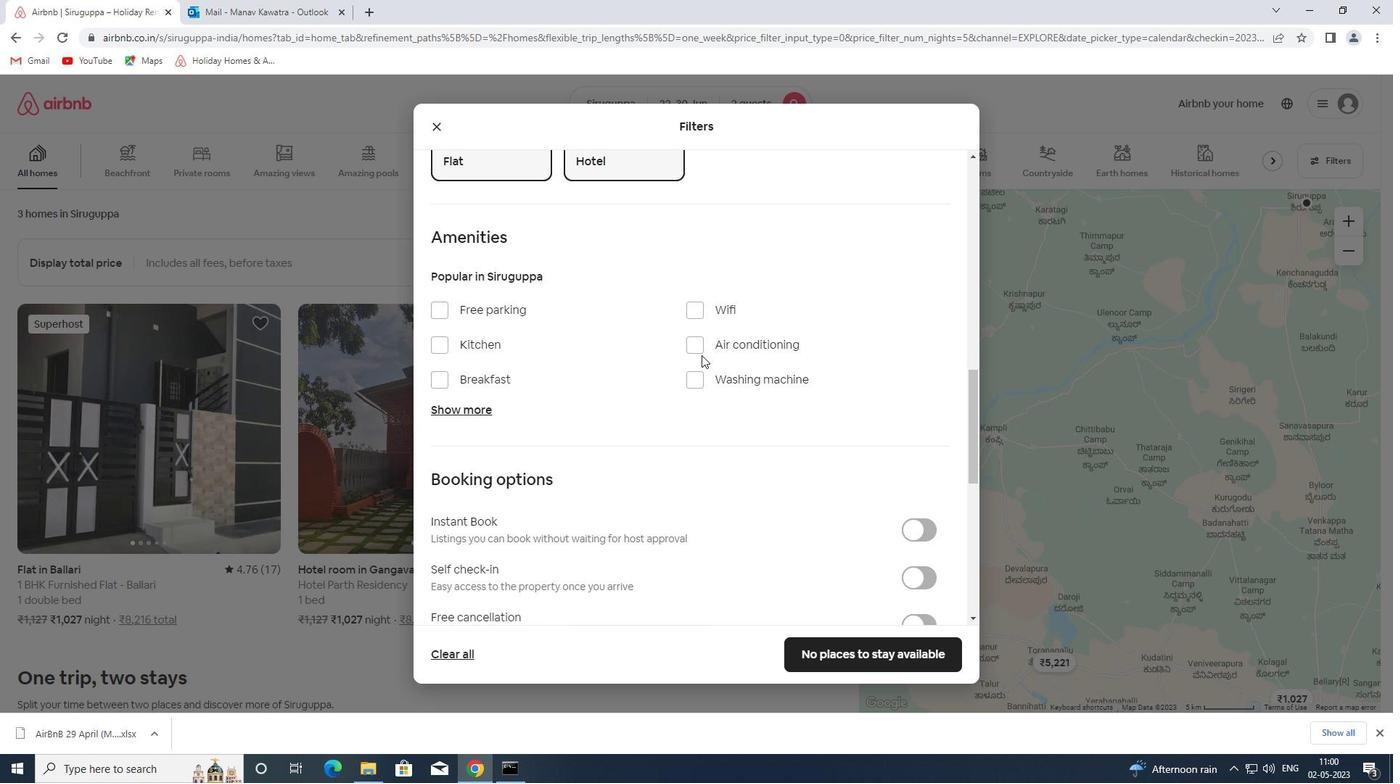 
Action: Mouse scrolled (702, 354) with delta (0, 0)
Screenshot: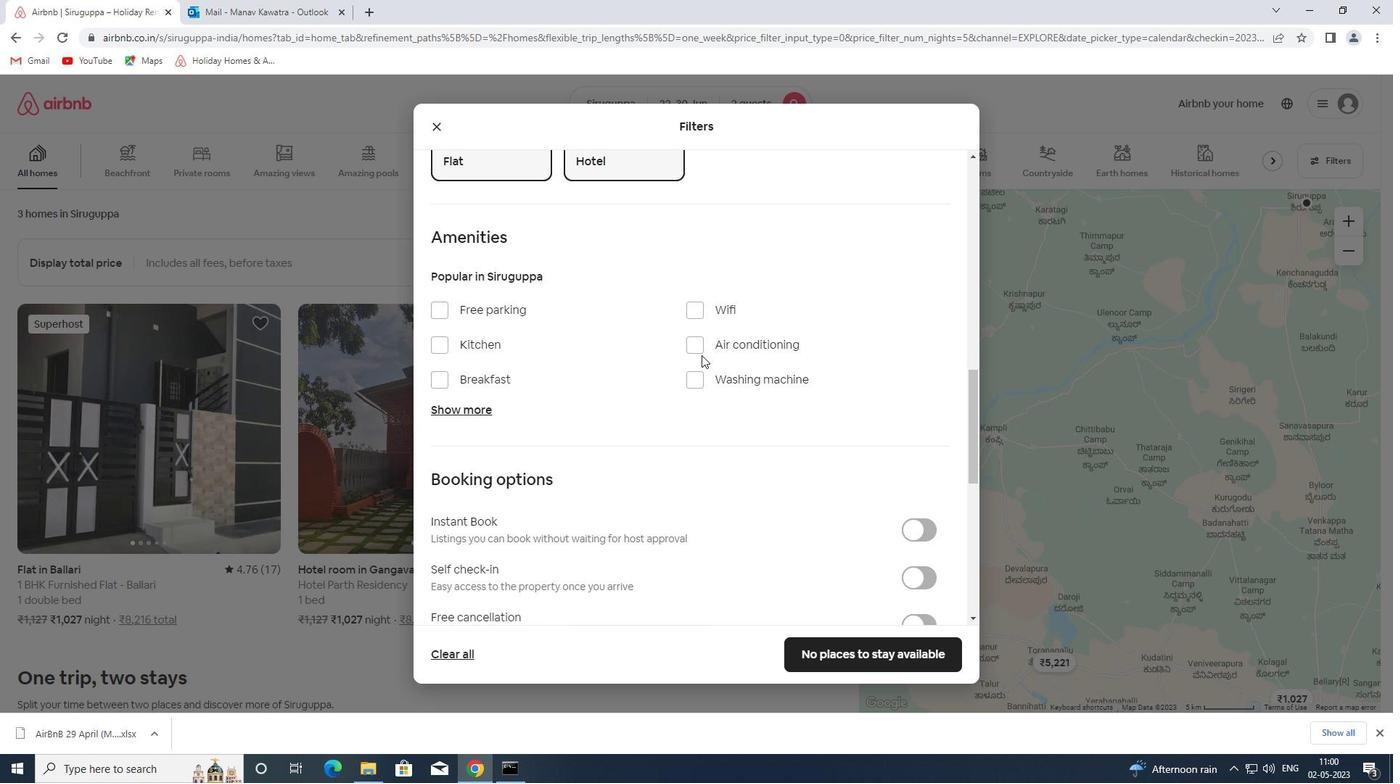 
Action: Mouse scrolled (702, 354) with delta (0, 0)
Screenshot: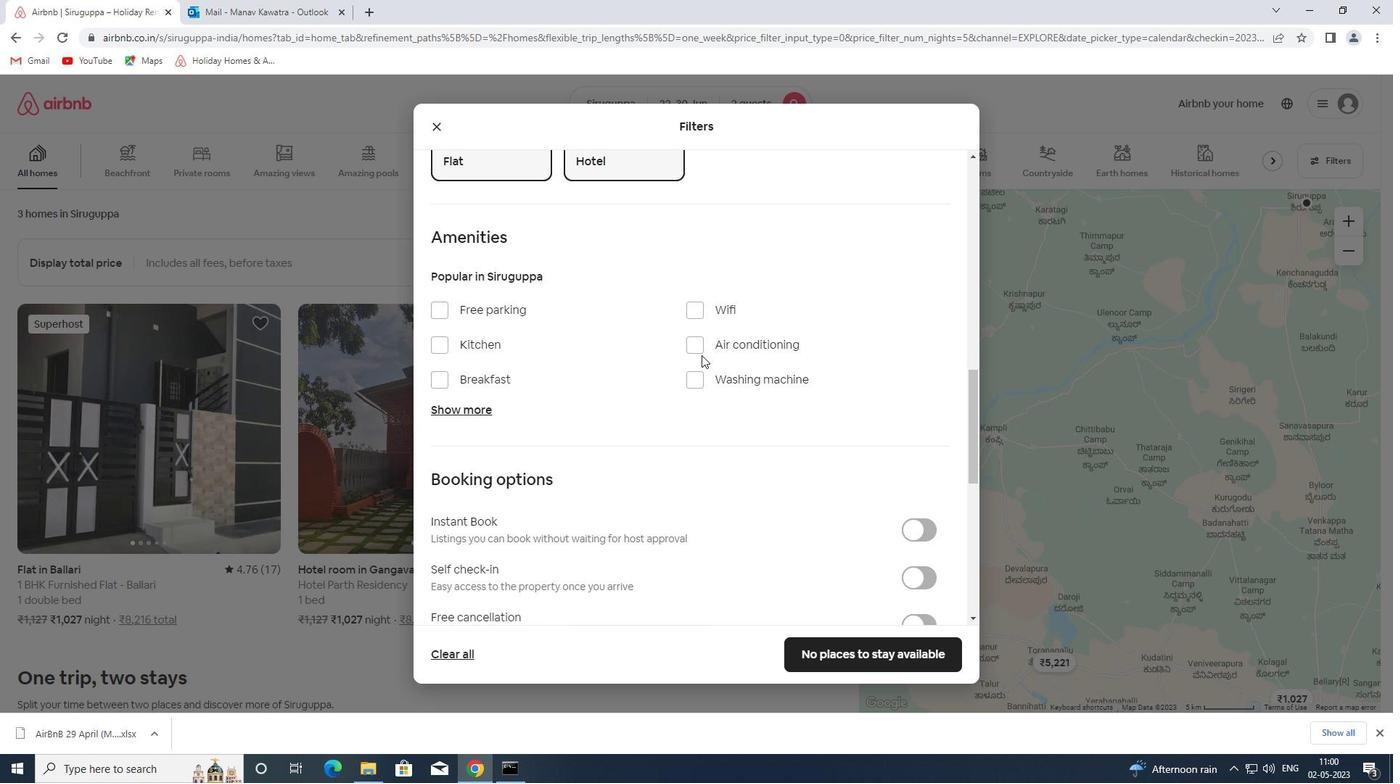 
Action: Mouse scrolled (702, 354) with delta (0, 0)
Screenshot: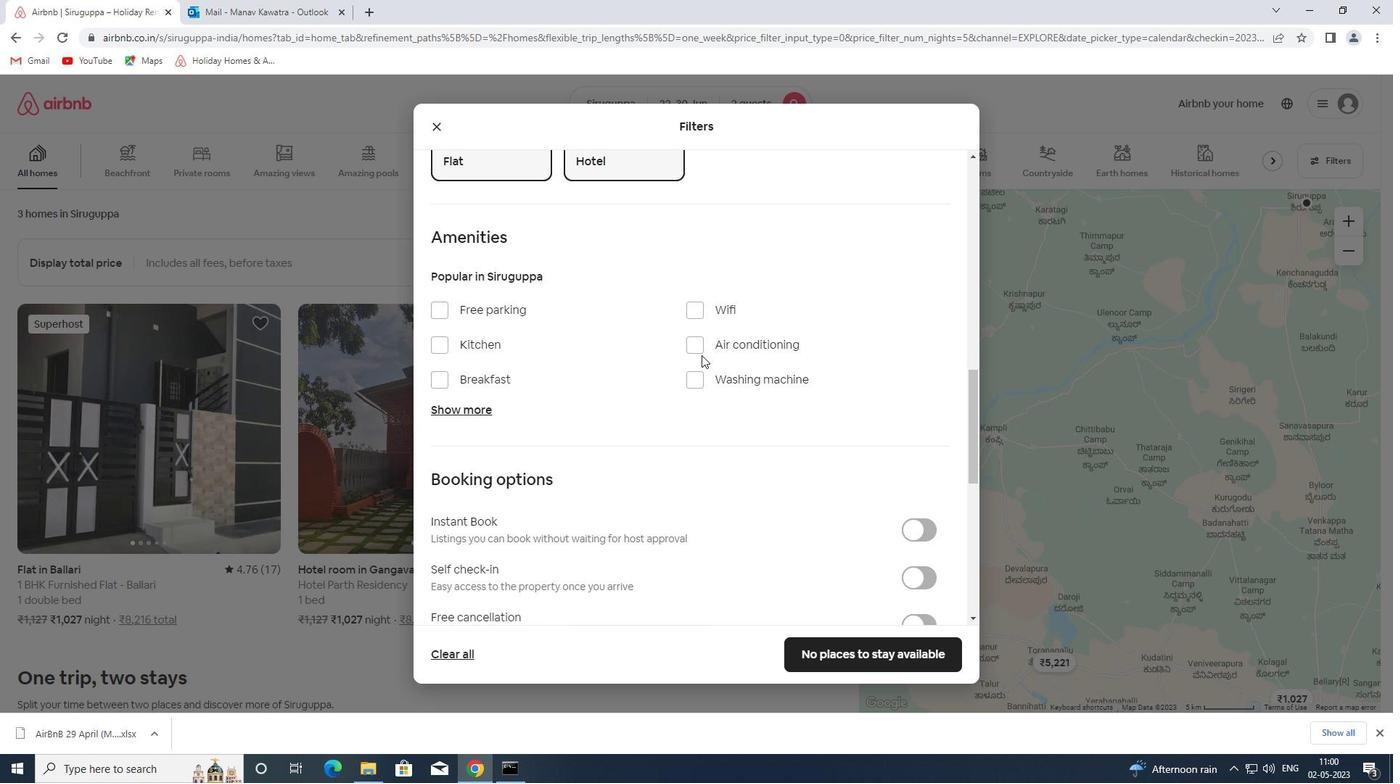
Action: Mouse scrolled (702, 354) with delta (0, 0)
Screenshot: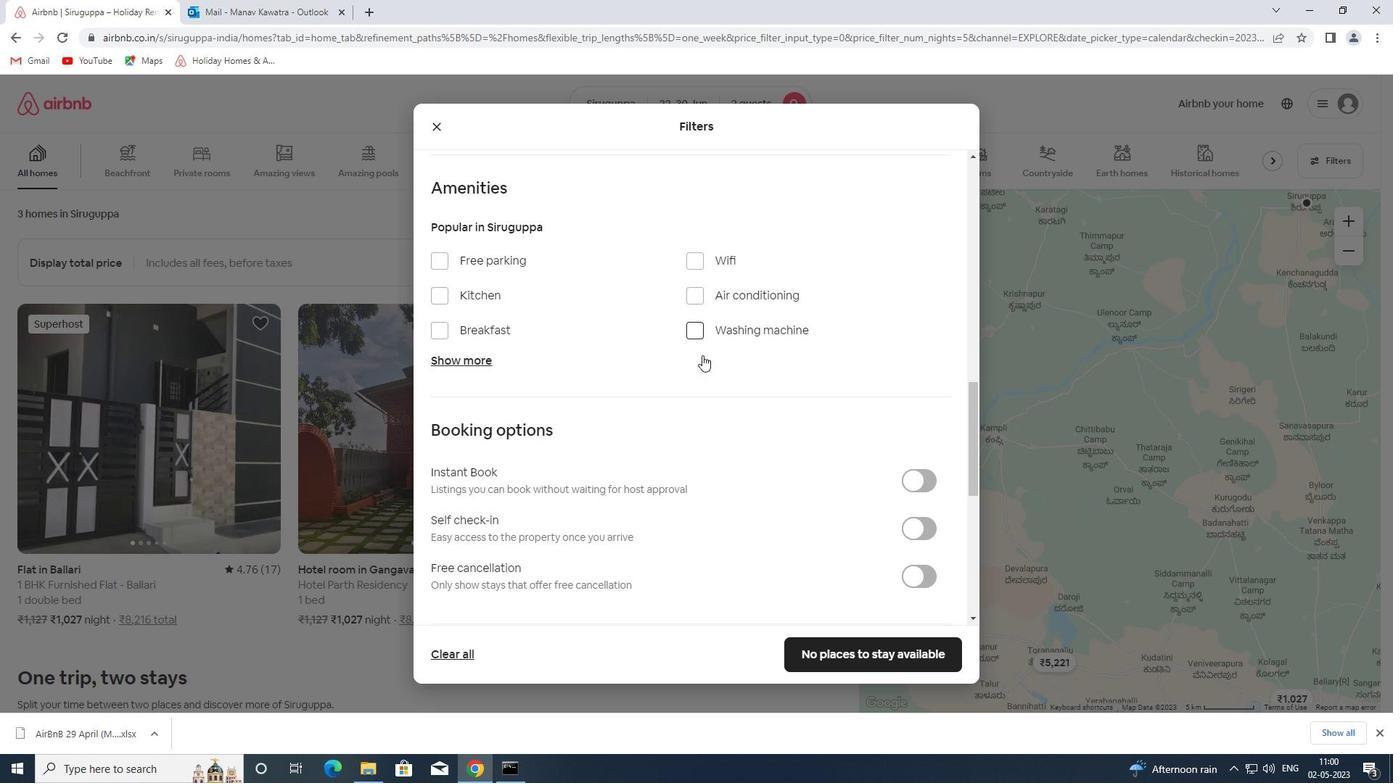 
Action: Mouse moved to (900, 378)
Screenshot: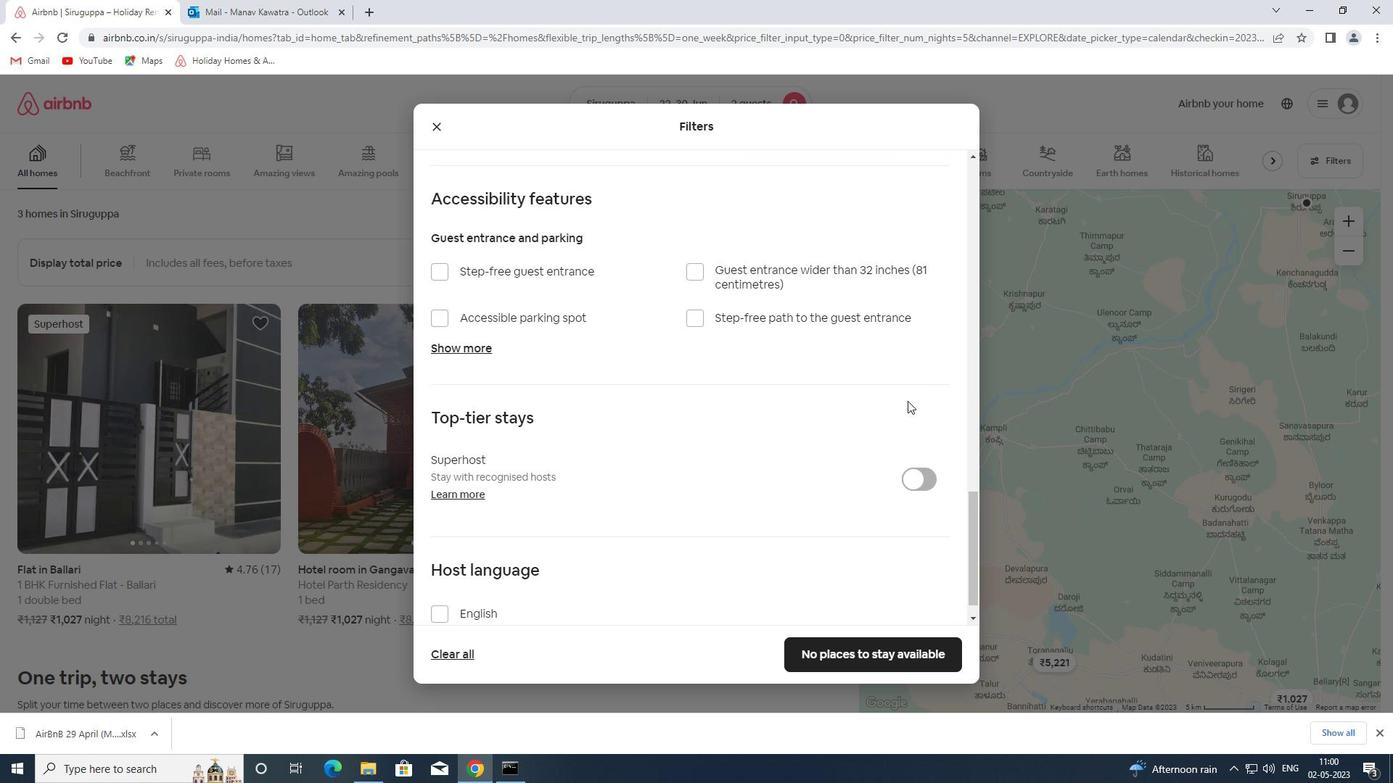 
Action: Mouse scrolled (900, 378) with delta (0, 0)
Screenshot: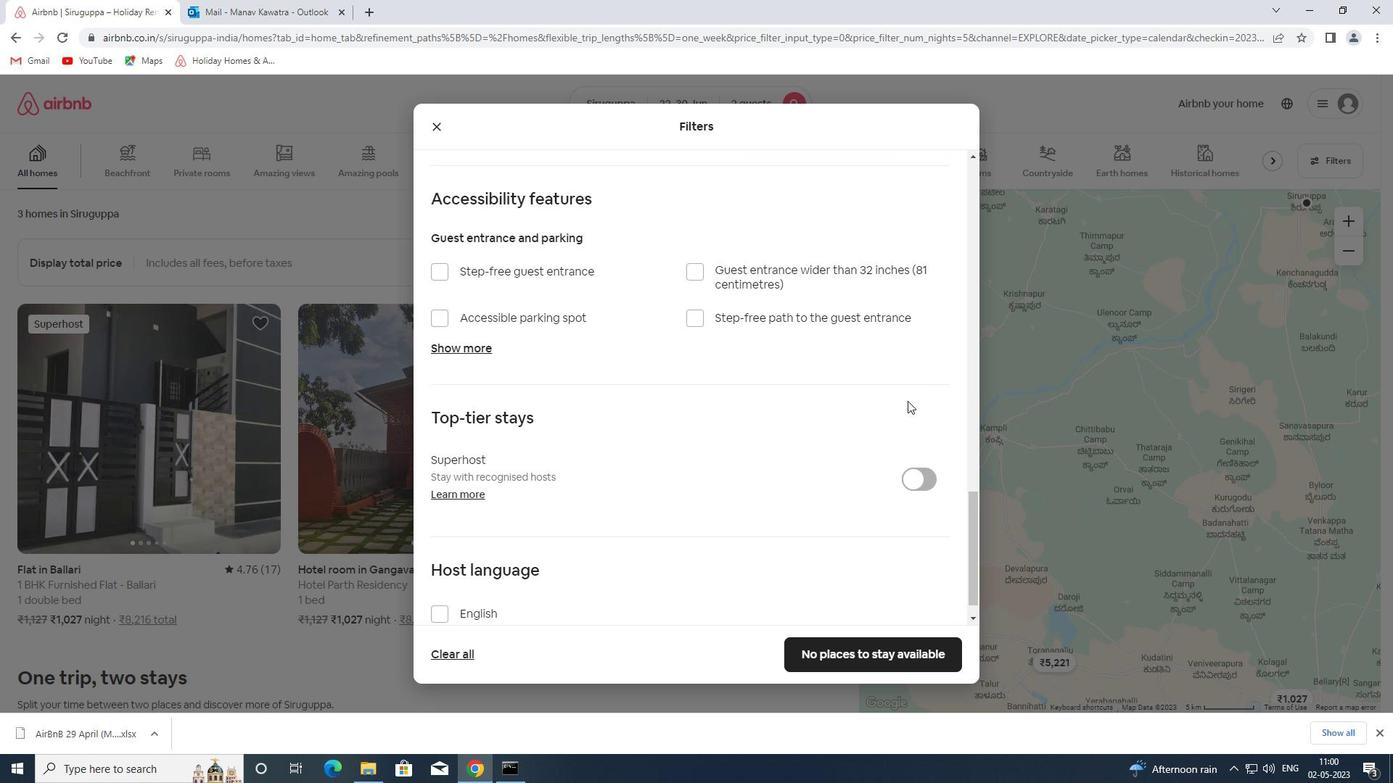
Action: Mouse moved to (900, 377)
Screenshot: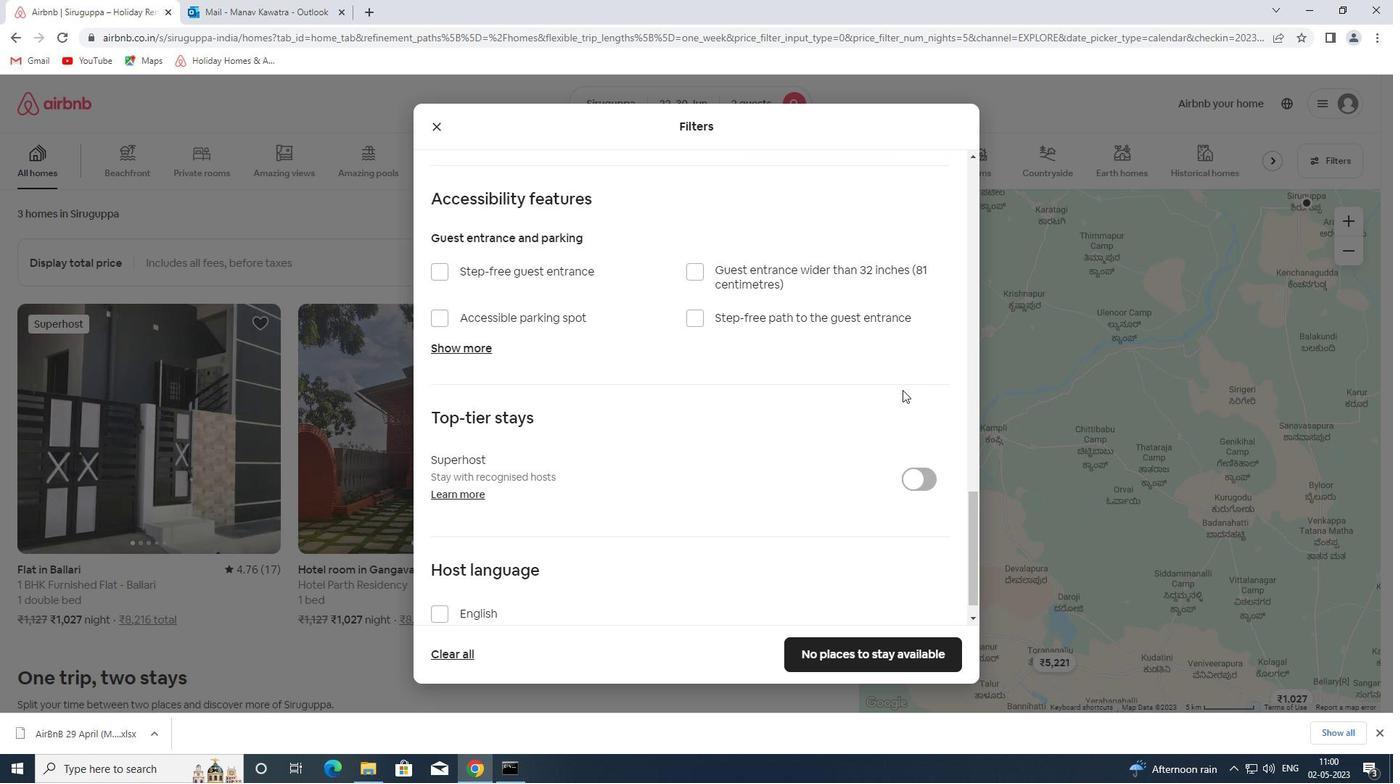
Action: Mouse scrolled (900, 378) with delta (0, 0)
Screenshot: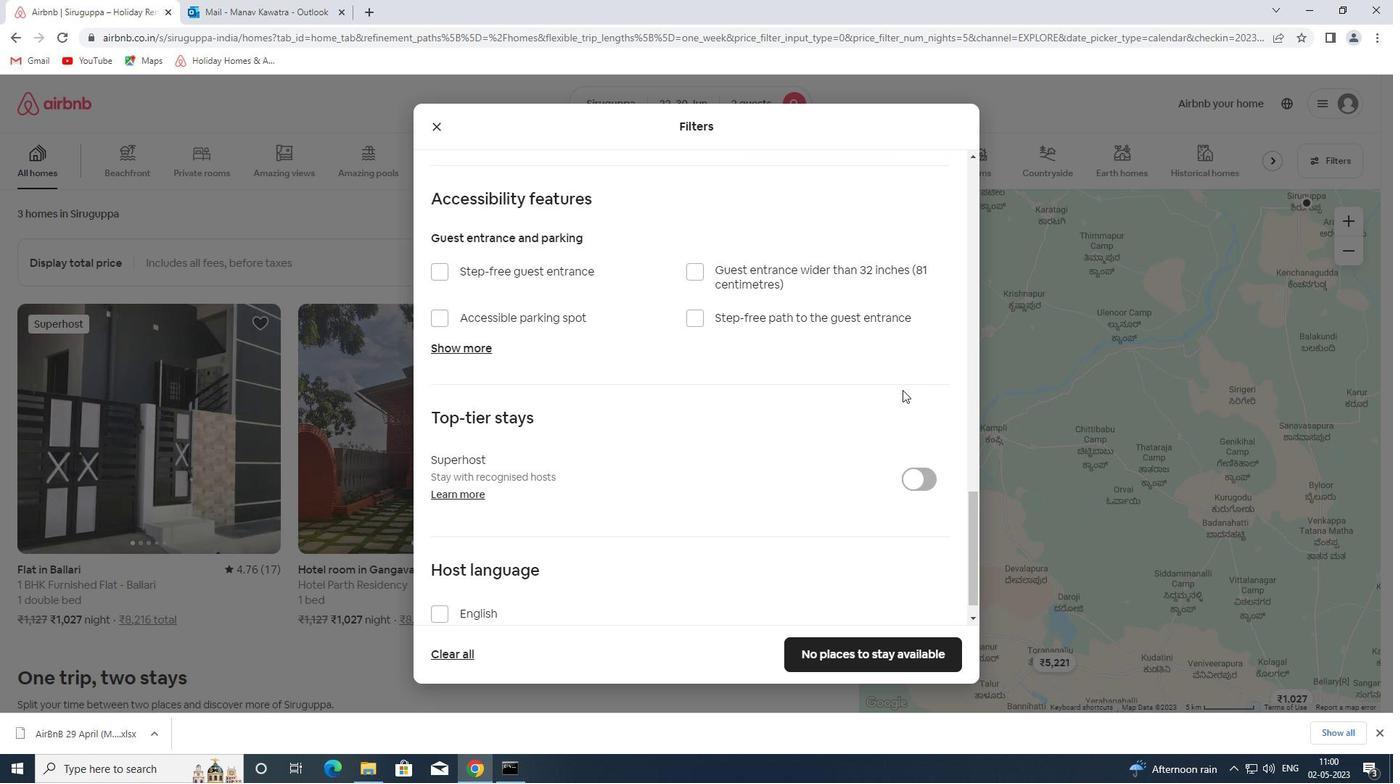 
Action: Mouse moved to (900, 376)
Screenshot: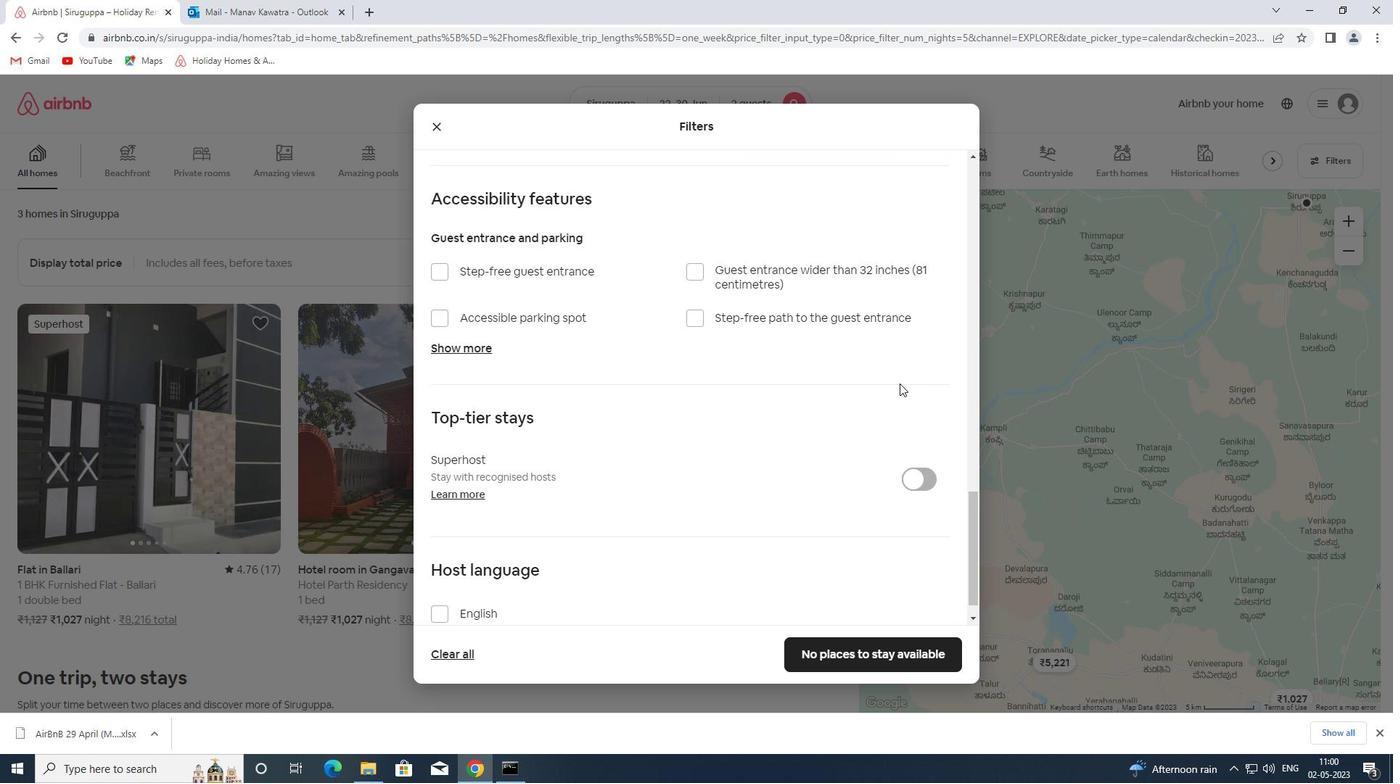 
Action: Mouse scrolled (900, 377) with delta (0, 0)
Screenshot: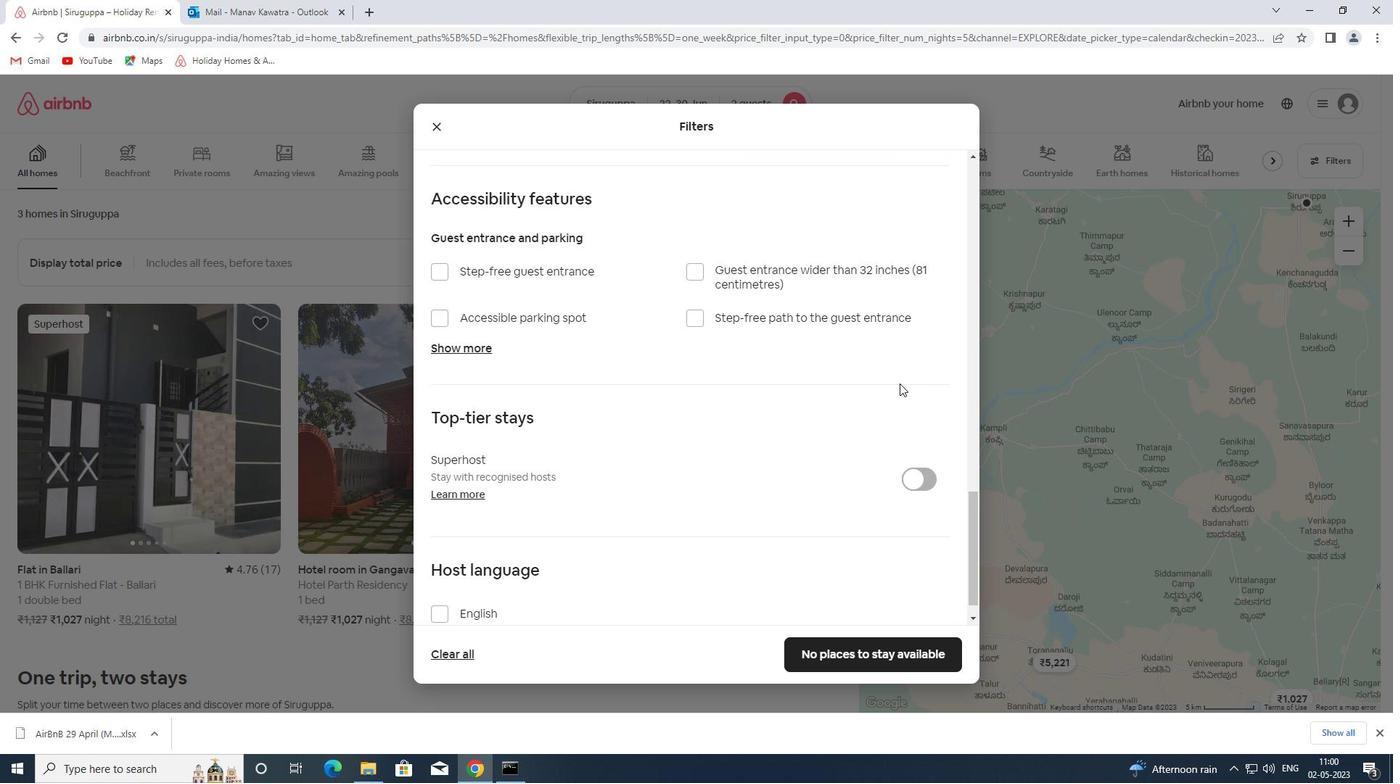 
Action: Mouse moved to (900, 376)
Screenshot: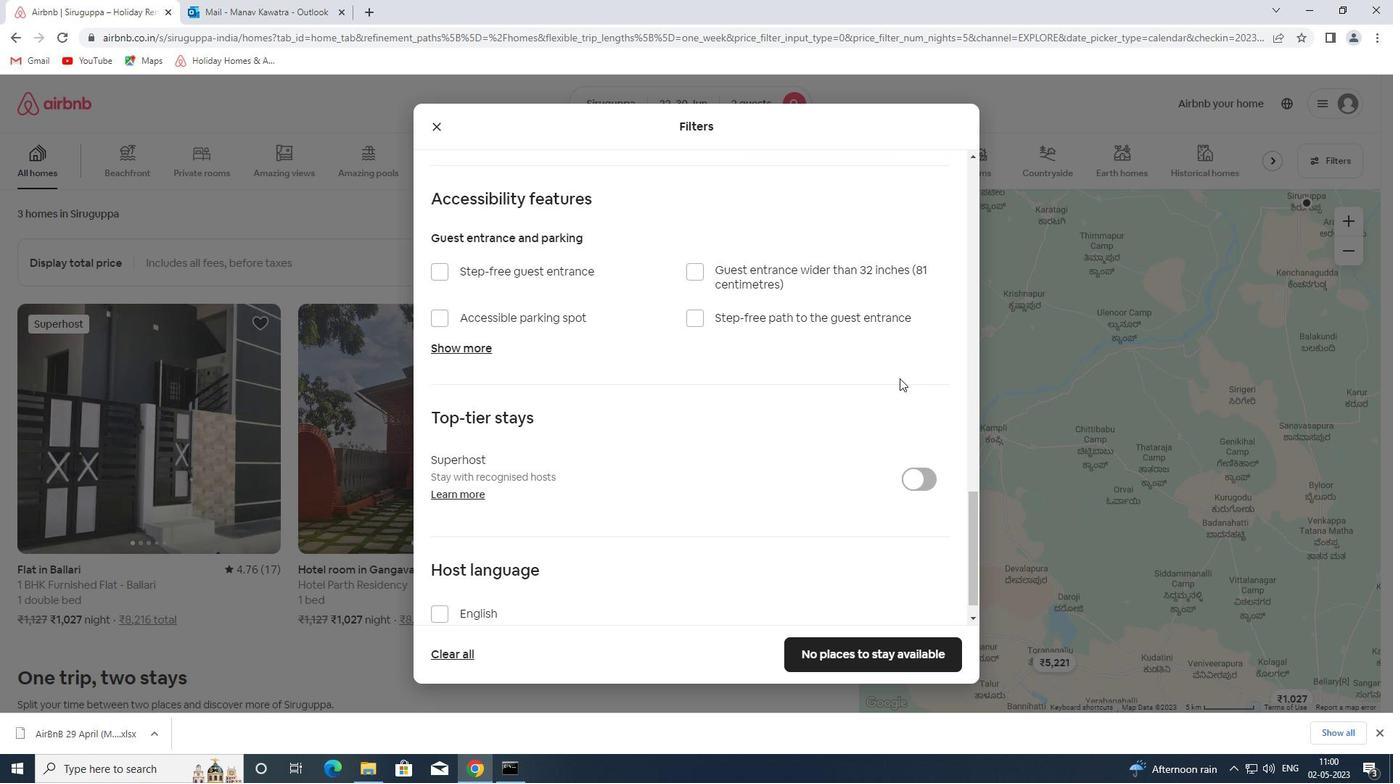 
Action: Mouse scrolled (900, 377) with delta (0, 0)
Screenshot: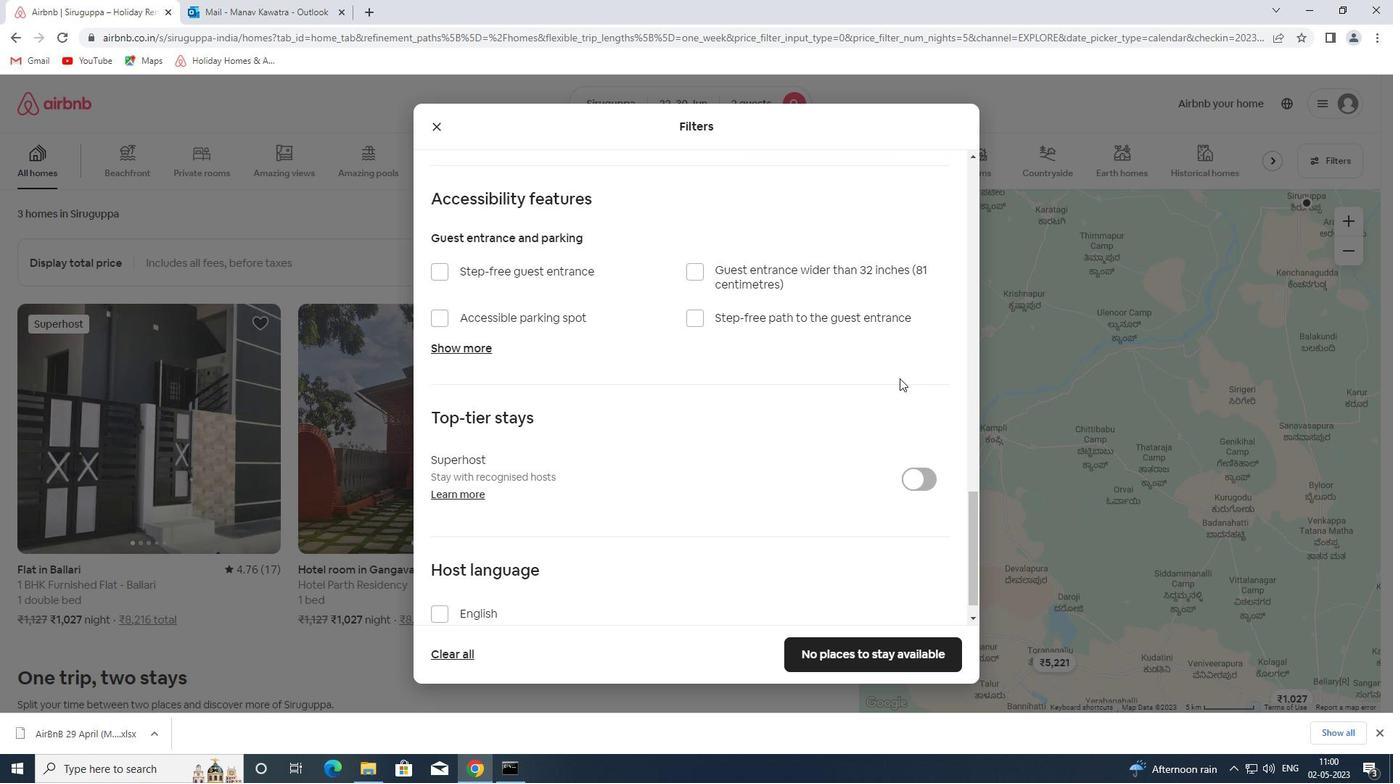 
Action: Mouse moved to (923, 364)
Screenshot: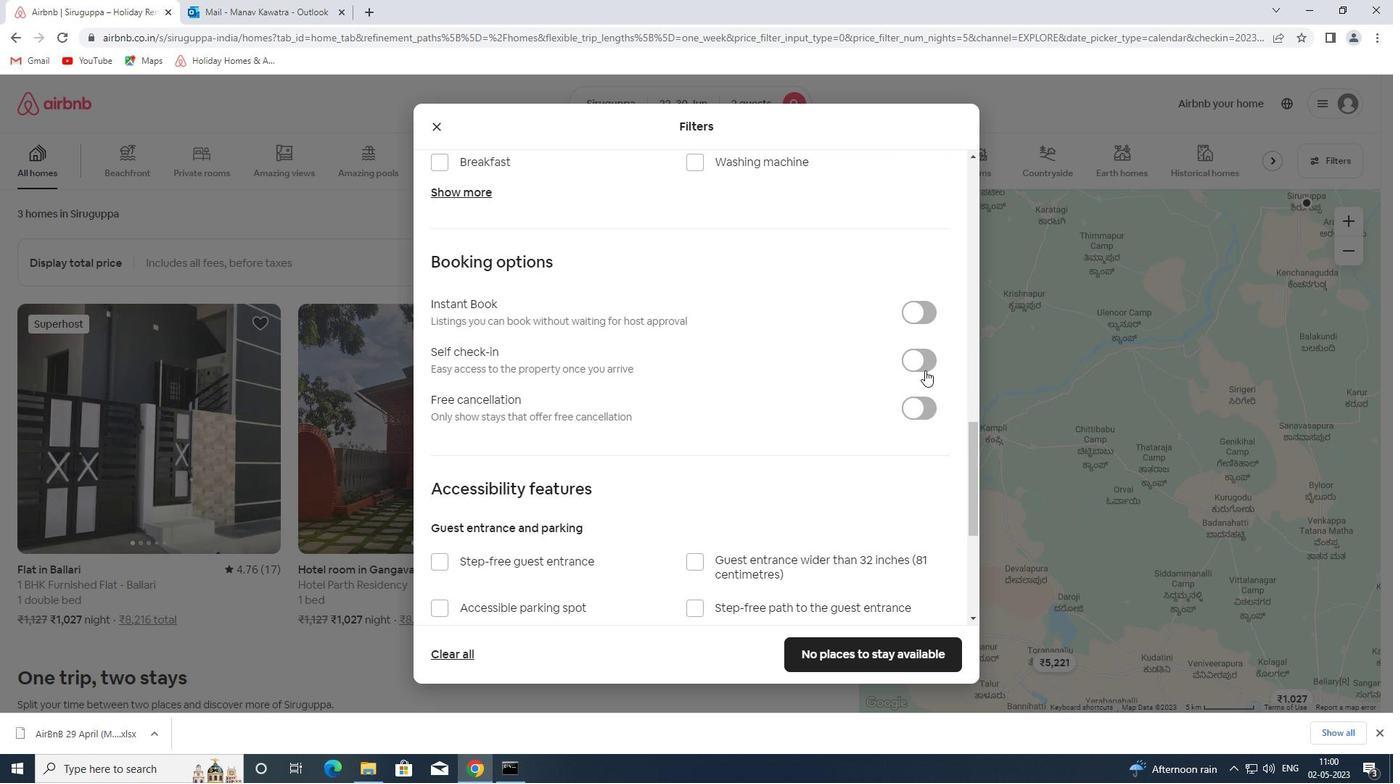 
Action: Mouse pressed left at (923, 364)
Screenshot: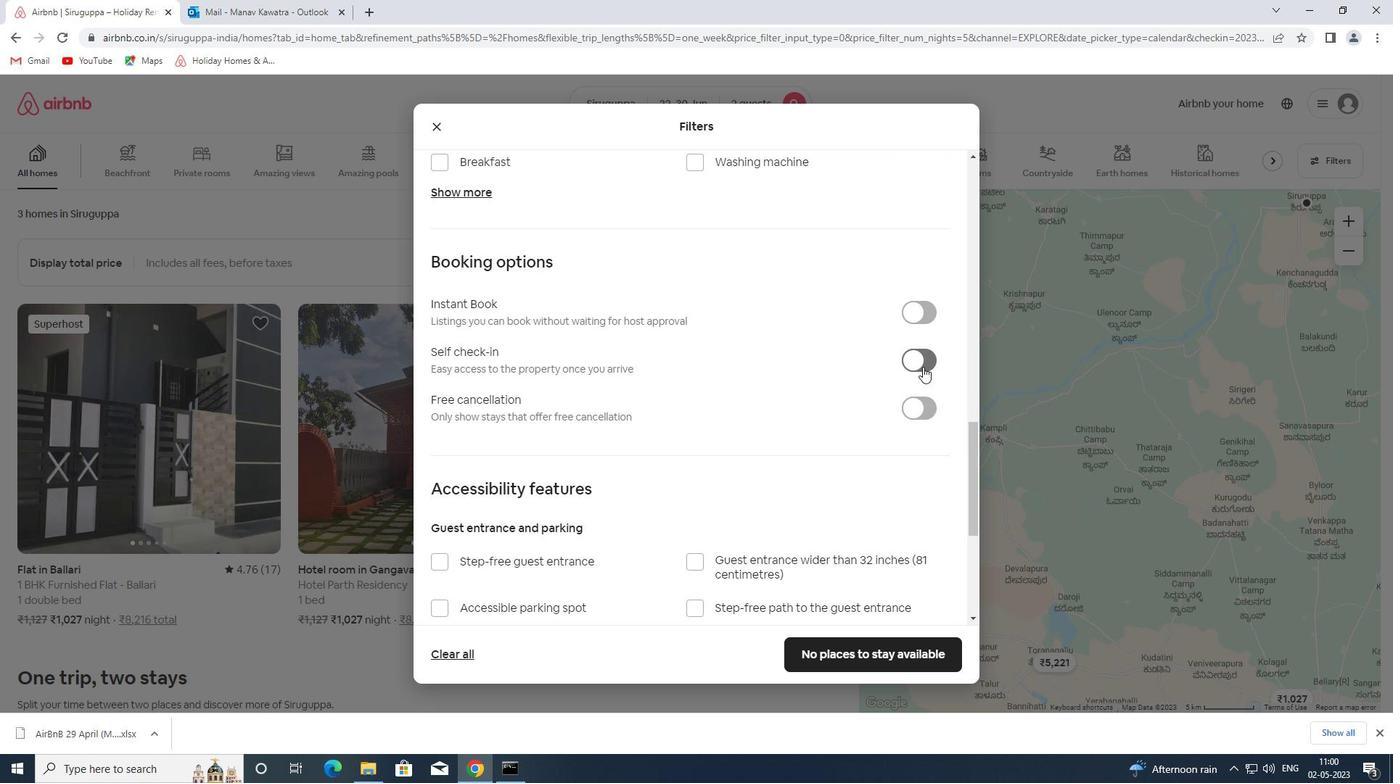 
Action: Mouse moved to (791, 400)
Screenshot: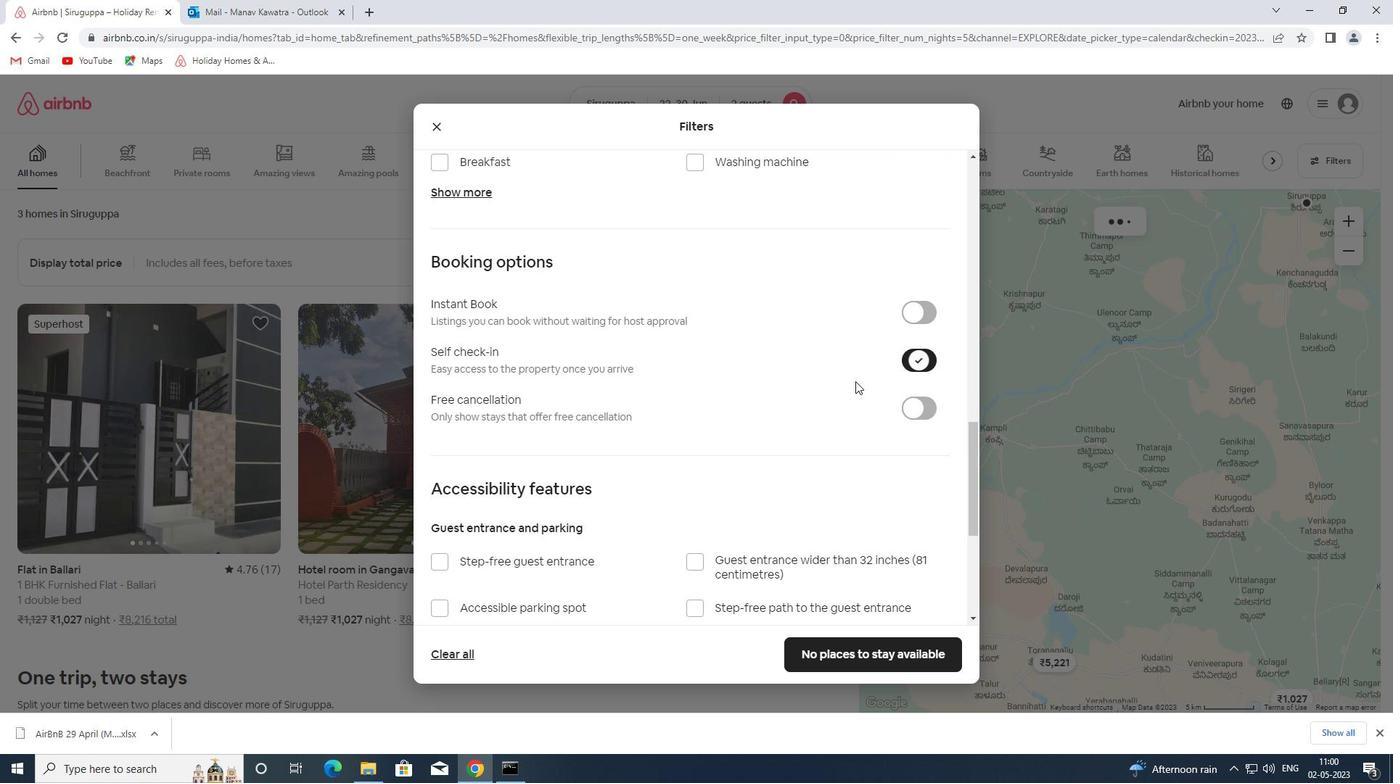 
Action: Mouse scrolled (791, 399) with delta (0, 0)
Screenshot: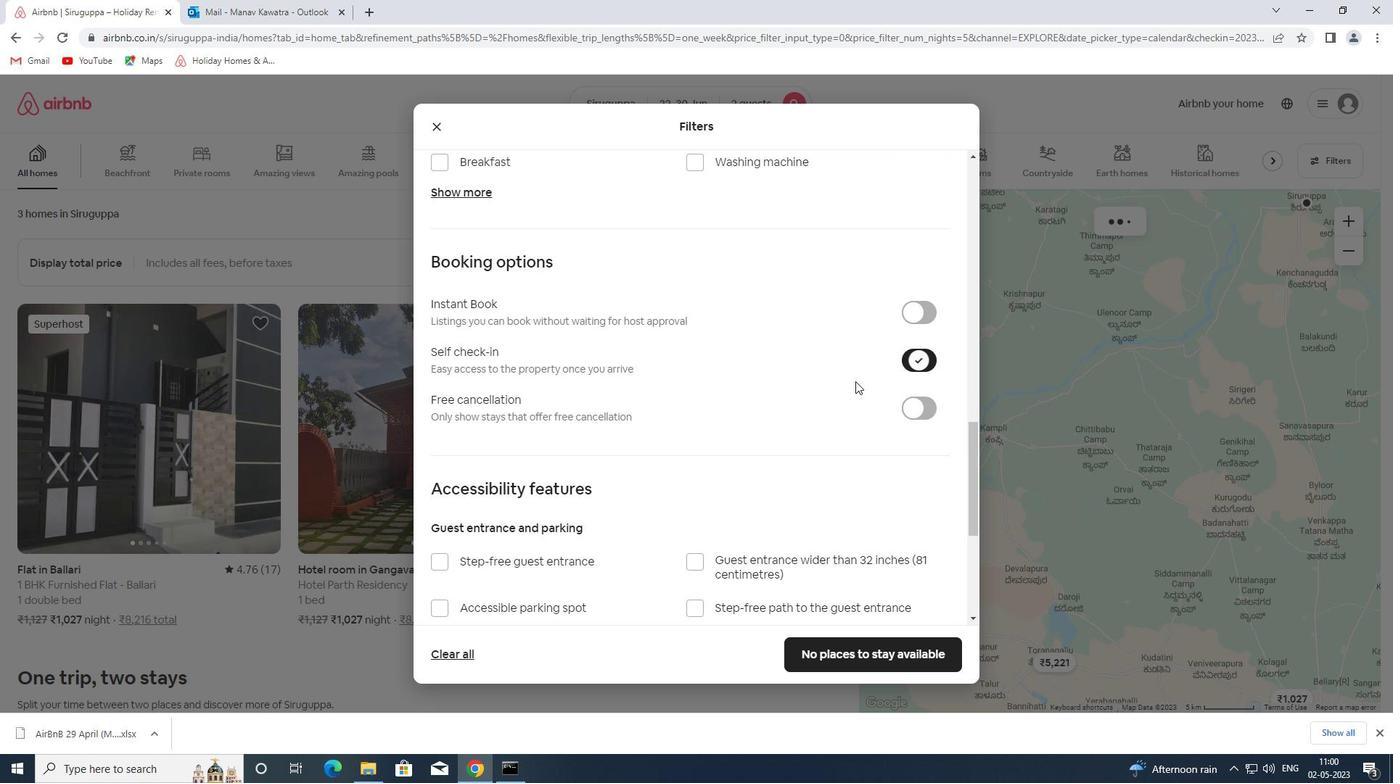
Action: Mouse moved to (788, 400)
Screenshot: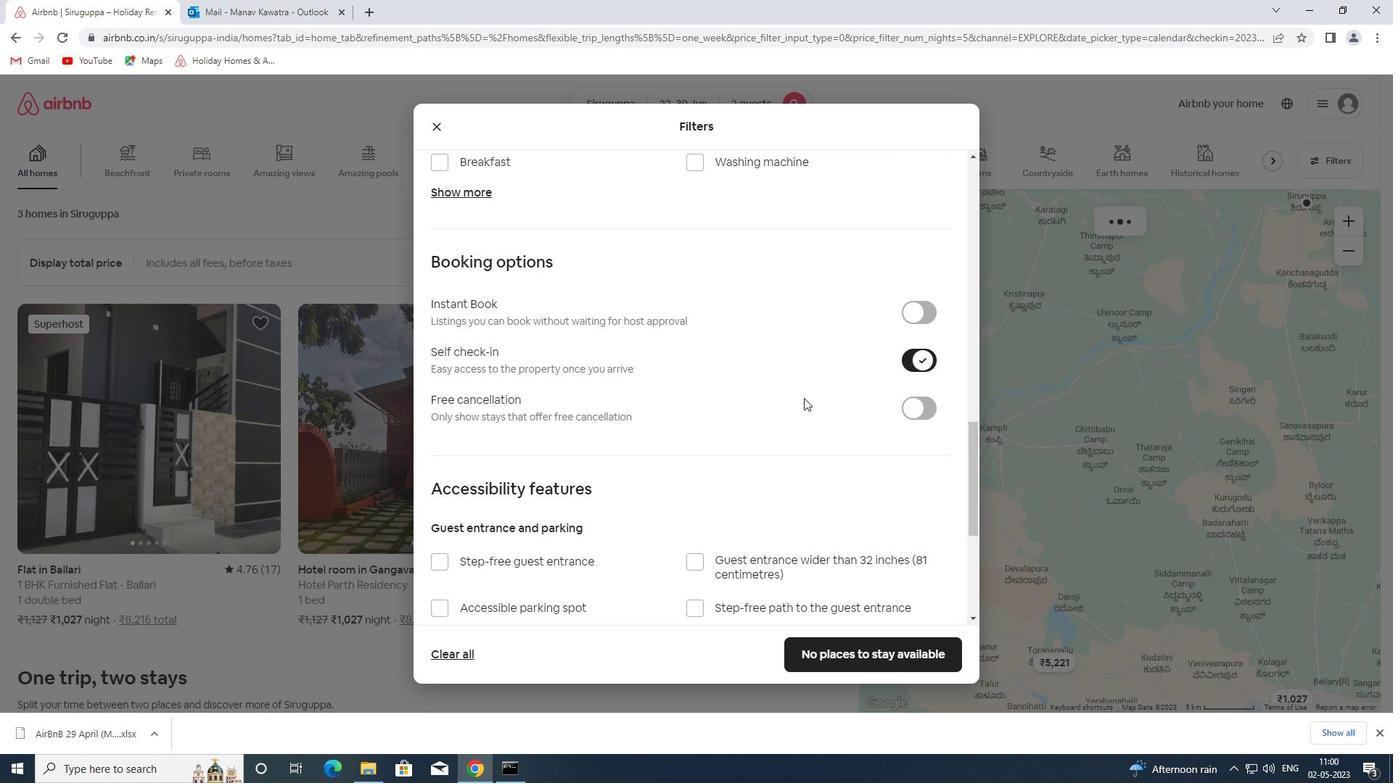 
Action: Mouse scrolled (788, 399) with delta (0, 0)
Screenshot: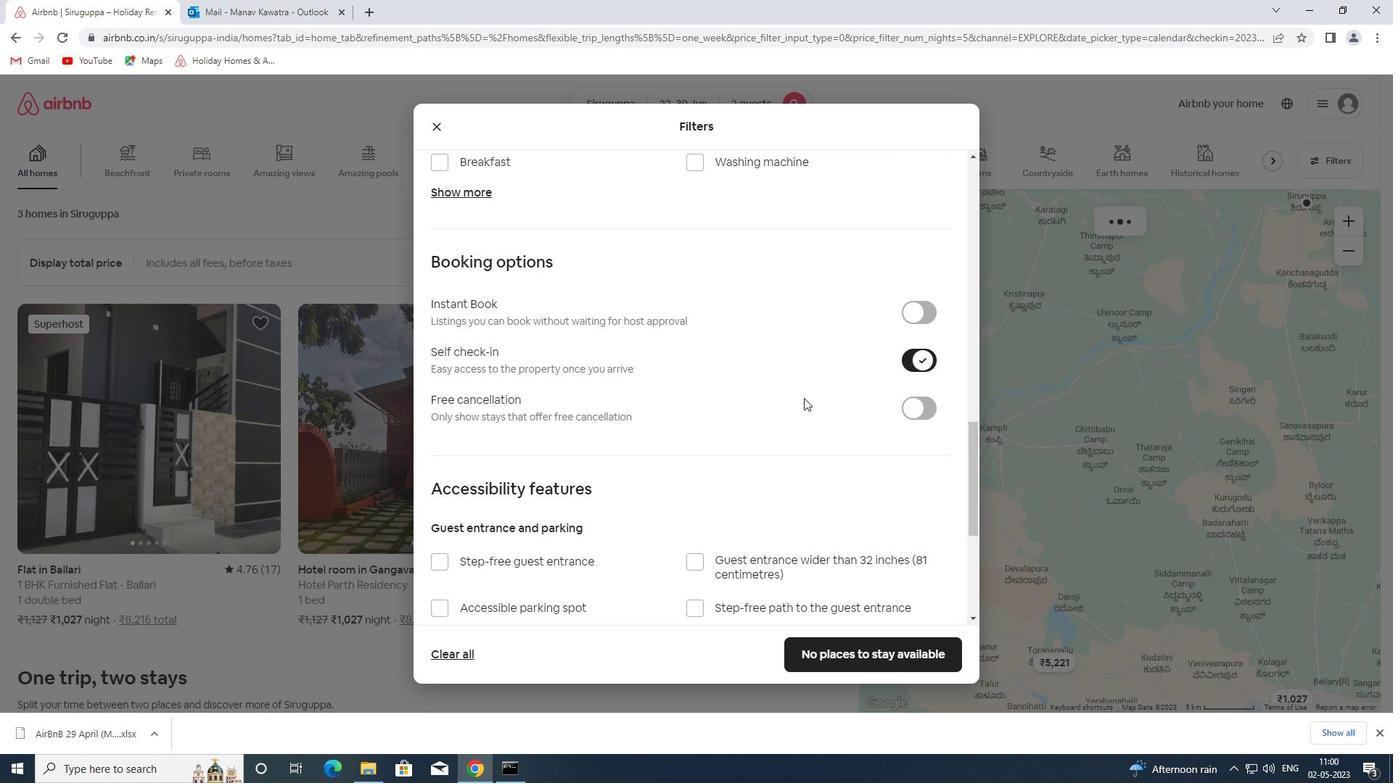 
Action: Mouse moved to (785, 401)
Screenshot: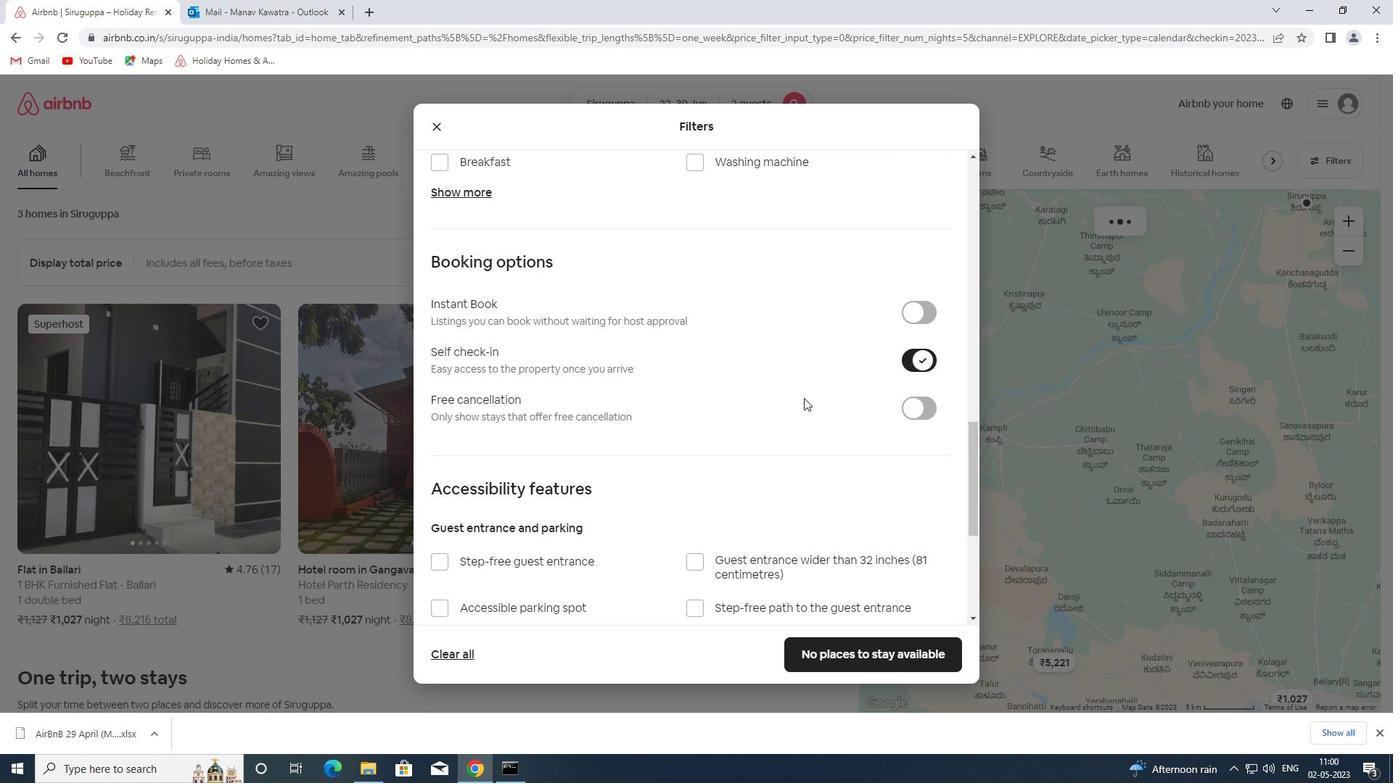 
Action: Mouse scrolled (785, 400) with delta (0, 0)
Screenshot: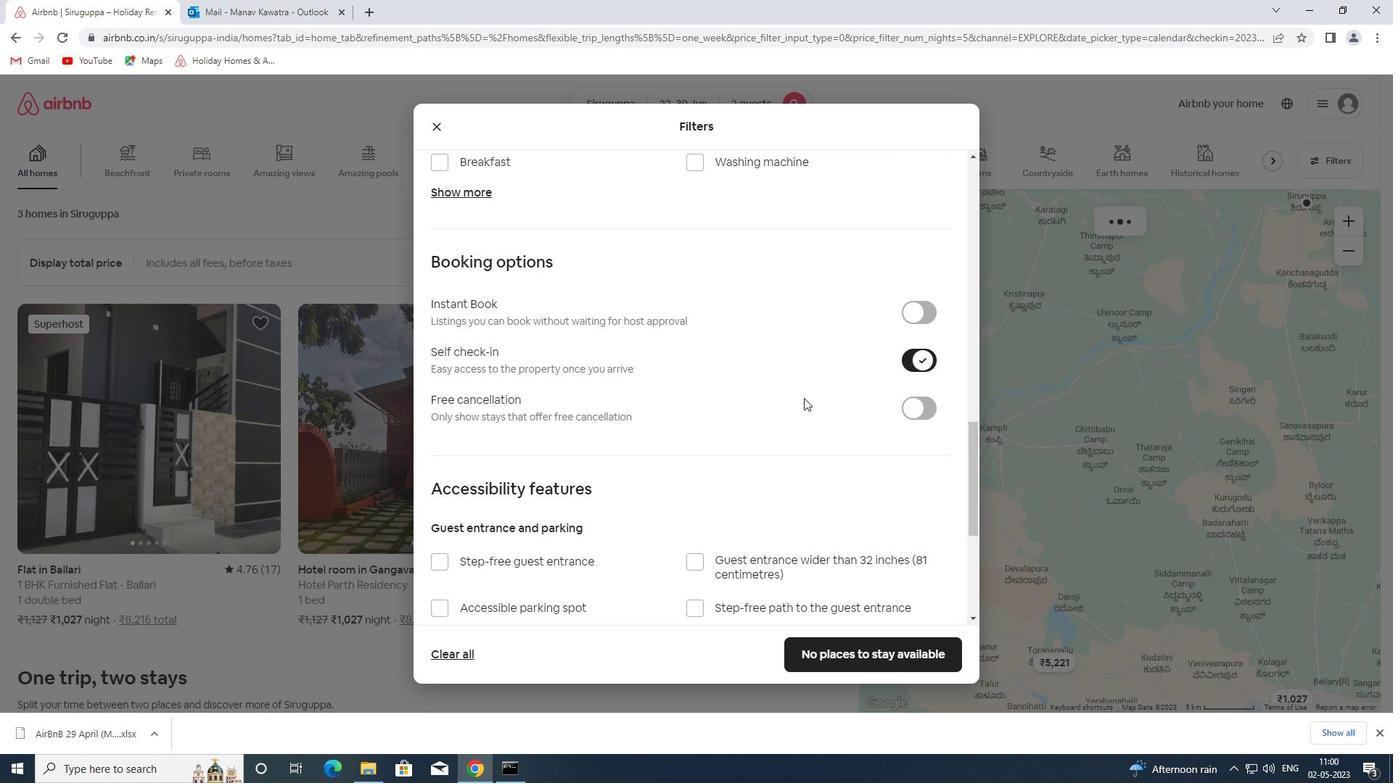 
Action: Mouse moved to (783, 401)
Screenshot: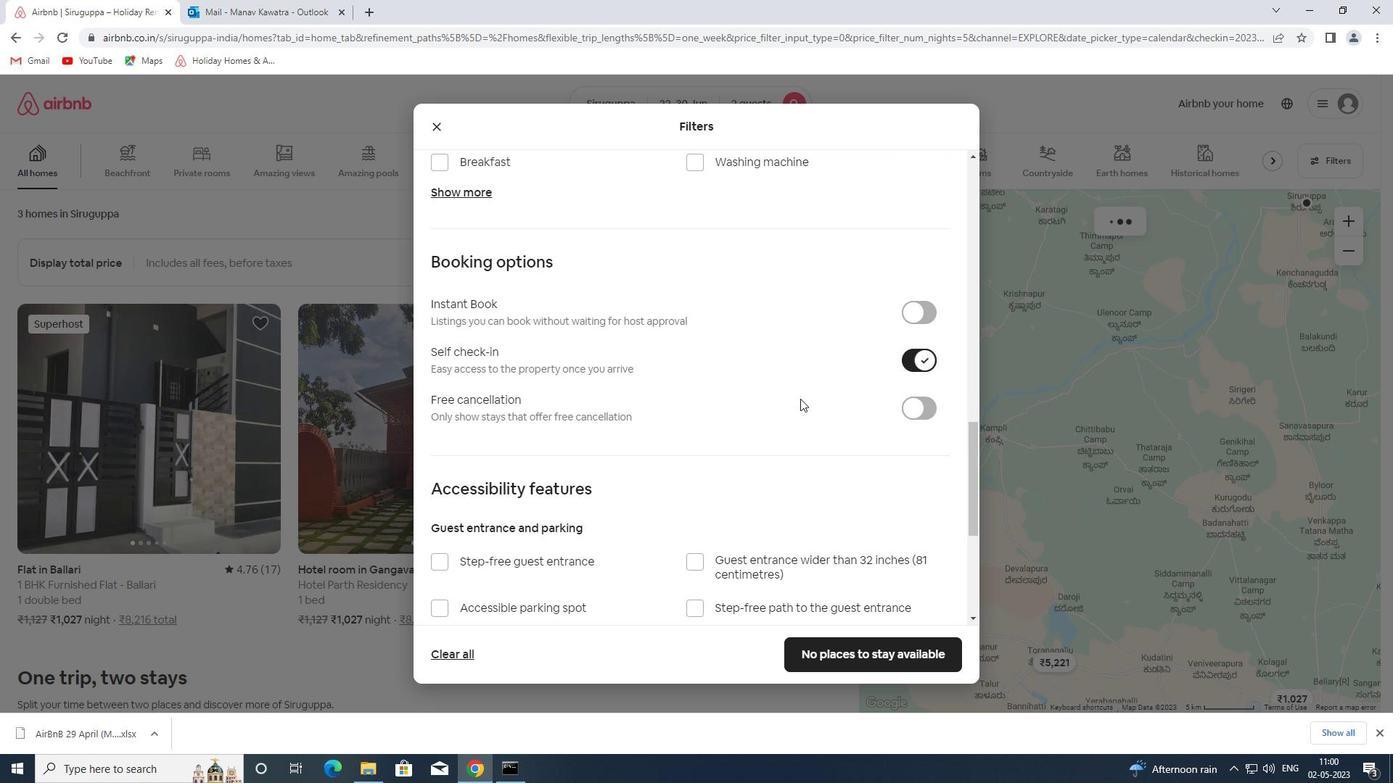 
Action: Mouse scrolled (783, 400) with delta (0, 0)
Screenshot: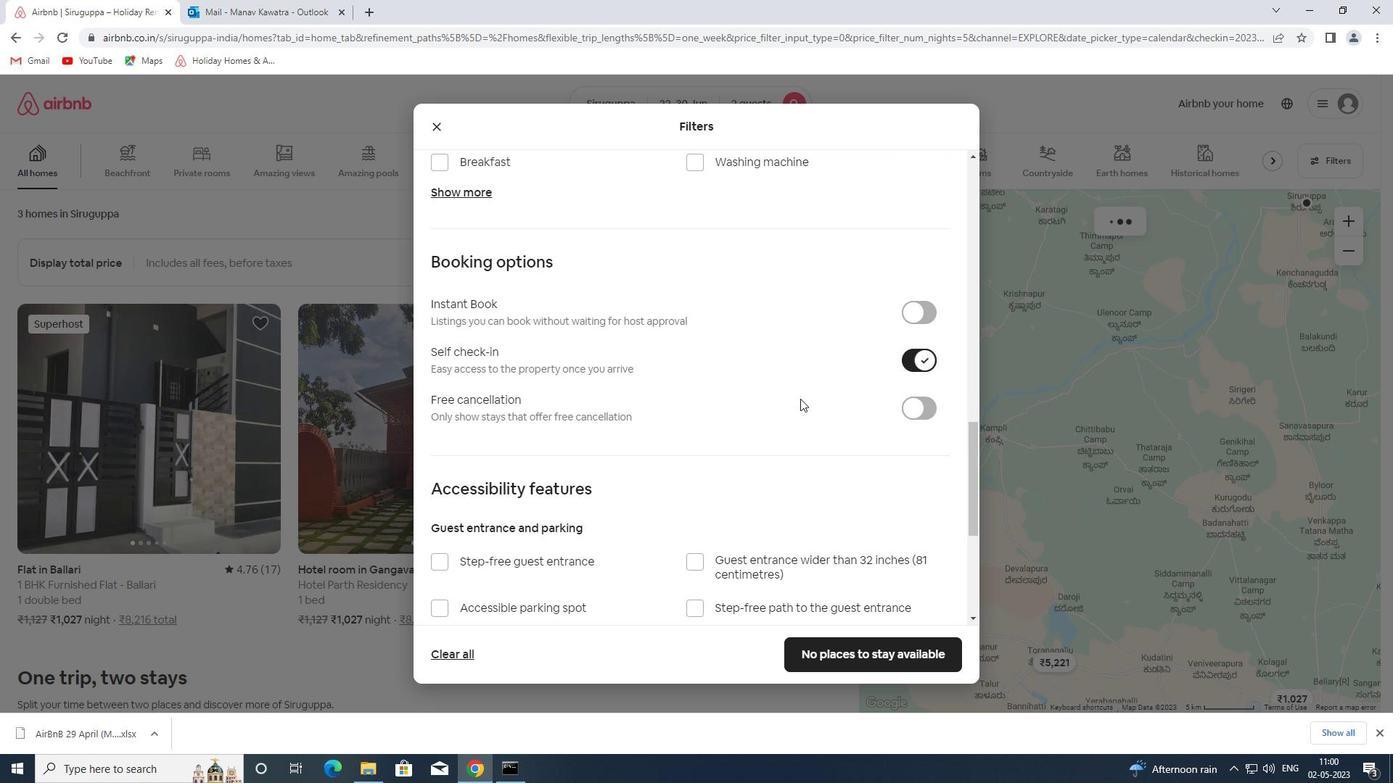
Action: Mouse moved to (780, 401)
Screenshot: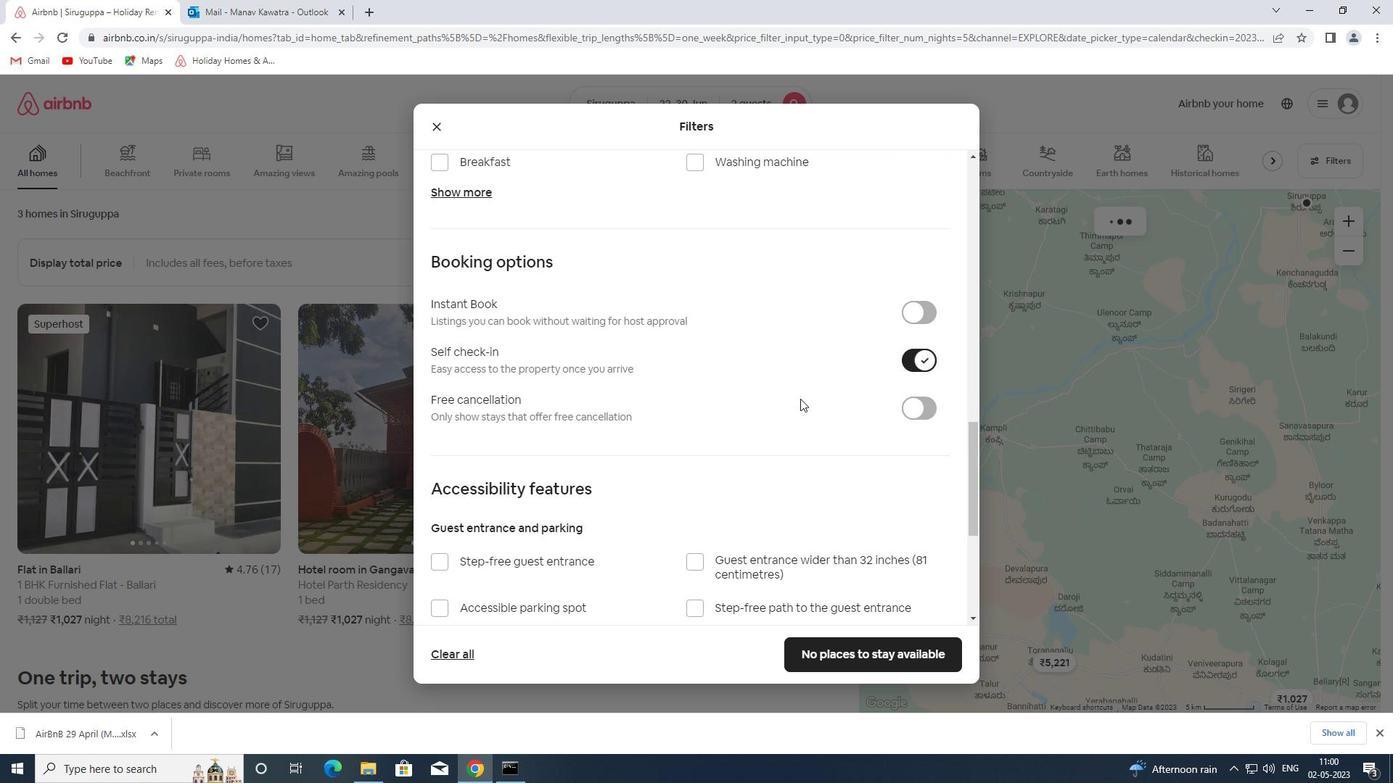 
Action: Mouse scrolled (780, 400) with delta (0, 0)
Screenshot: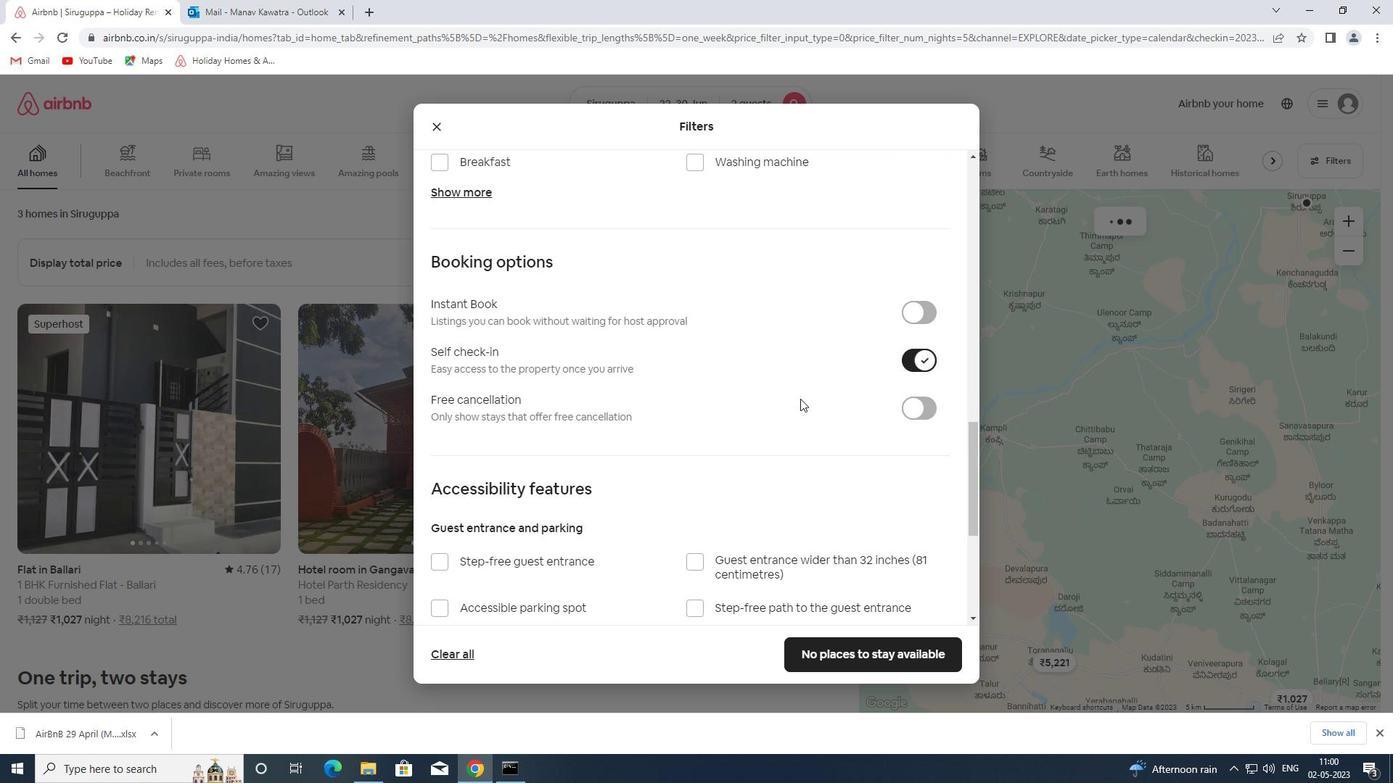 
Action: Mouse moved to (778, 401)
Screenshot: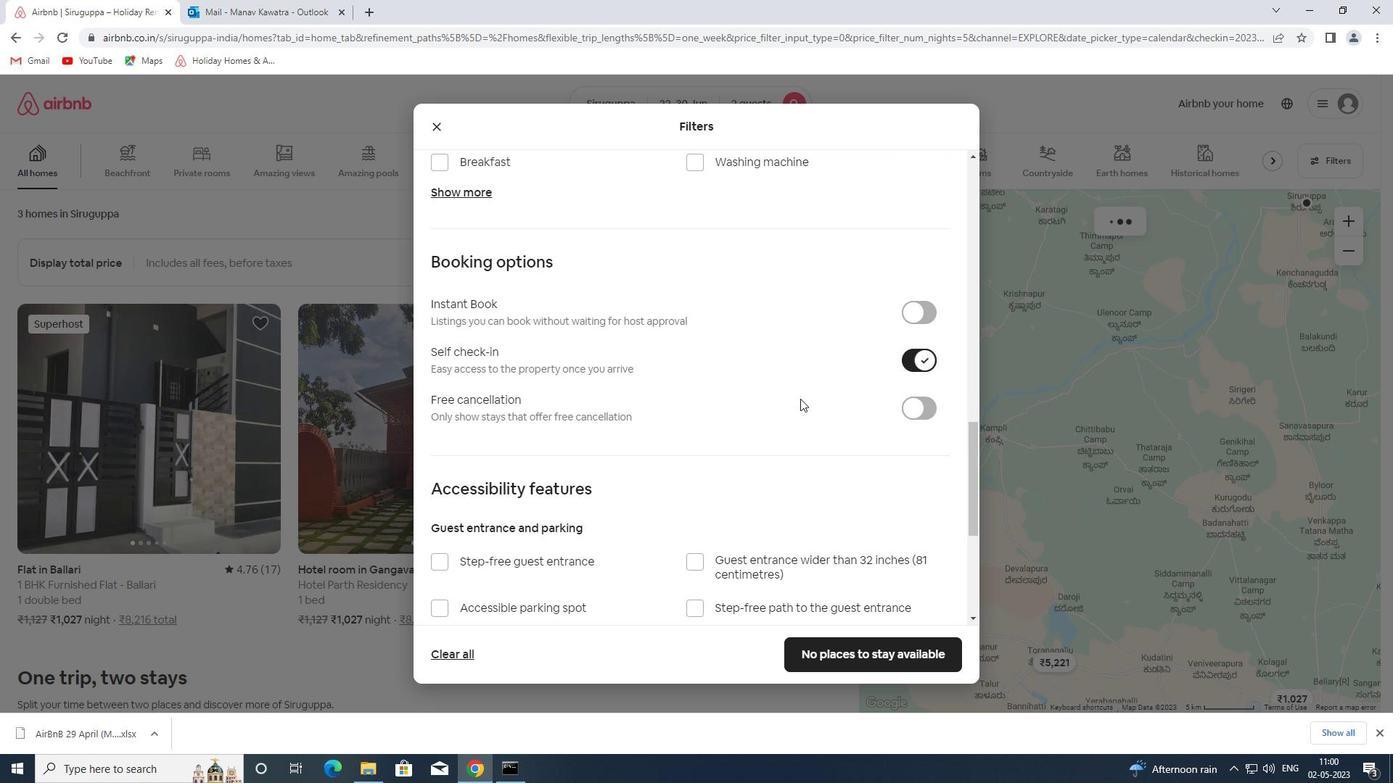 
Action: Mouse scrolled (778, 400) with delta (0, 0)
Screenshot: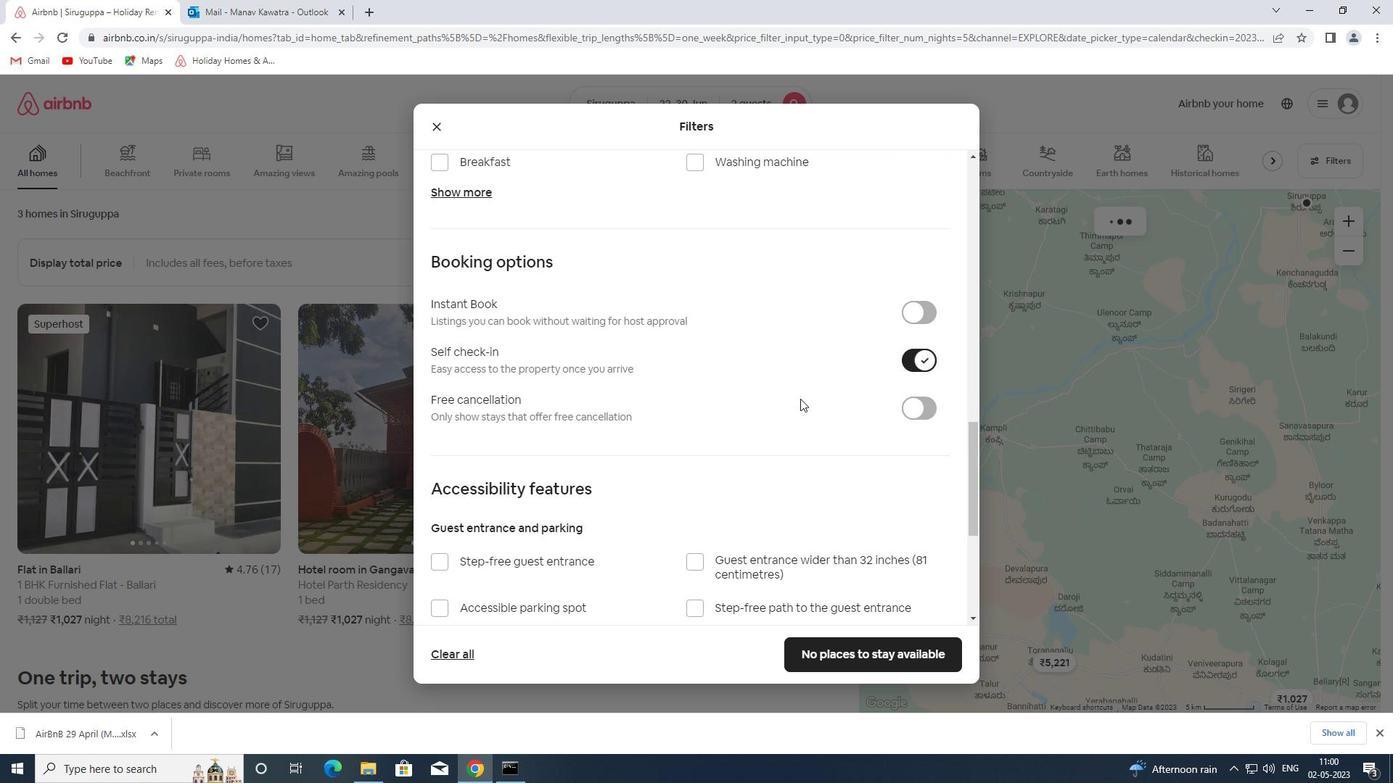 
Action: Mouse moved to (777, 401)
Screenshot: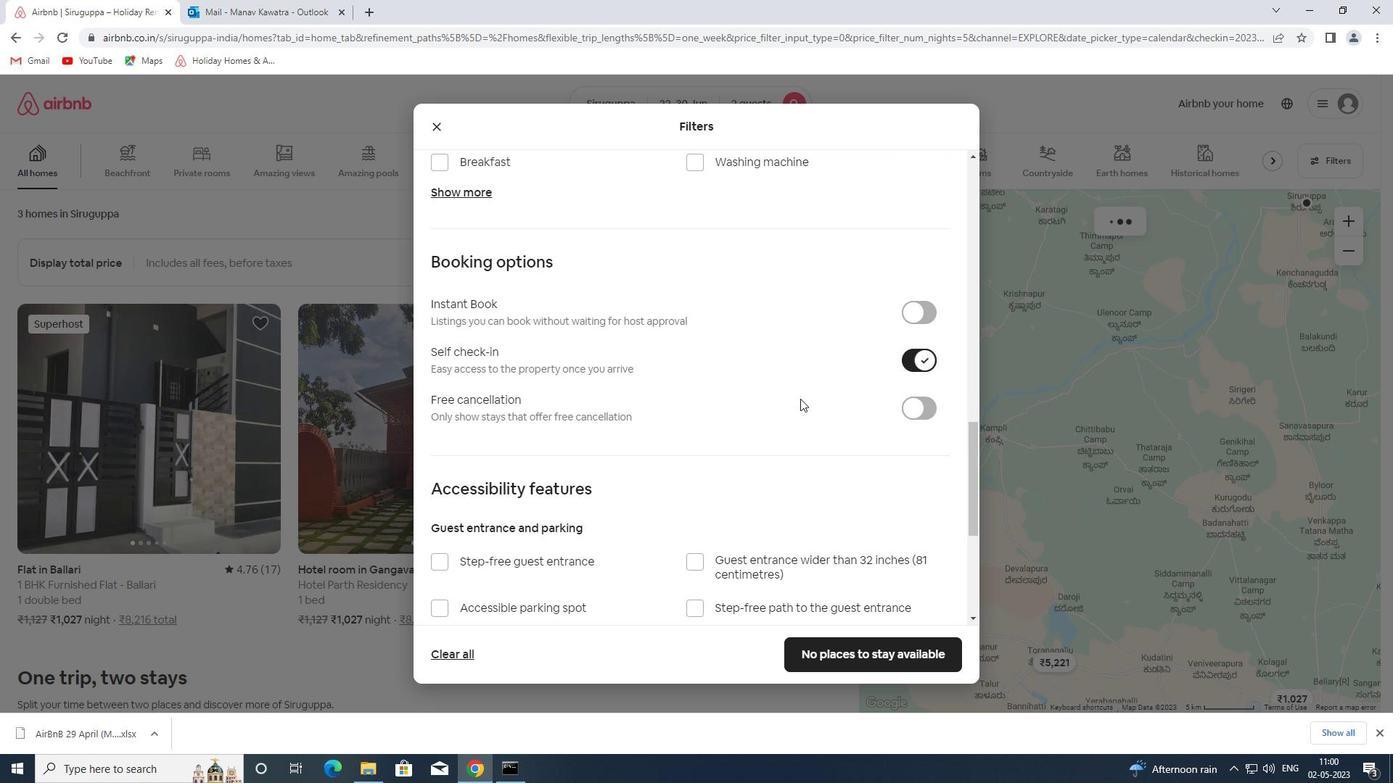 
Action: Mouse scrolled (777, 400) with delta (0, 0)
Screenshot: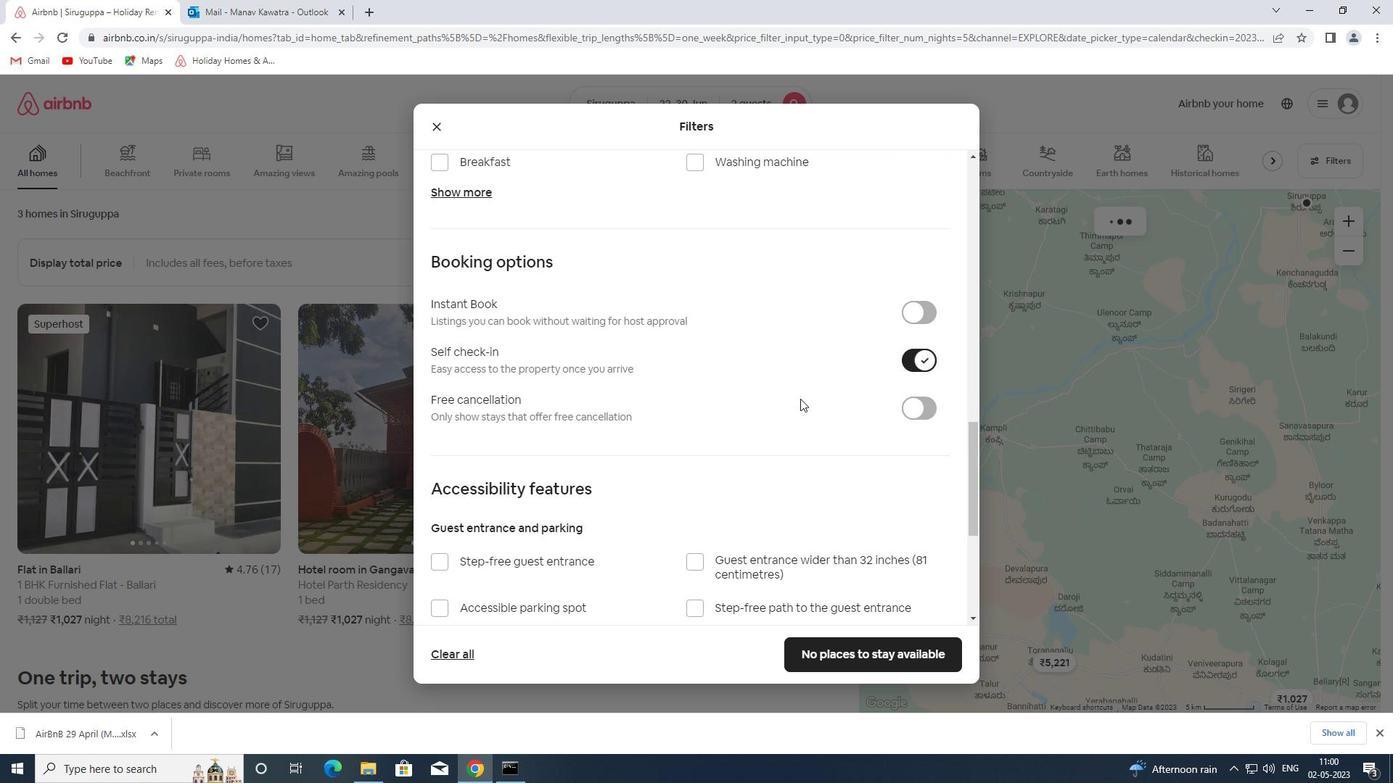 
Action: Mouse moved to (775, 401)
Screenshot: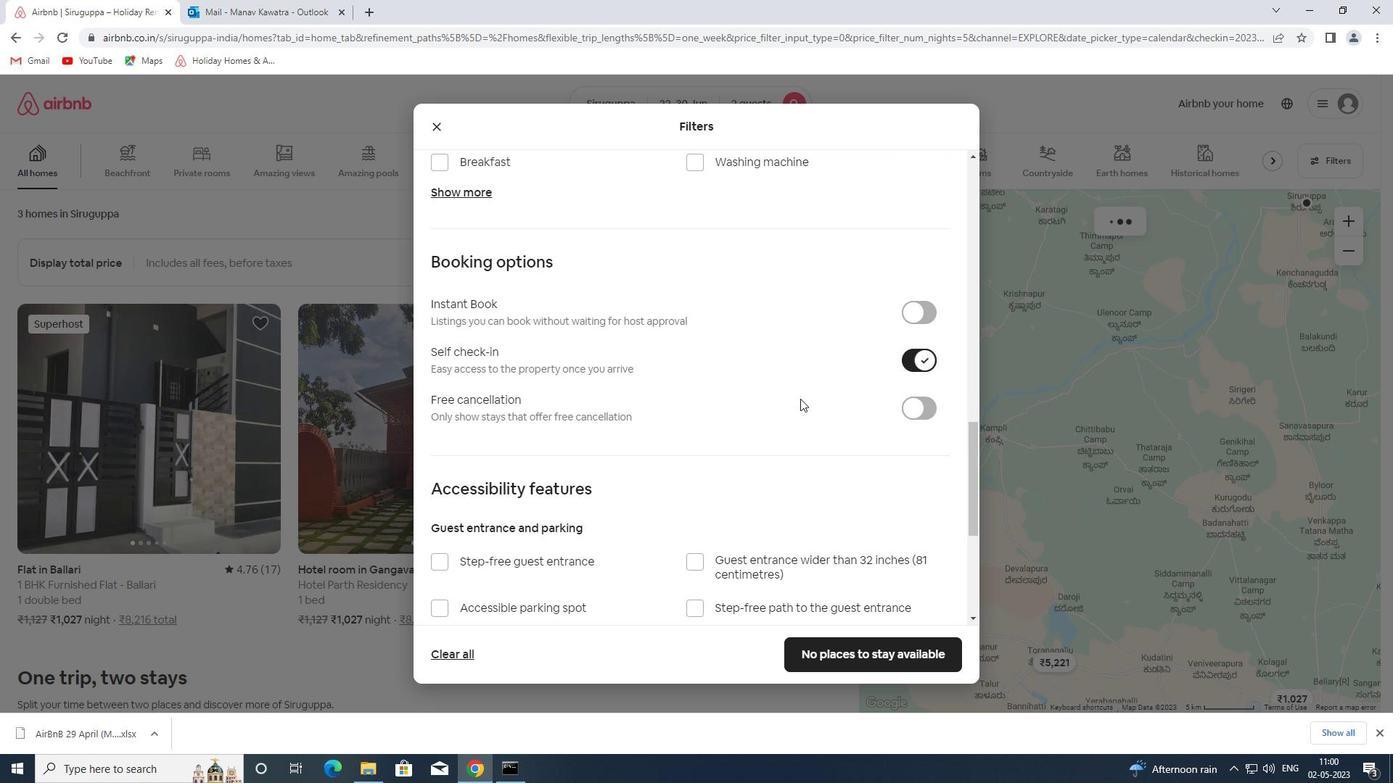 
Action: Mouse scrolled (775, 400) with delta (0, 0)
Screenshot: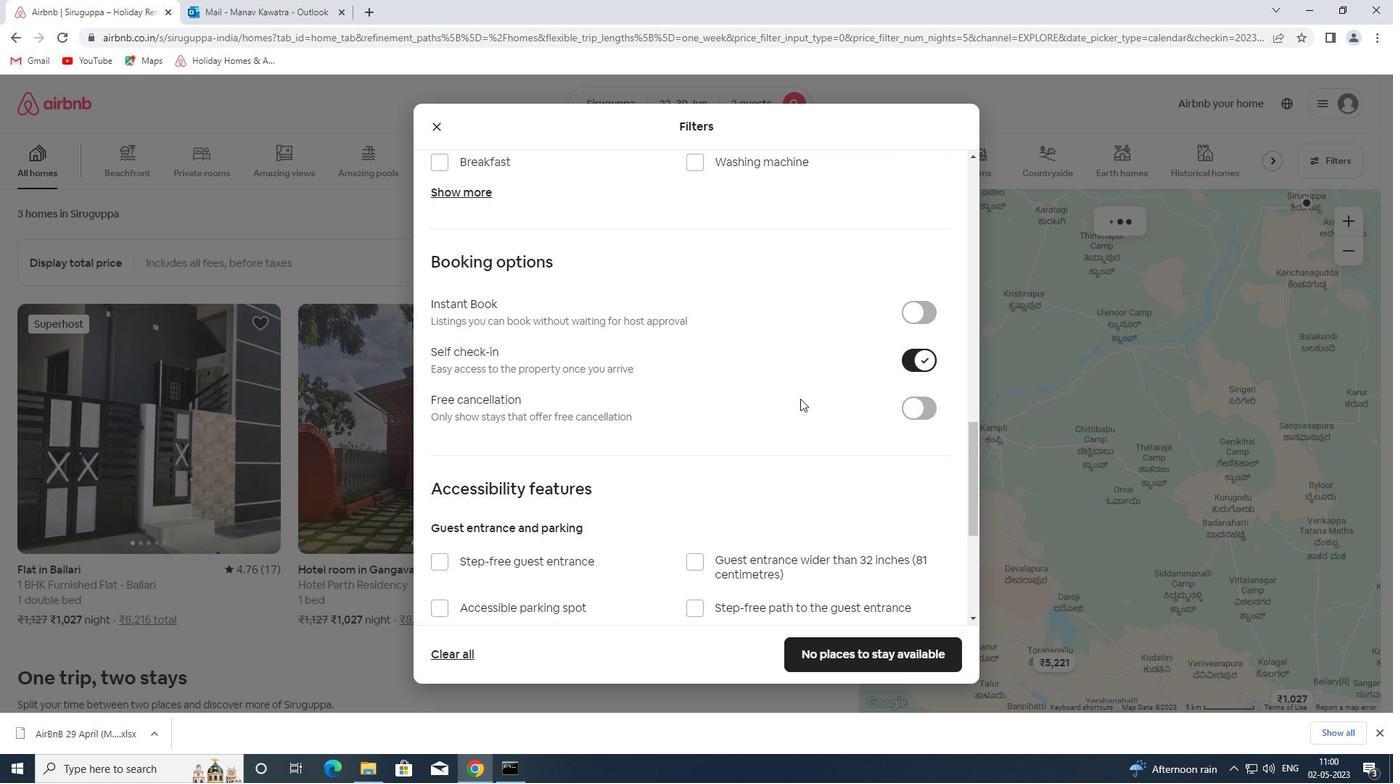 
Action: Mouse moved to (746, 408)
Screenshot: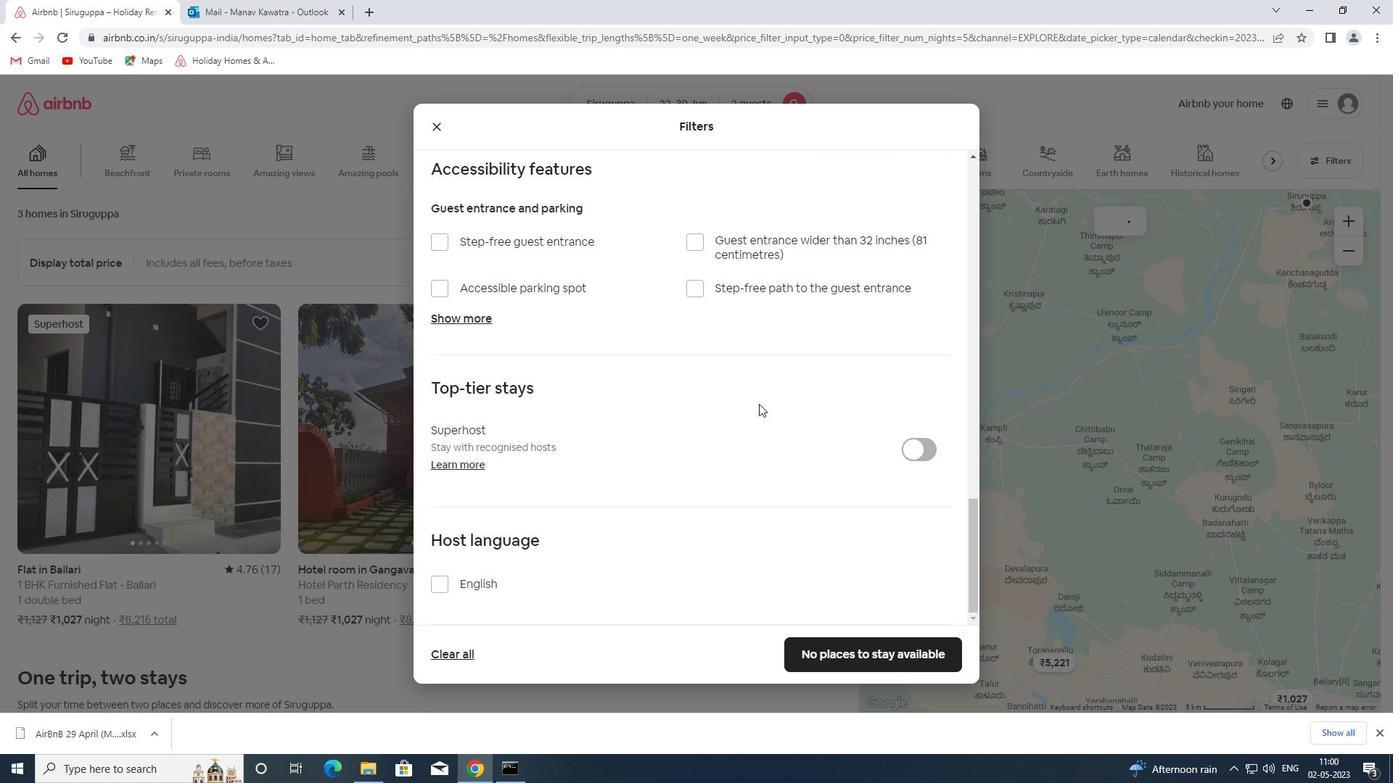 
Action: Mouse scrolled (746, 407) with delta (0, 0)
Screenshot: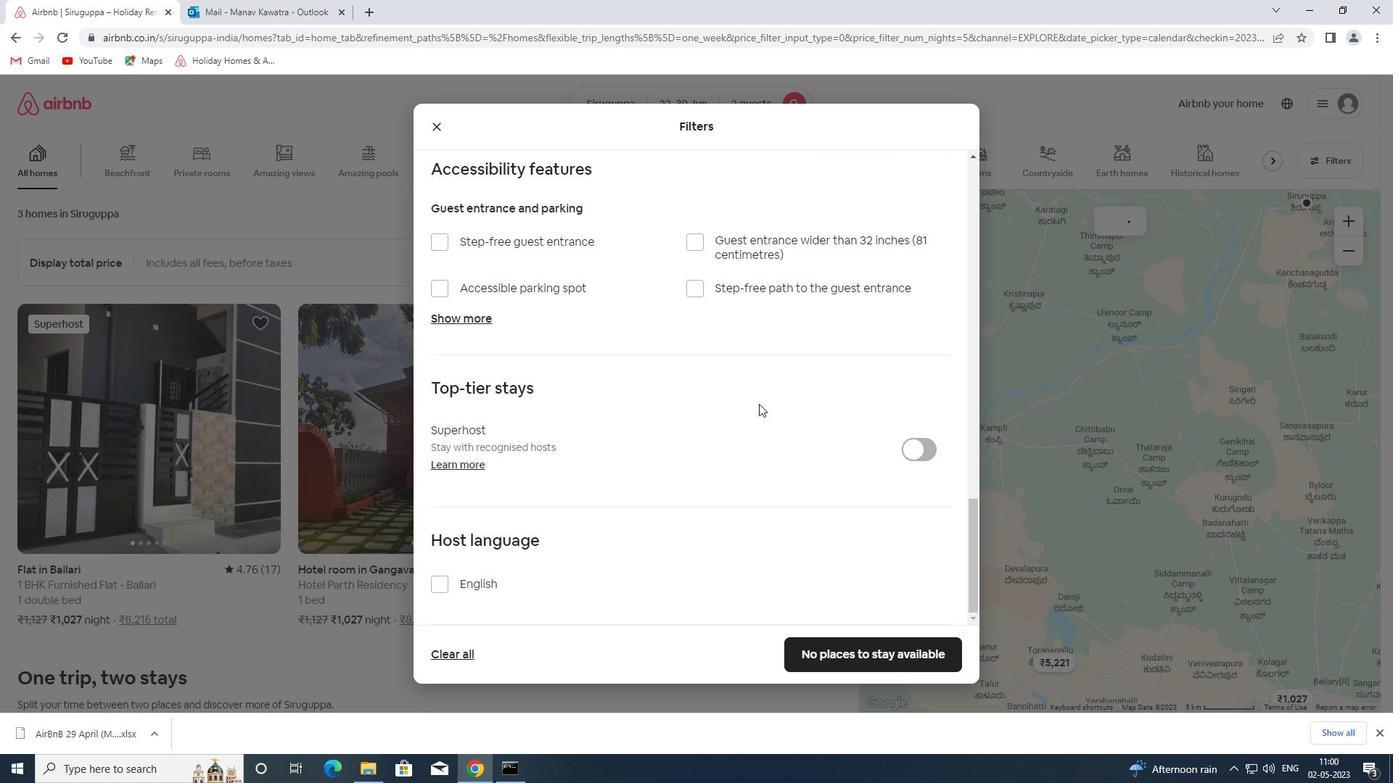 
Action: Mouse moved to (743, 409)
Screenshot: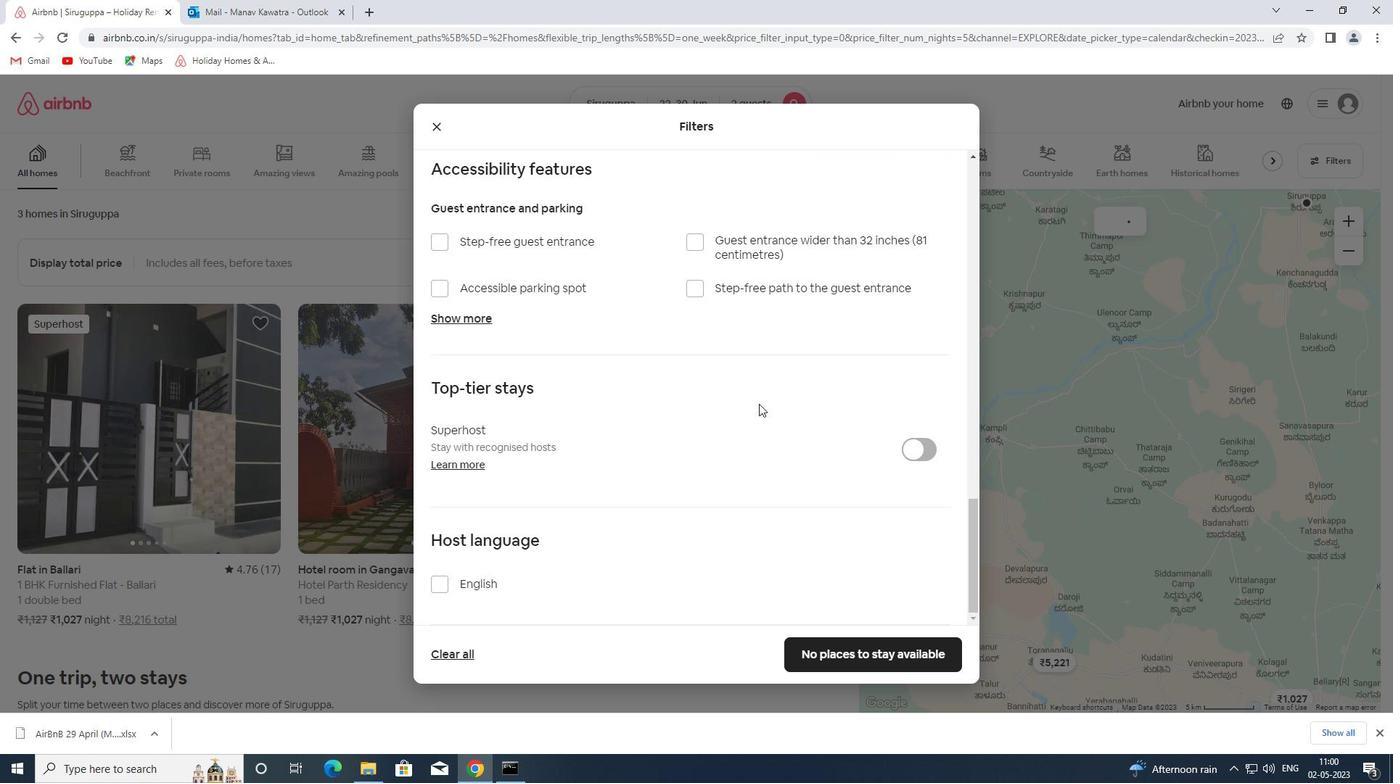
Action: Mouse scrolled (743, 408) with delta (0, 0)
Screenshot: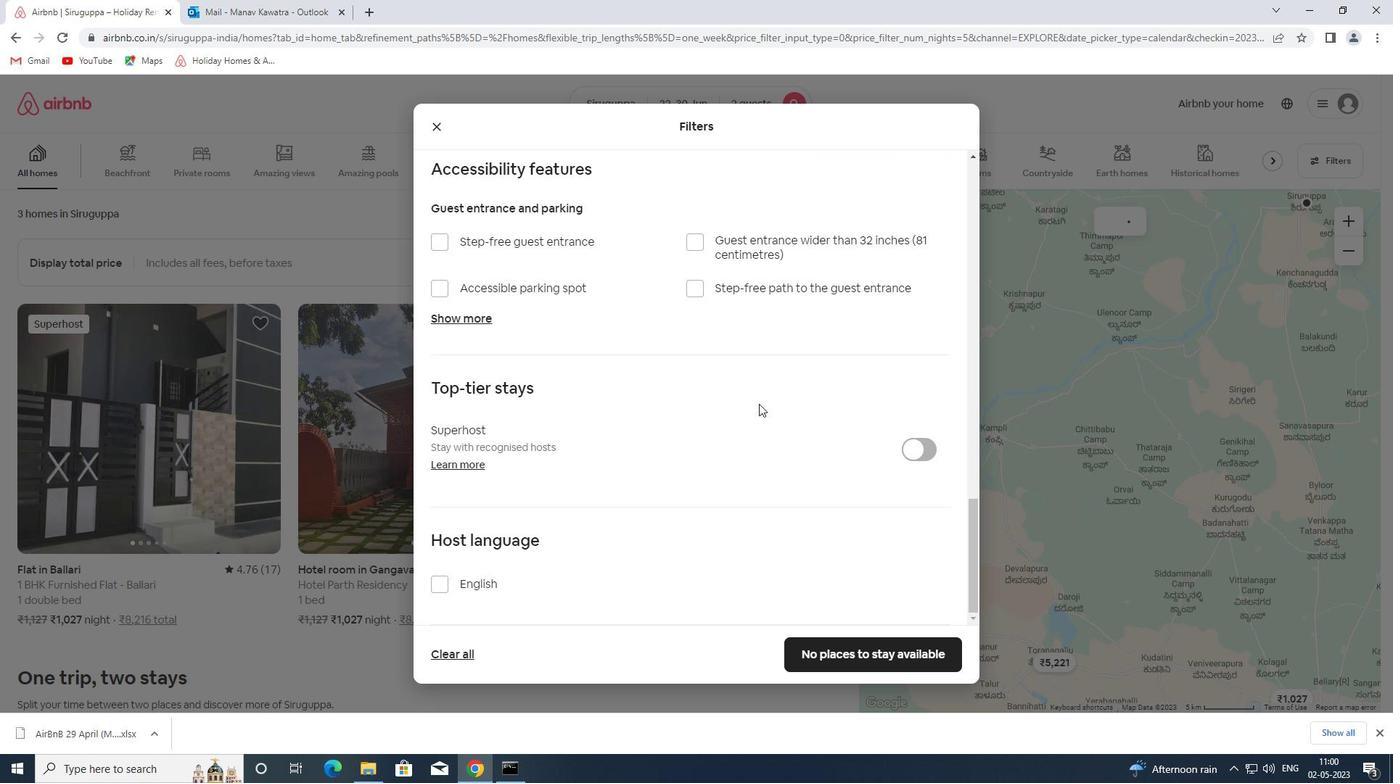 
Action: Mouse moved to (742, 410)
Screenshot: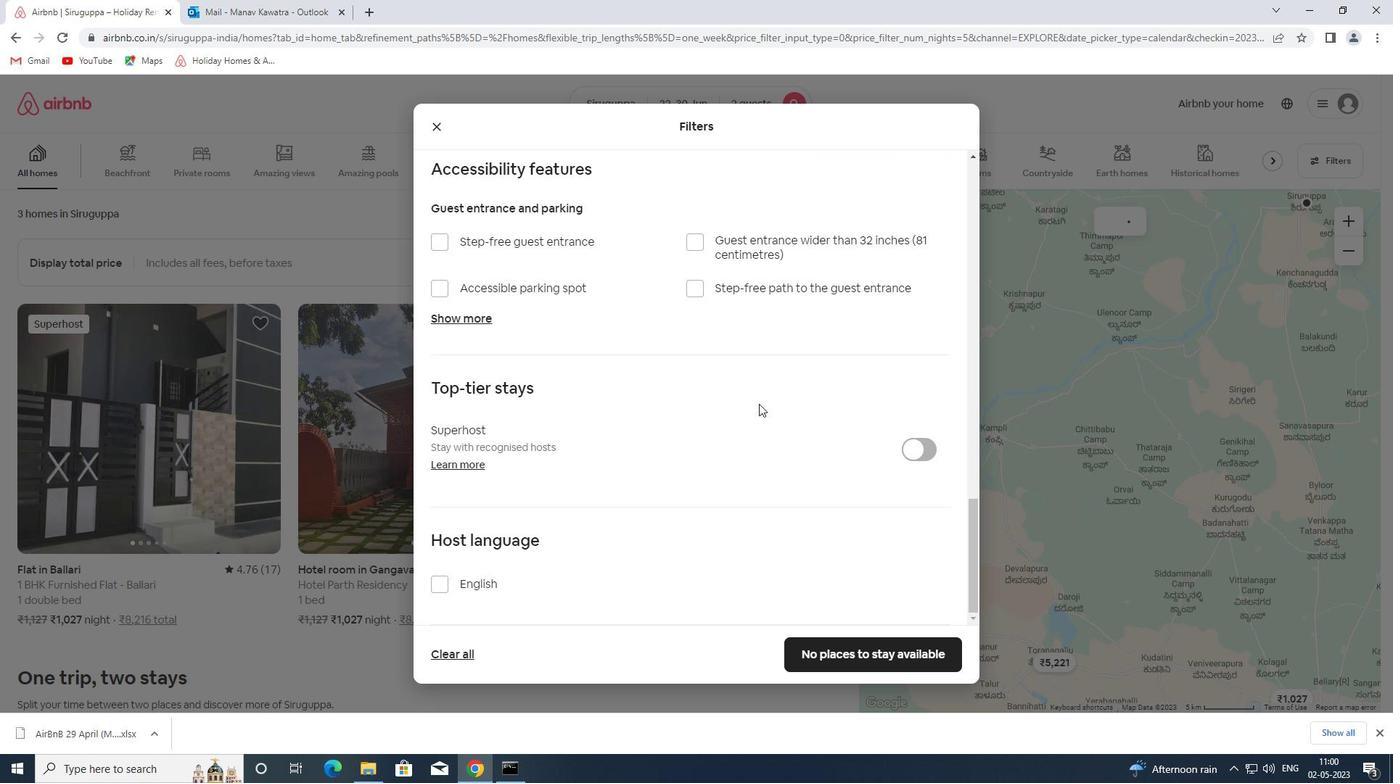
Action: Mouse scrolled (742, 409) with delta (0, 0)
Screenshot: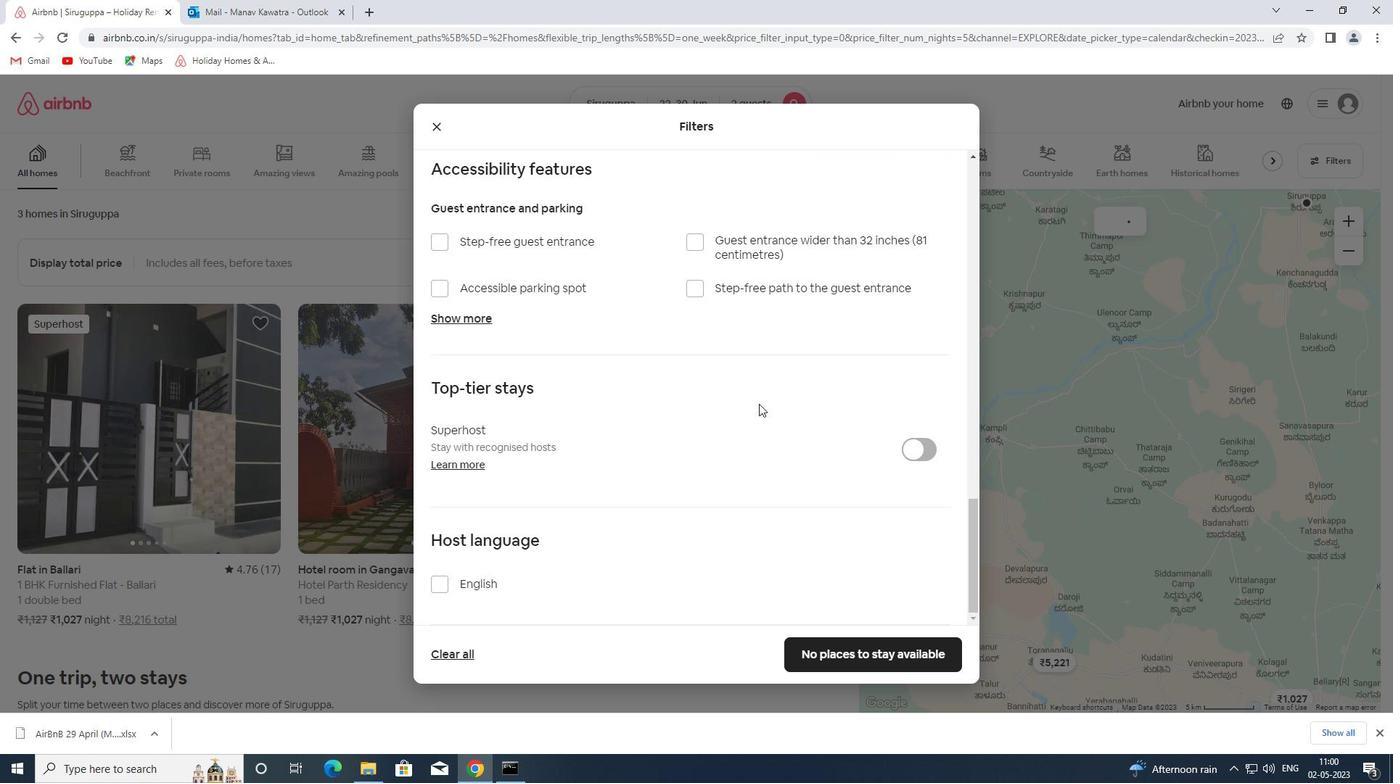 
Action: Mouse moved to (739, 410)
Screenshot: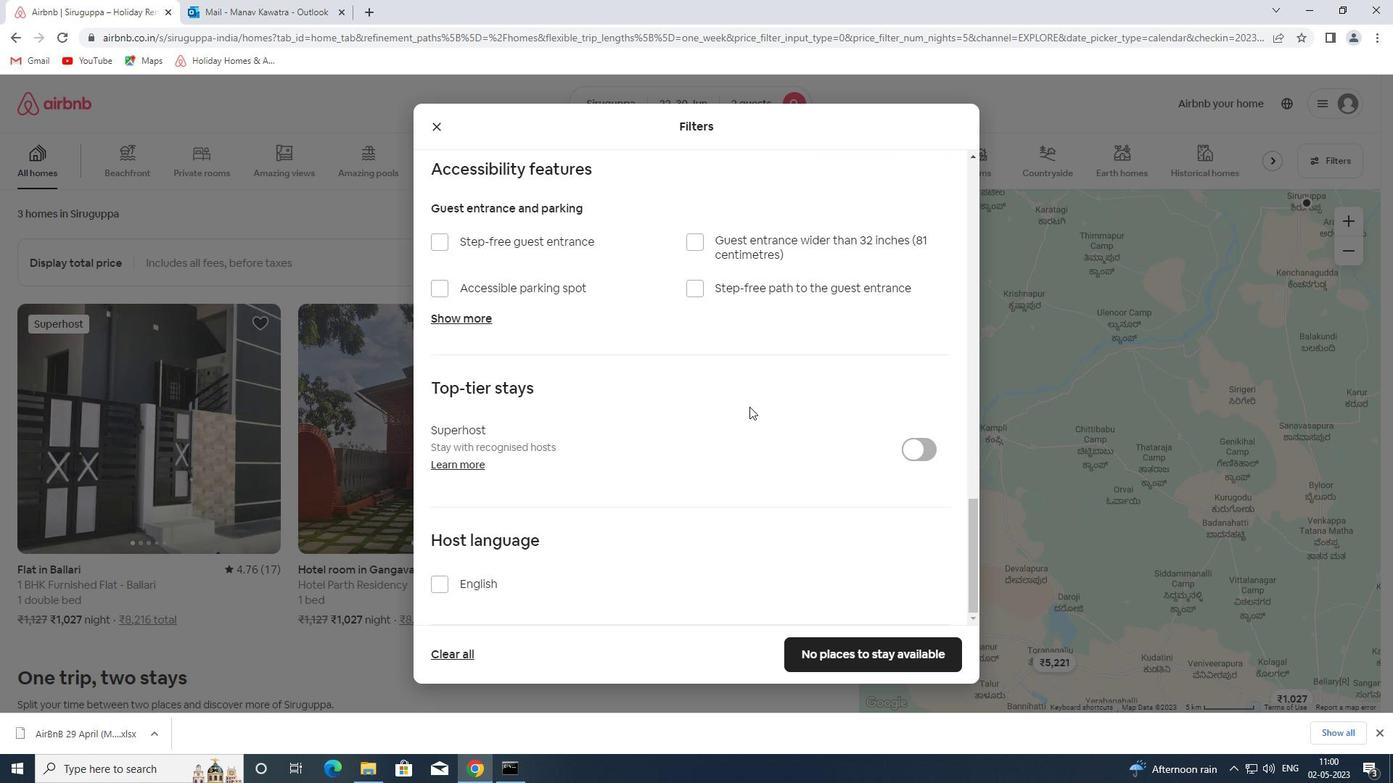 
Action: Mouse scrolled (739, 410) with delta (0, 0)
Screenshot: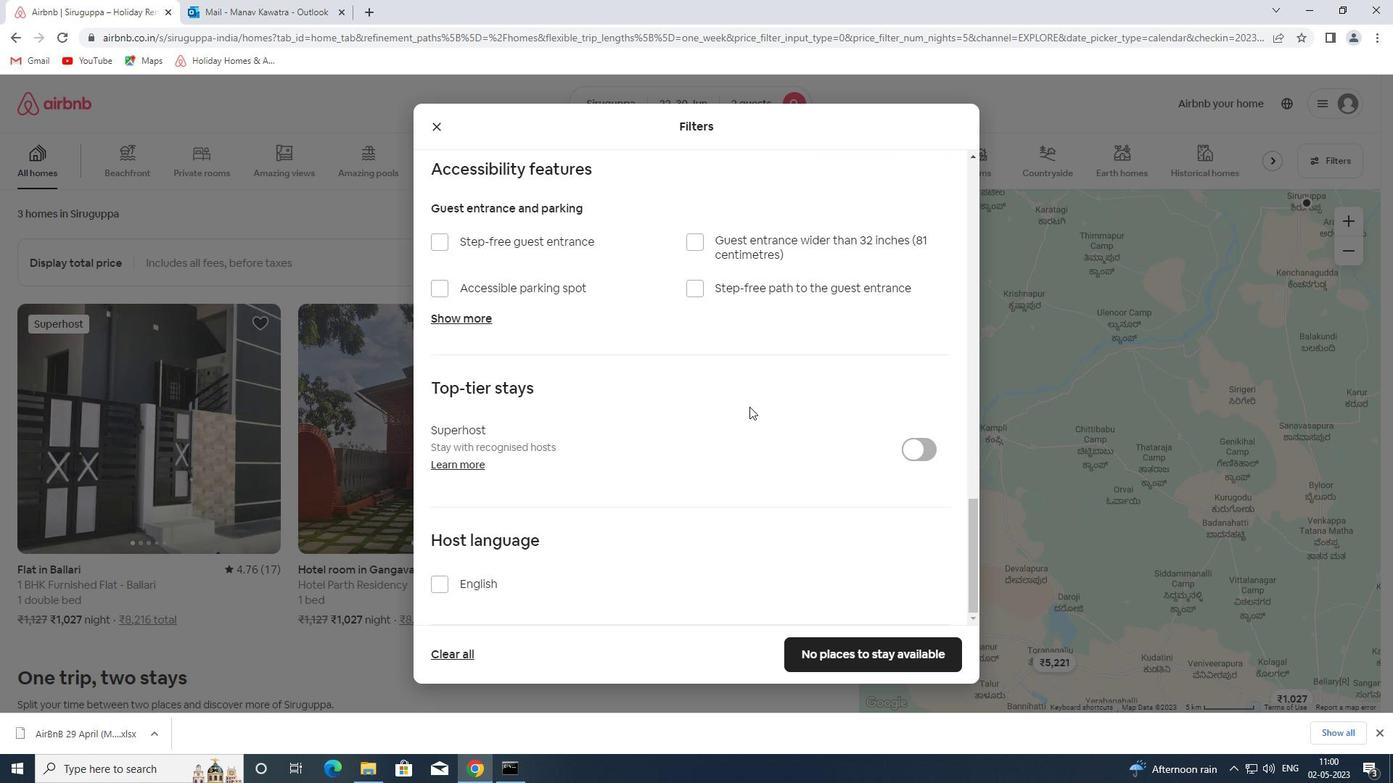 
Action: Mouse moved to (738, 410)
Screenshot: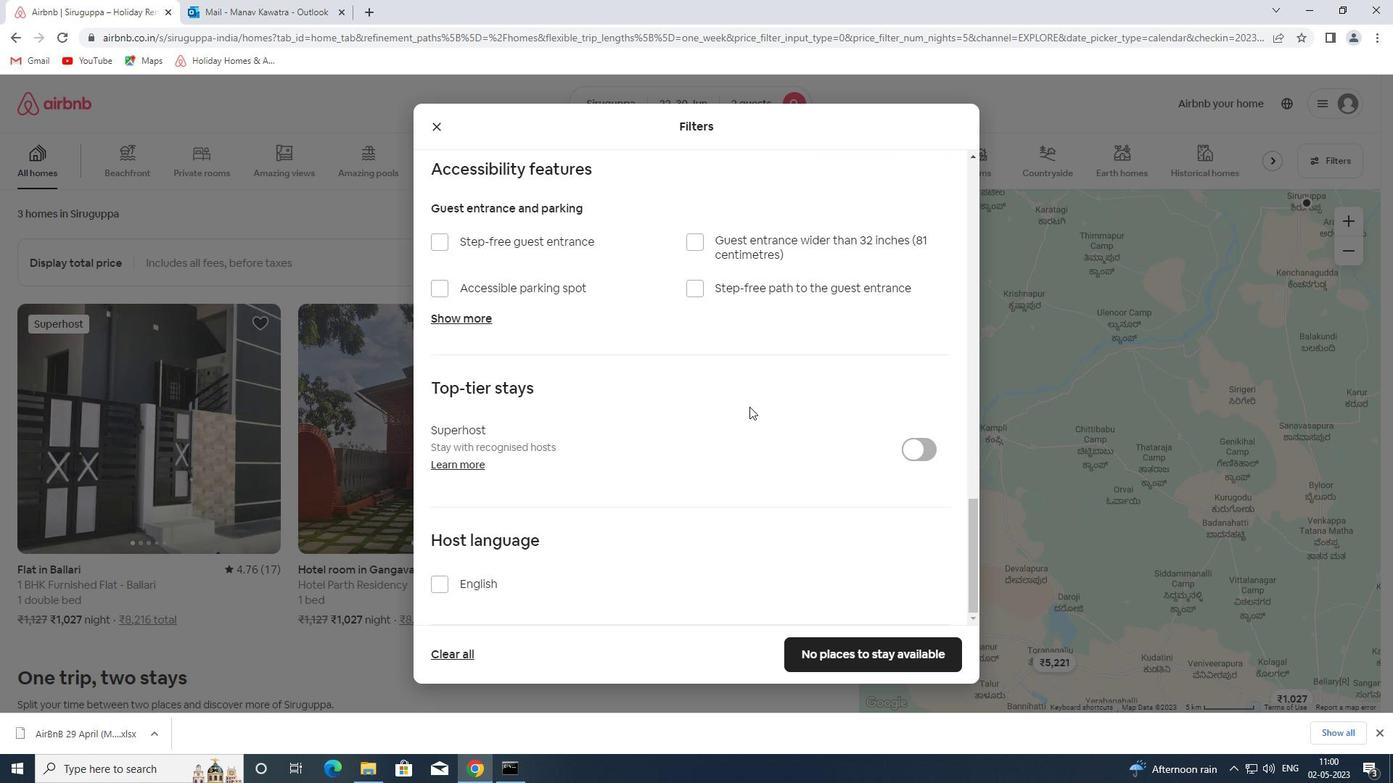 
Action: Mouse scrolled (738, 410) with delta (0, 0)
Screenshot: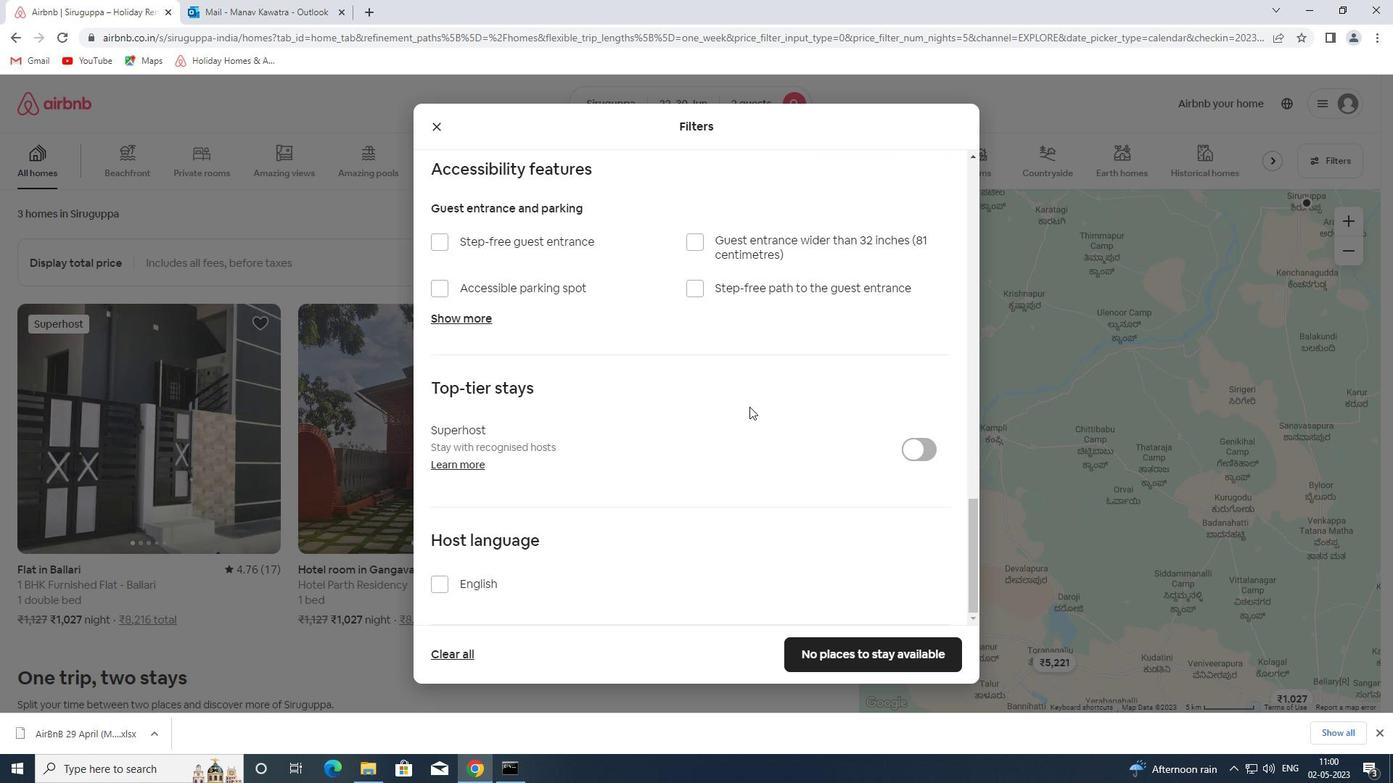 
Action: Mouse moved to (737, 410)
Screenshot: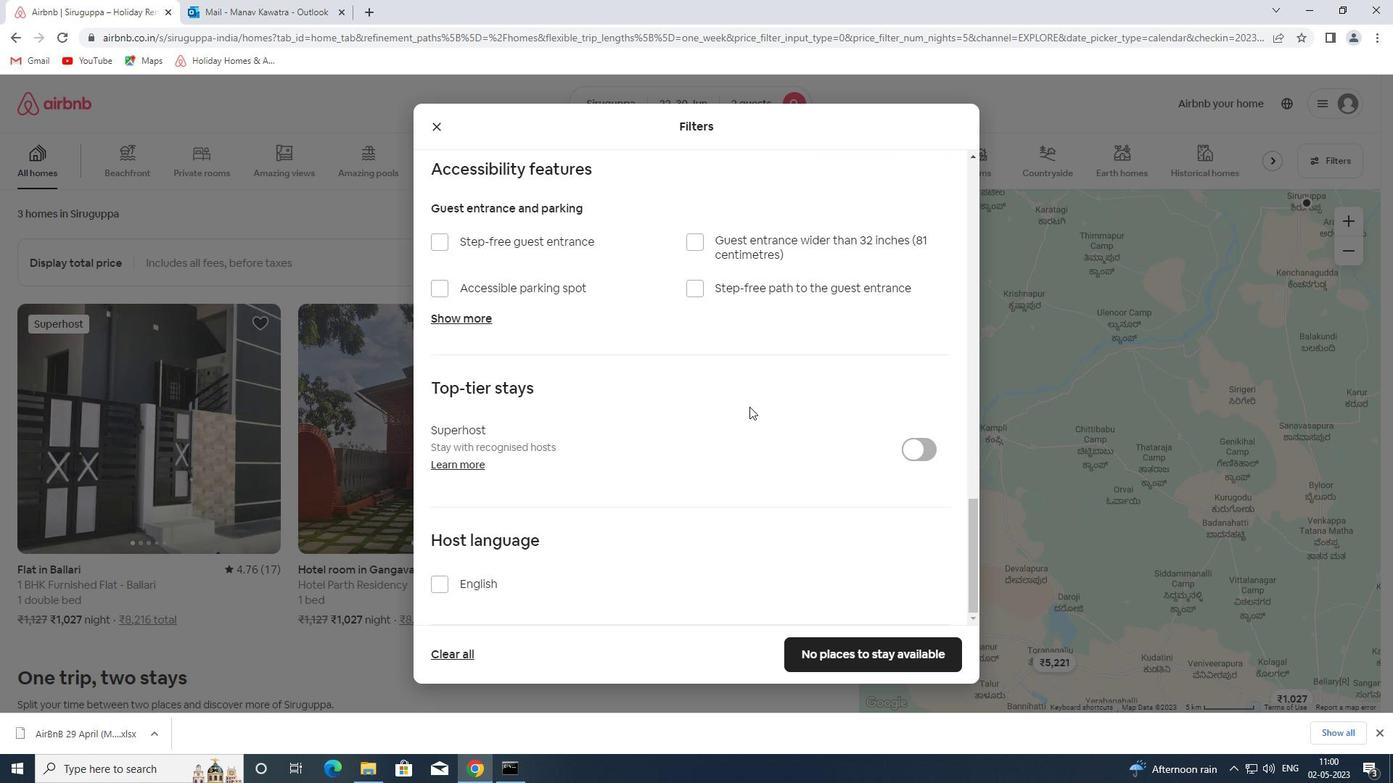 
Action: Mouse scrolled (737, 410) with delta (0, 0)
Screenshot: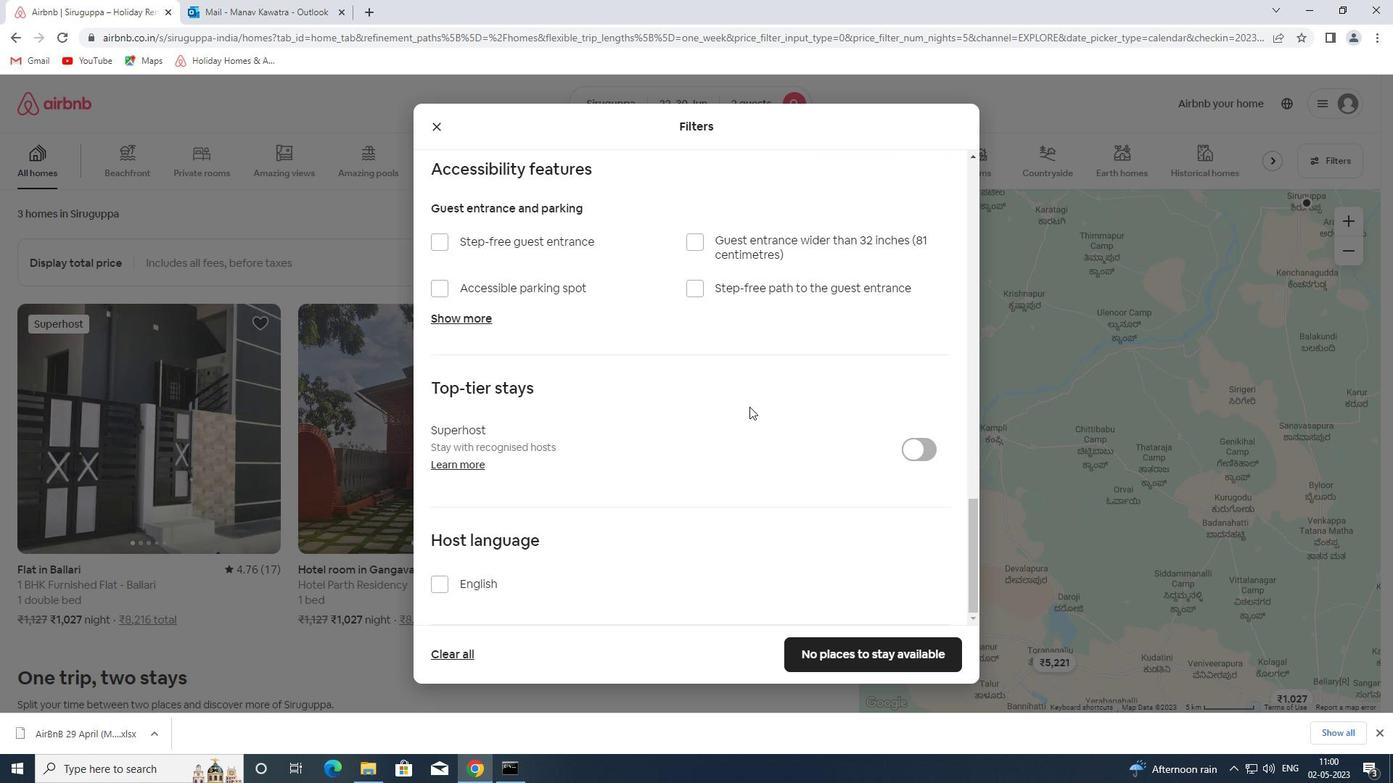 
Action: Mouse moved to (735, 410)
Screenshot: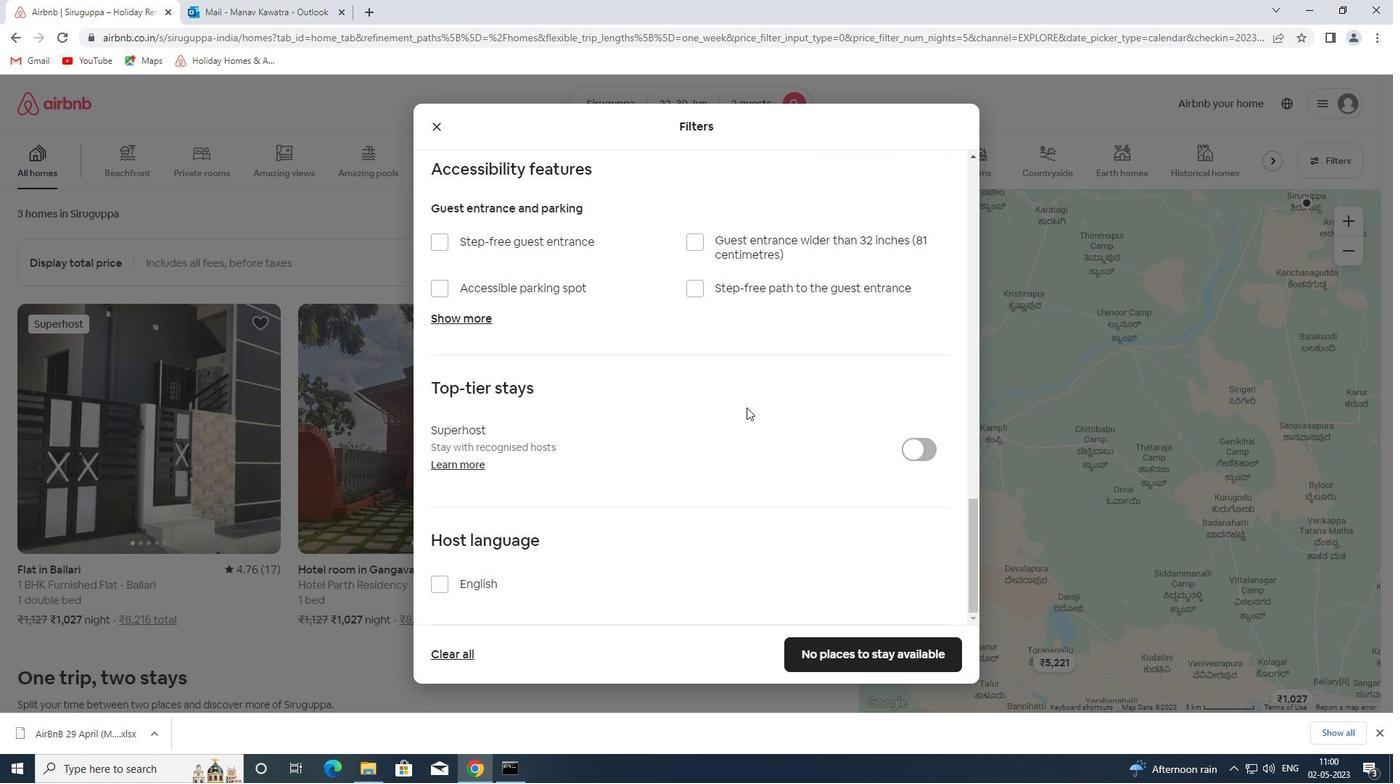 
Action: Mouse scrolled (735, 410) with delta (0, 0)
Screenshot: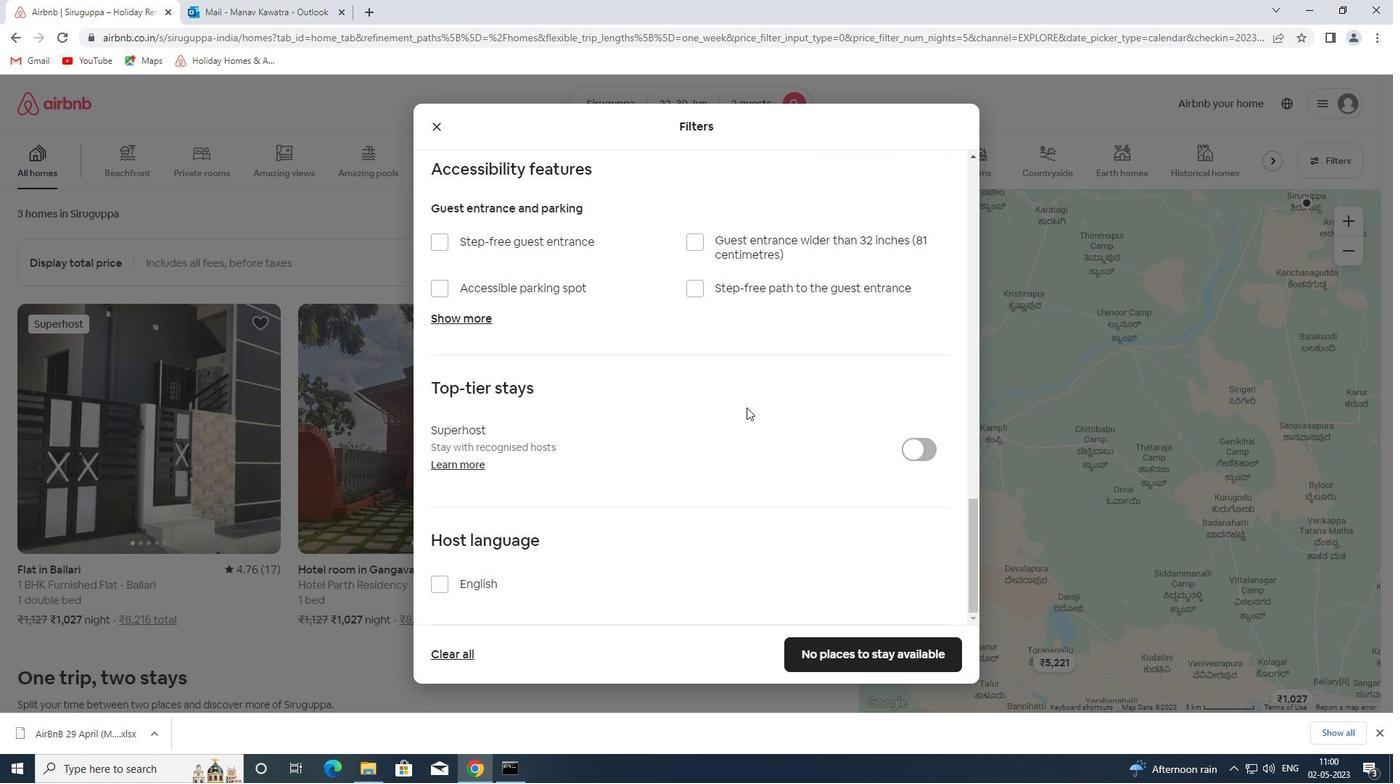 
Action: Mouse moved to (732, 411)
Screenshot: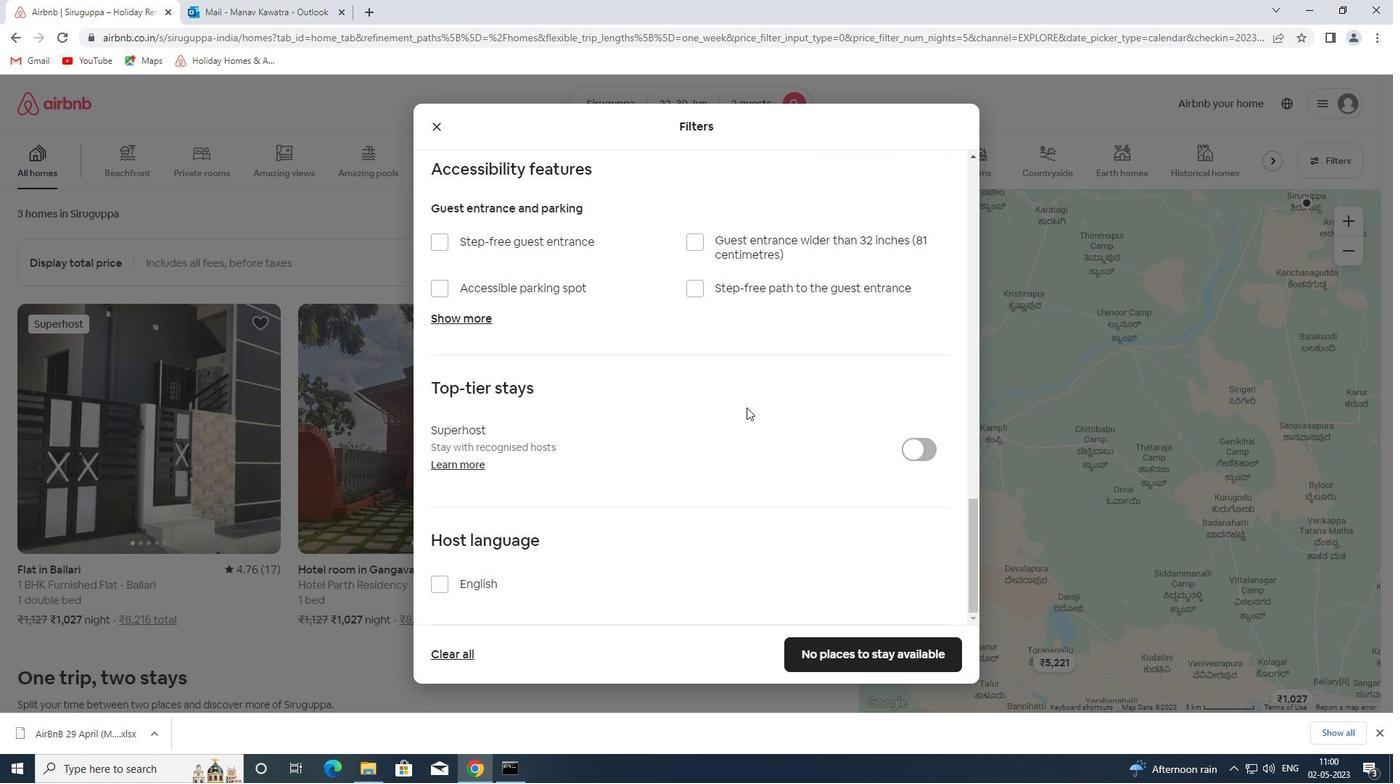 
Action: Mouse scrolled (732, 410) with delta (0, 0)
Screenshot: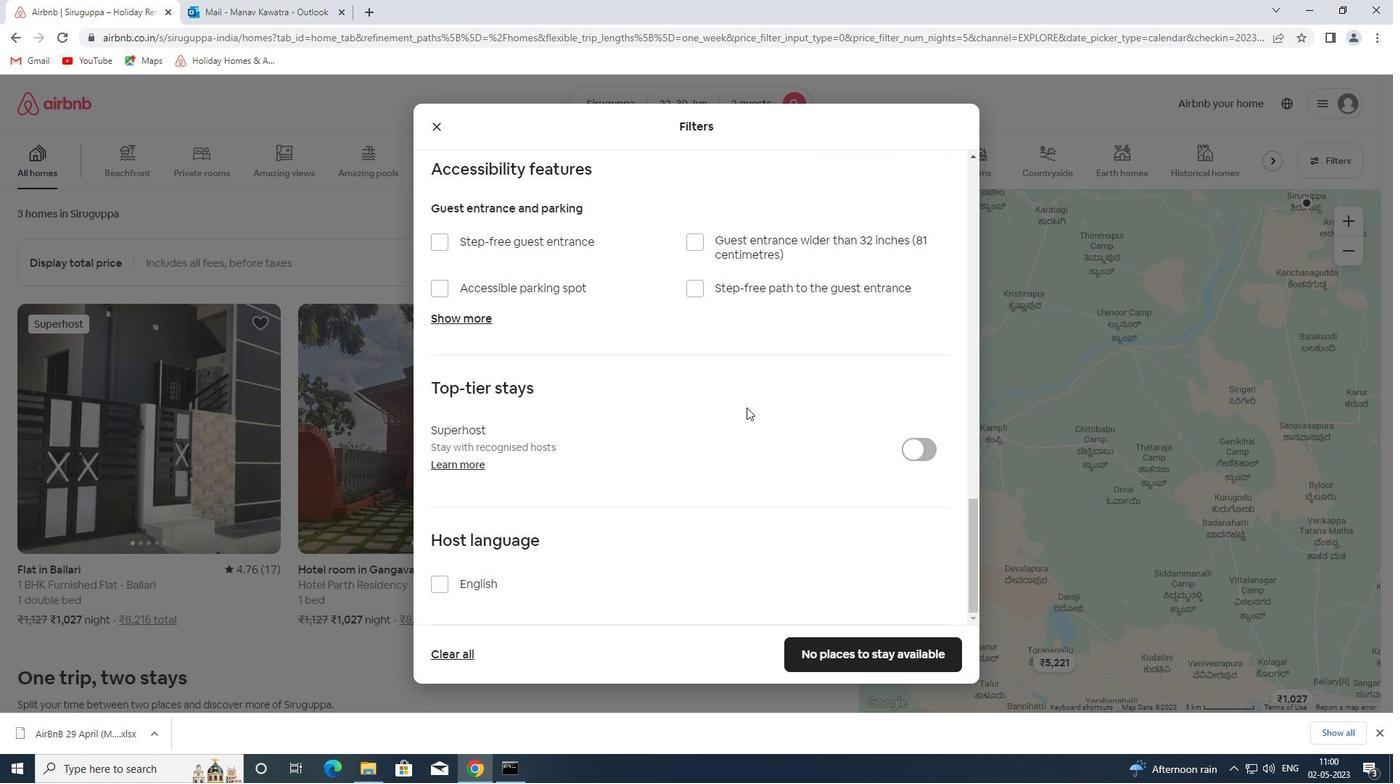 
Action: Mouse moved to (481, 583)
Screenshot: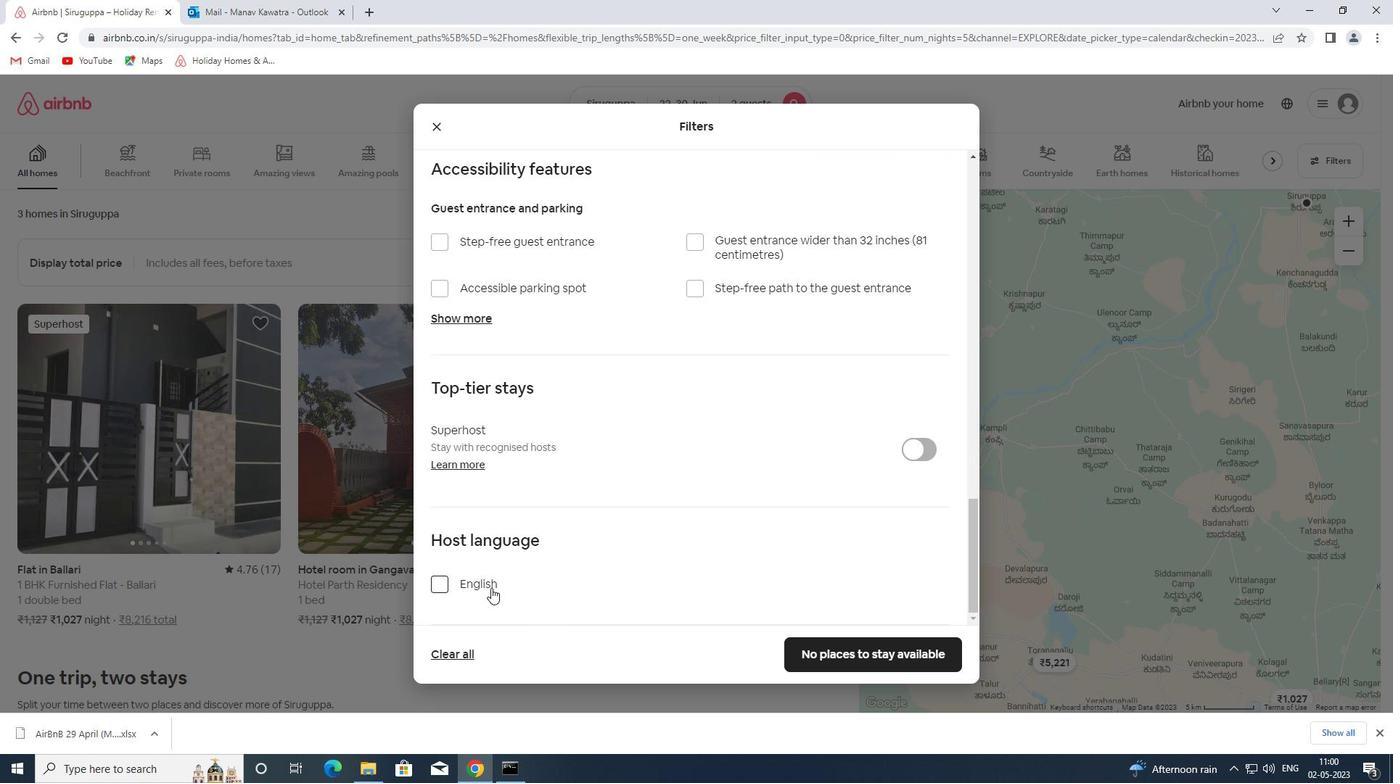 
Action: Mouse pressed left at (481, 583)
Screenshot: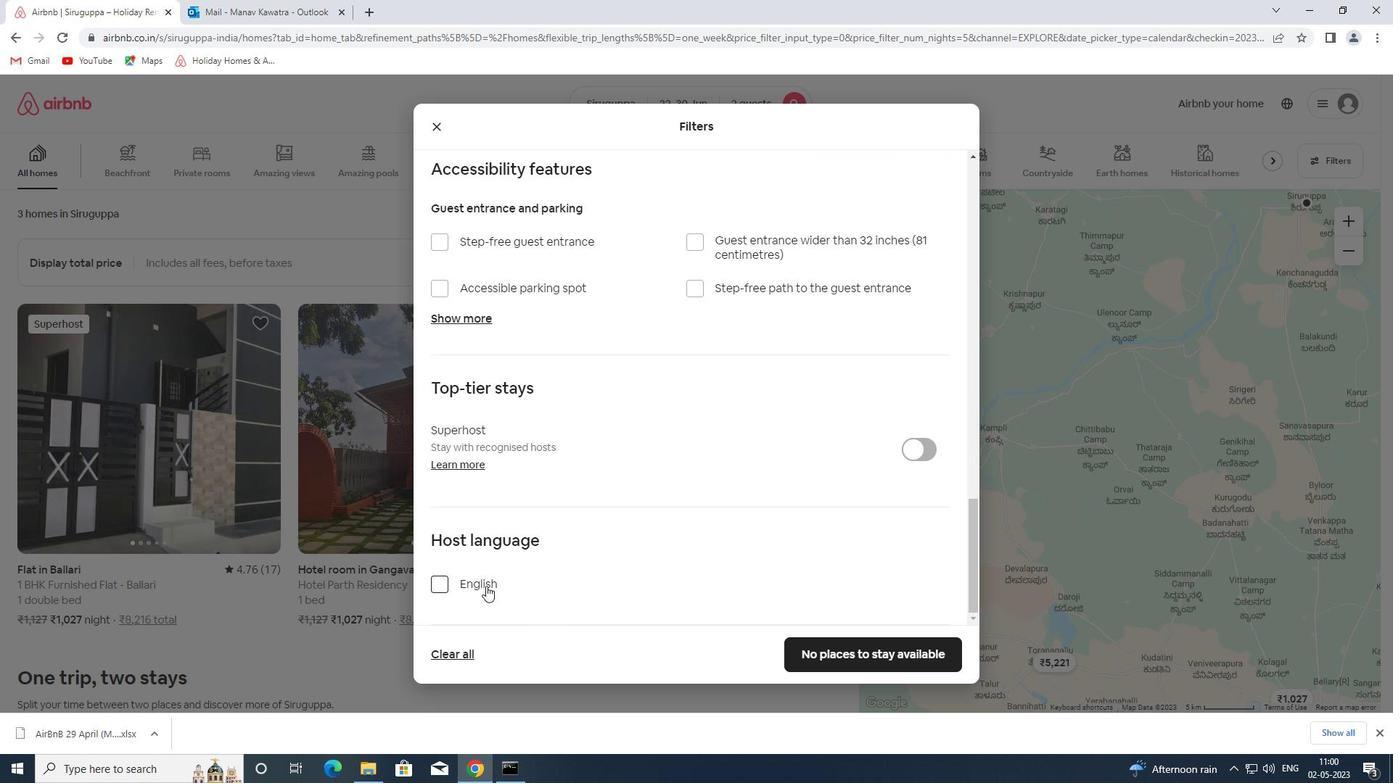 
Action: Mouse moved to (929, 654)
Screenshot: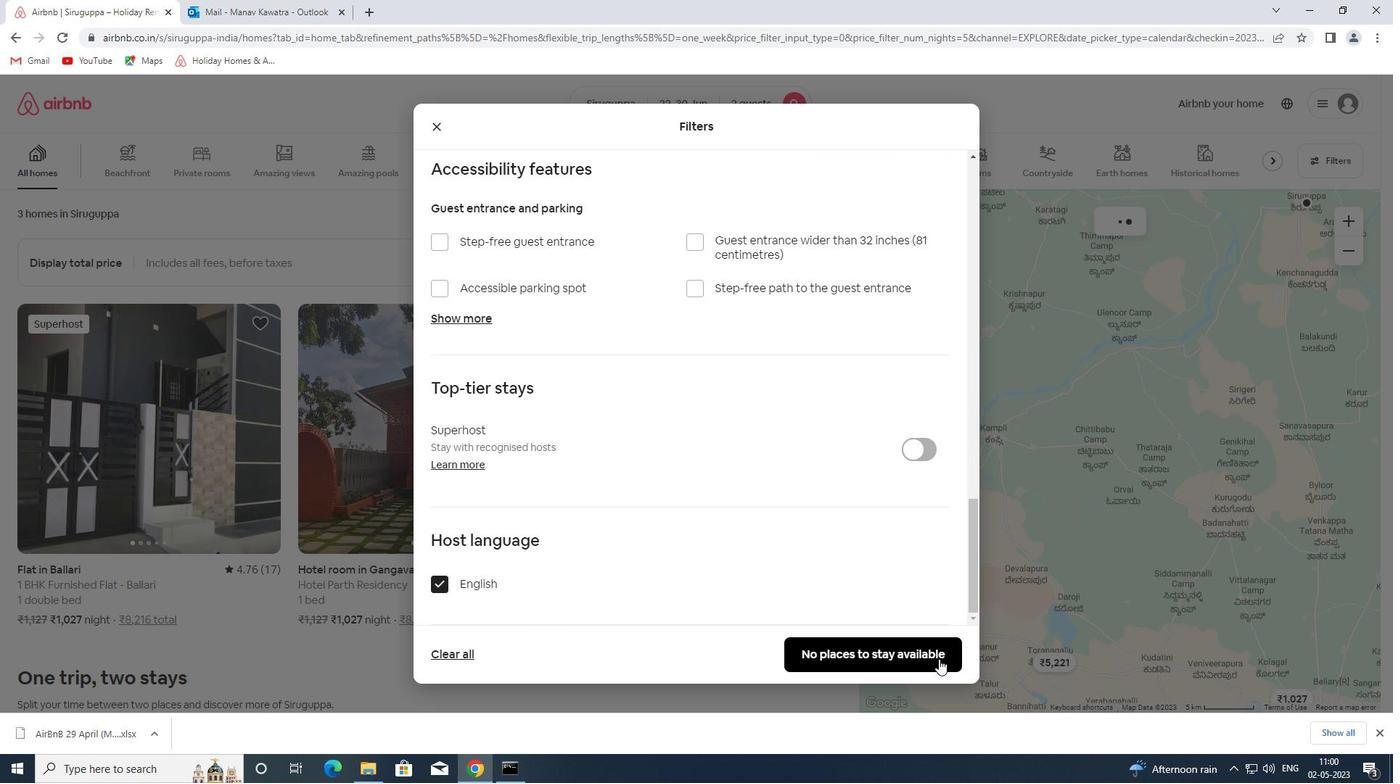 
Action: Mouse pressed left at (929, 654)
Screenshot: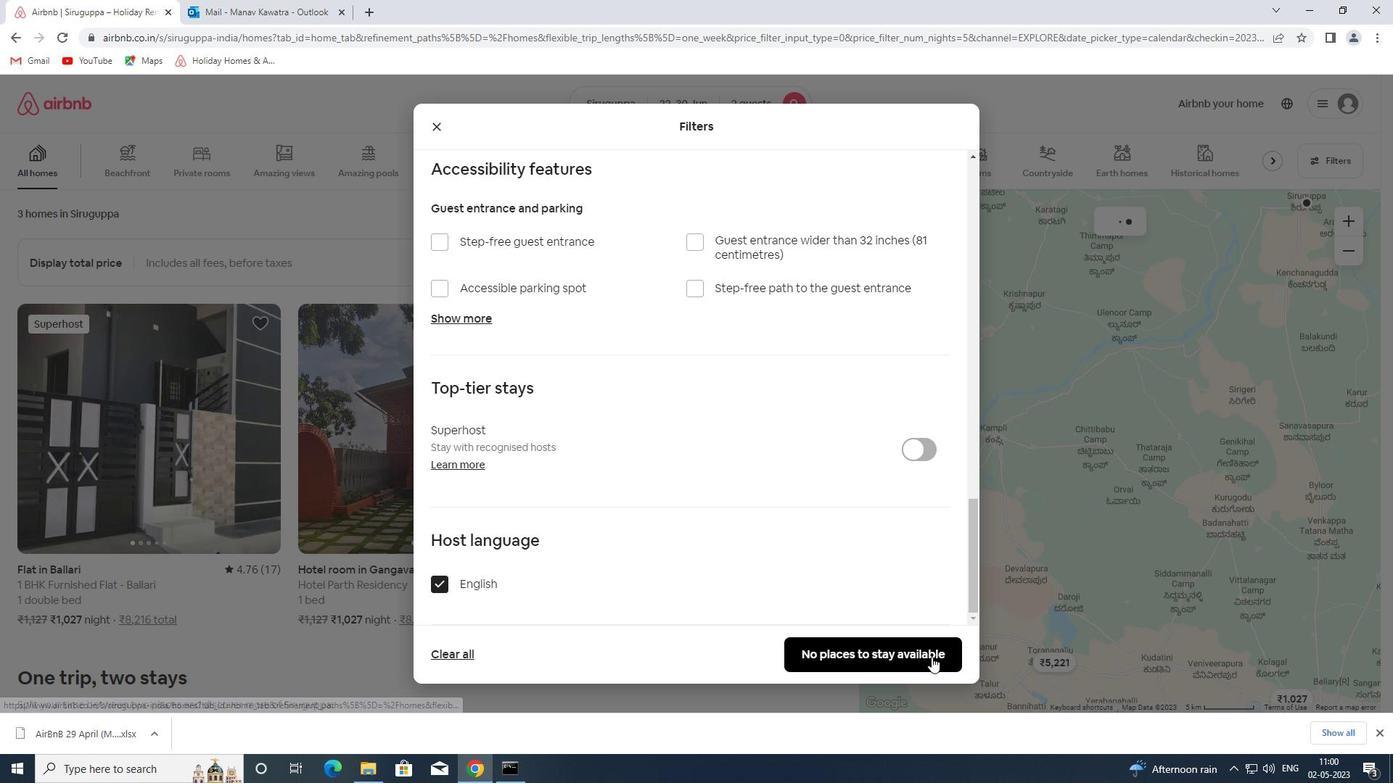 
Action: Mouse moved to (926, 635)
Screenshot: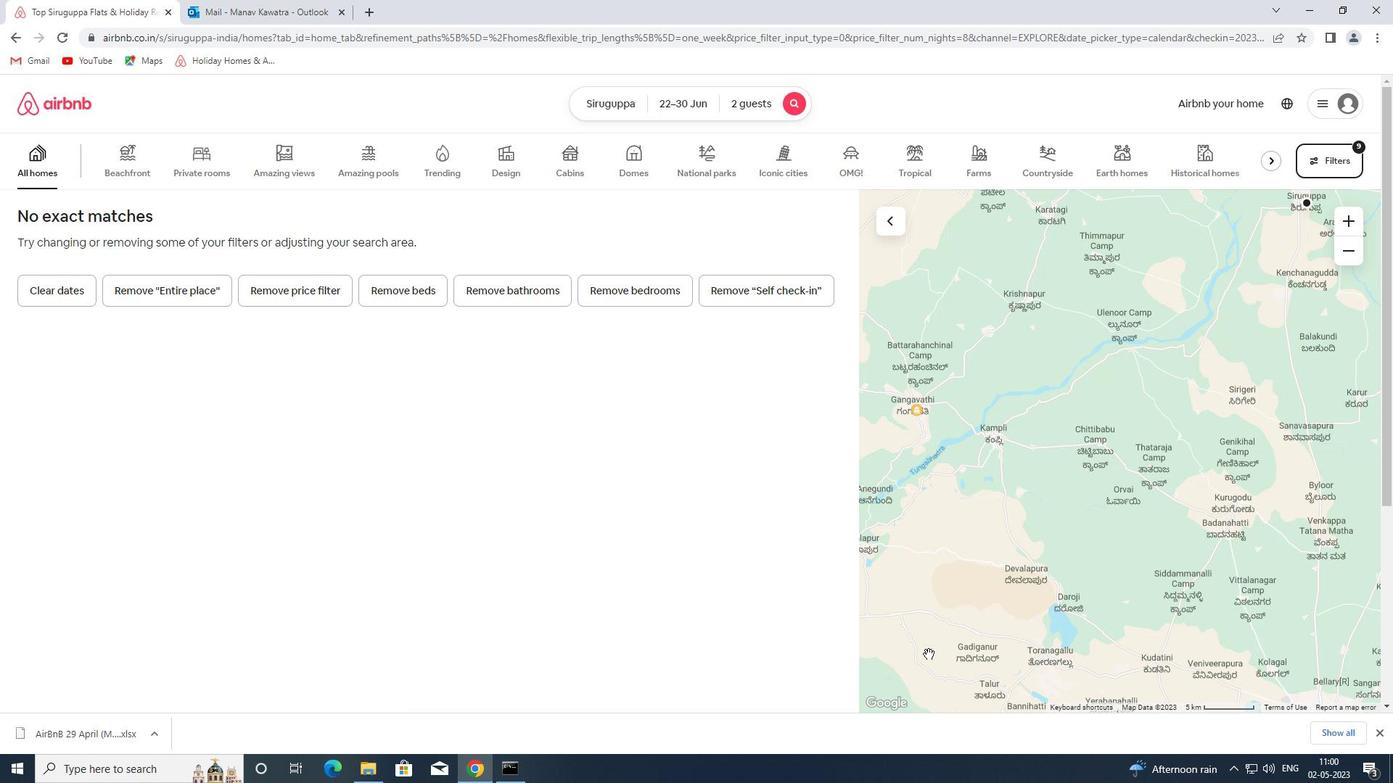 
